 Task: Plan a trip to El Hadjira, Algeria from 8th December, 2023 to 16th December, 2023 for 2 adults. Place can be entire room with 1  bedroom having 1 bed and 1 bathroom. Property type can be hotel. Amenities needed are: wifi, washing machine.
Action: Mouse moved to (444, 137)
Screenshot: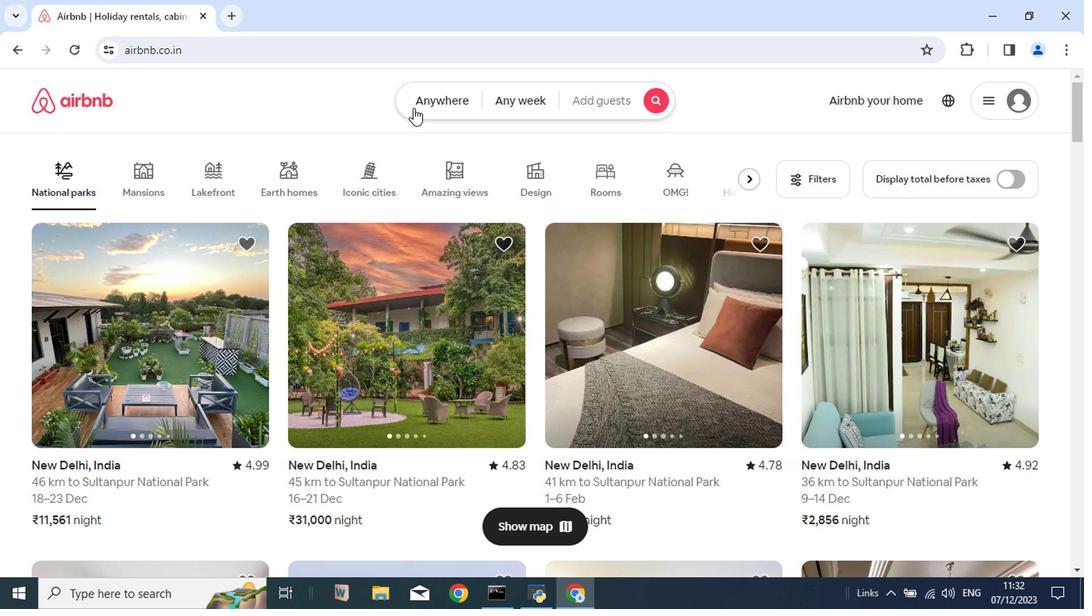 
Action: Mouse pressed left at (444, 137)
Screenshot: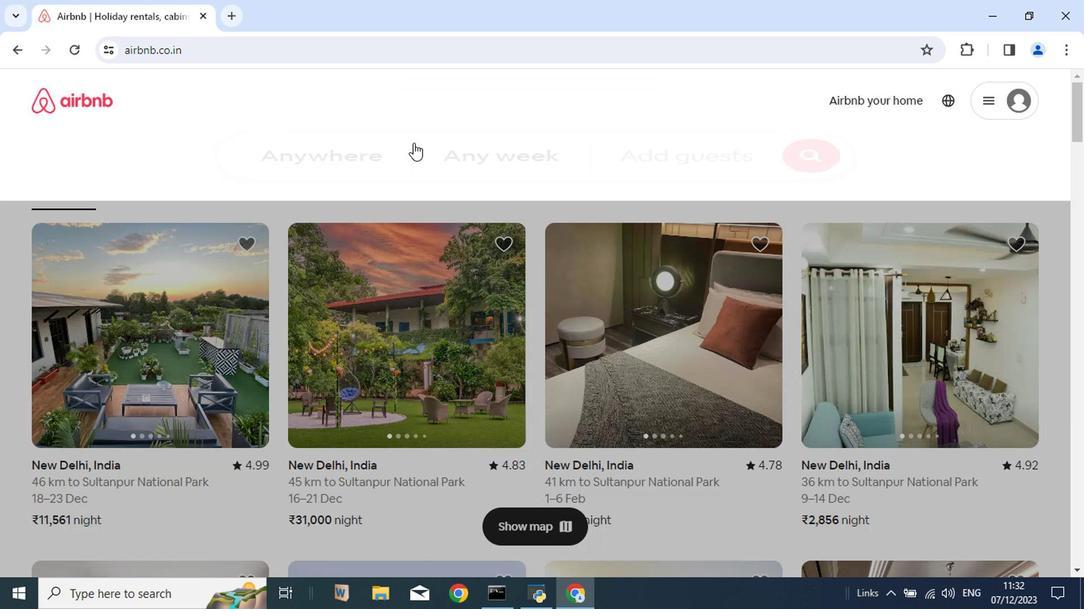 
Action: Mouse moved to (533, 324)
Screenshot: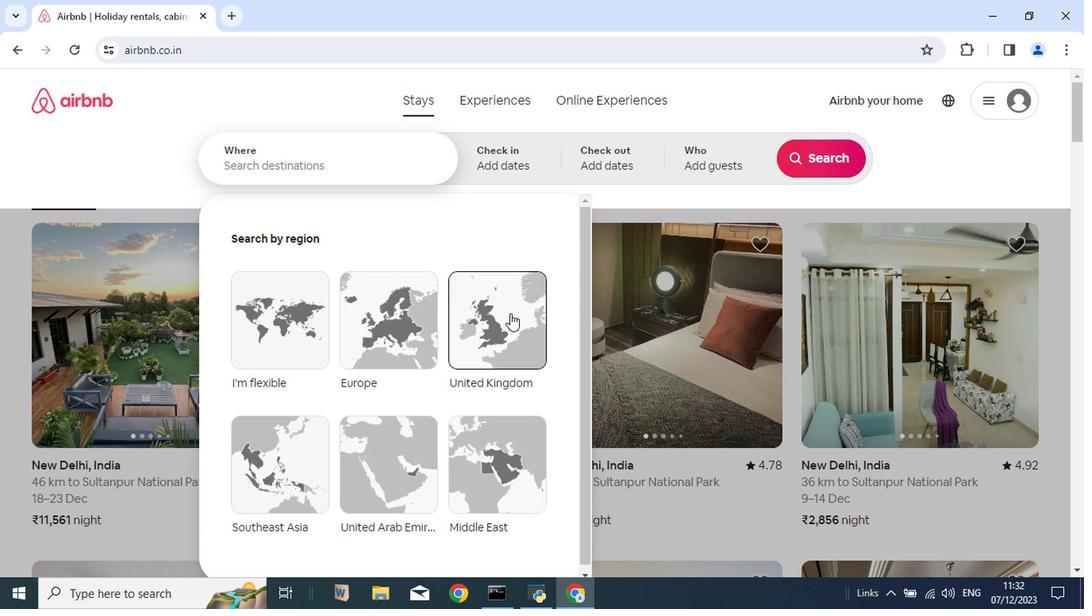 
Action: Key pressed <Key.shift>El<Key.space><Key.shift>Hadjira
Screenshot: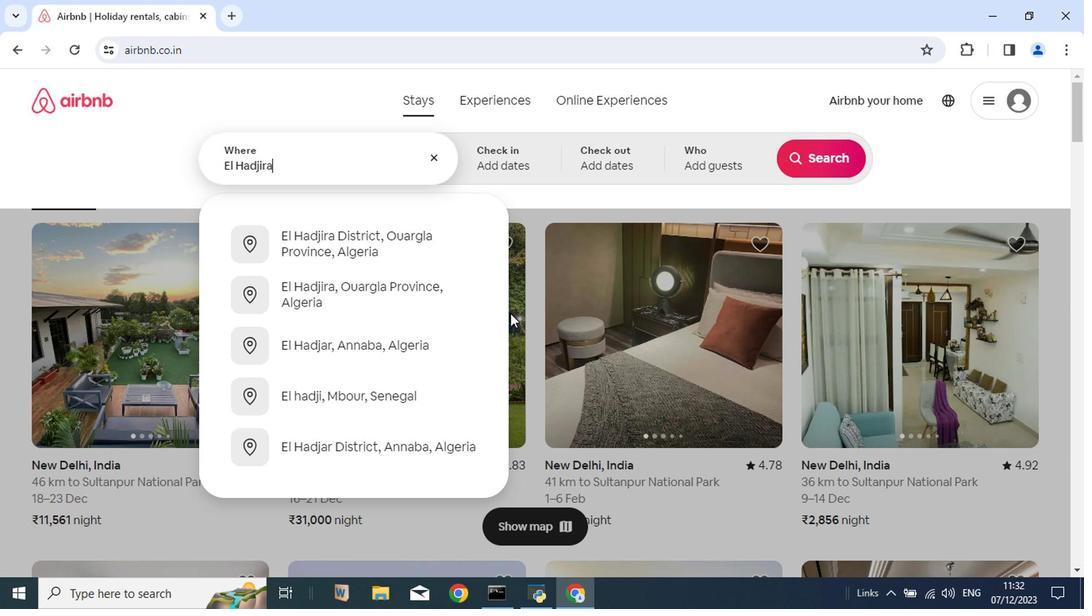 
Action: Mouse moved to (426, 302)
Screenshot: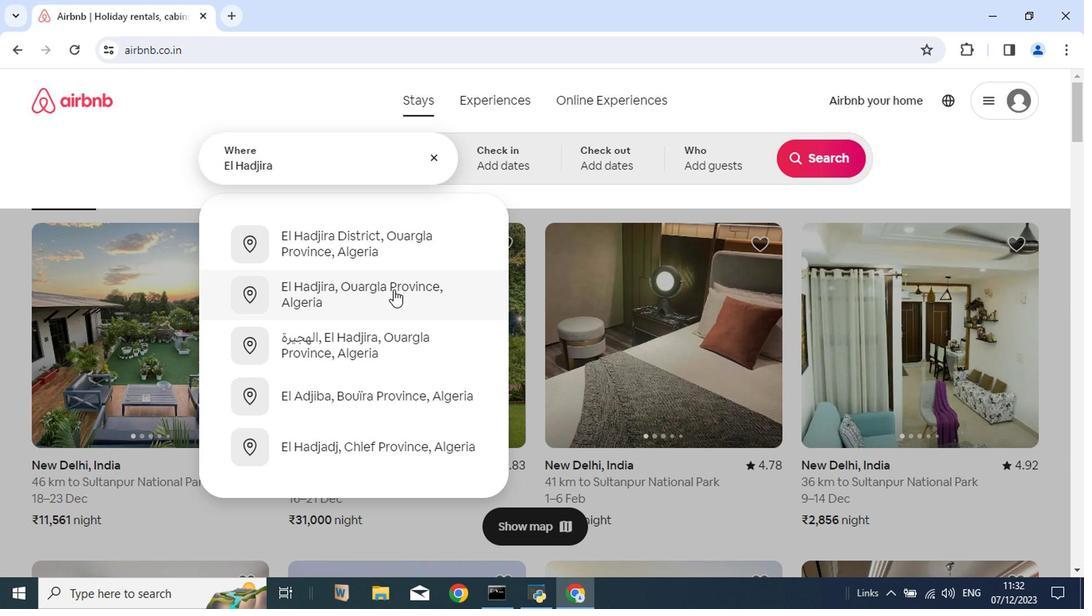 
Action: Mouse pressed left at (426, 302)
Screenshot: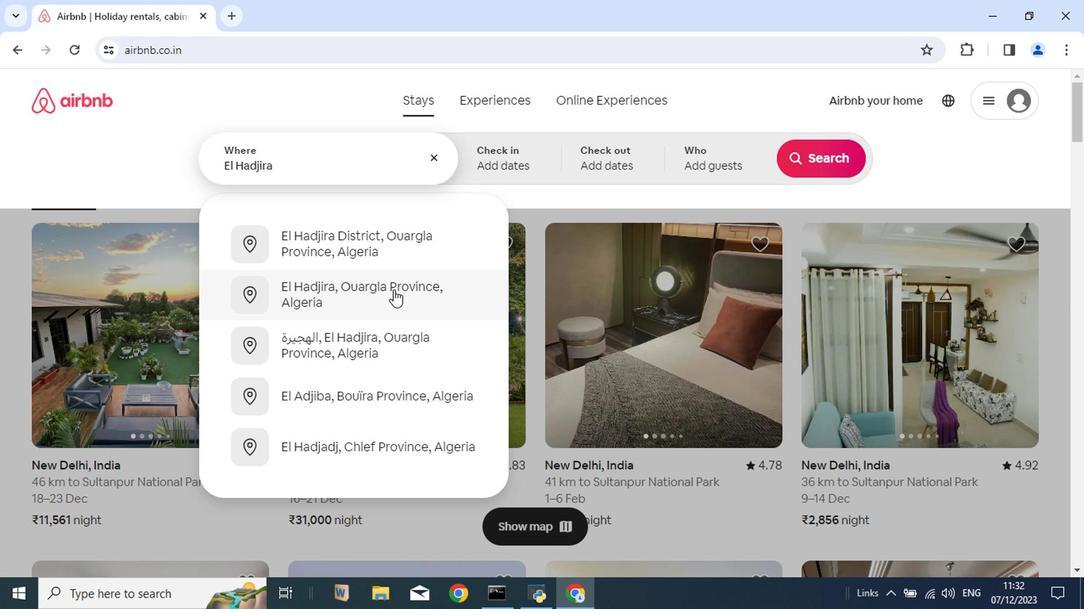 
Action: Mouse moved to (404, 189)
Screenshot: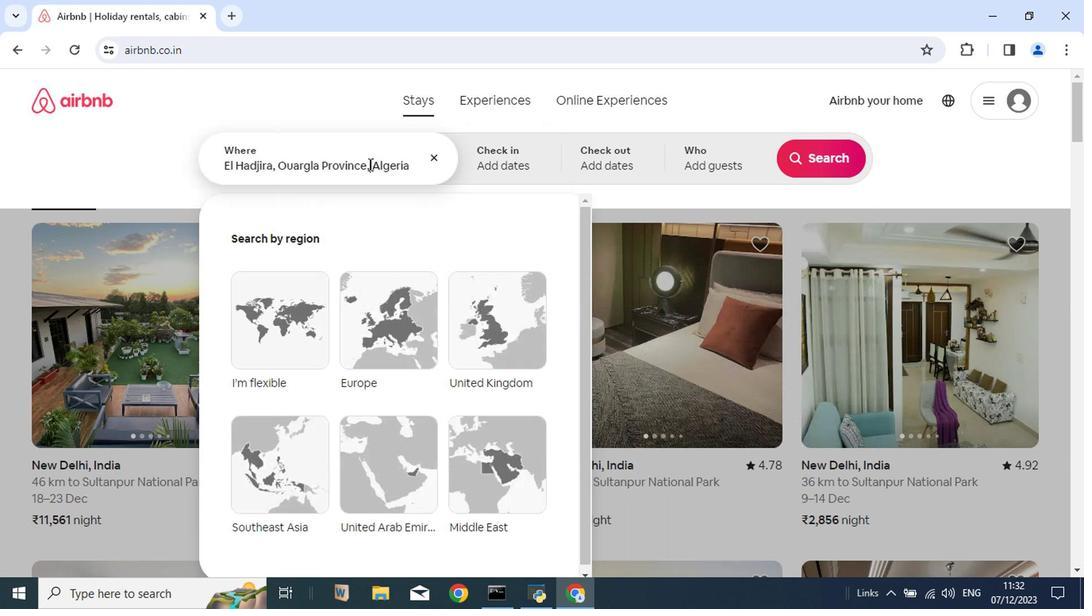 
Action: Mouse pressed left at (404, 189)
Screenshot: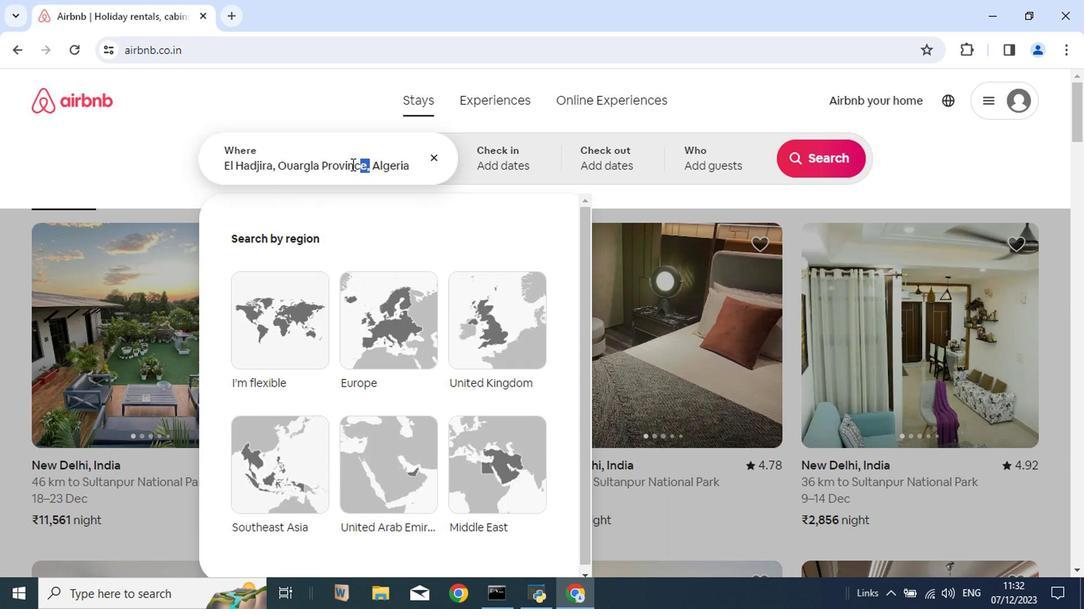 
Action: Mouse moved to (320, 192)
Screenshot: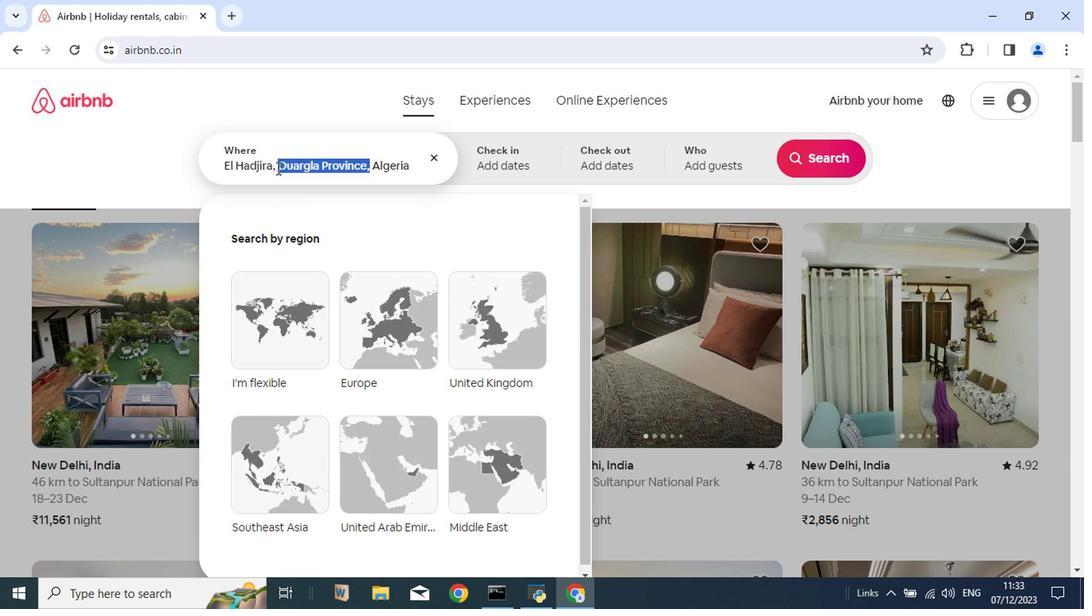 
Action: Key pressed <Key.backspace>
Screenshot: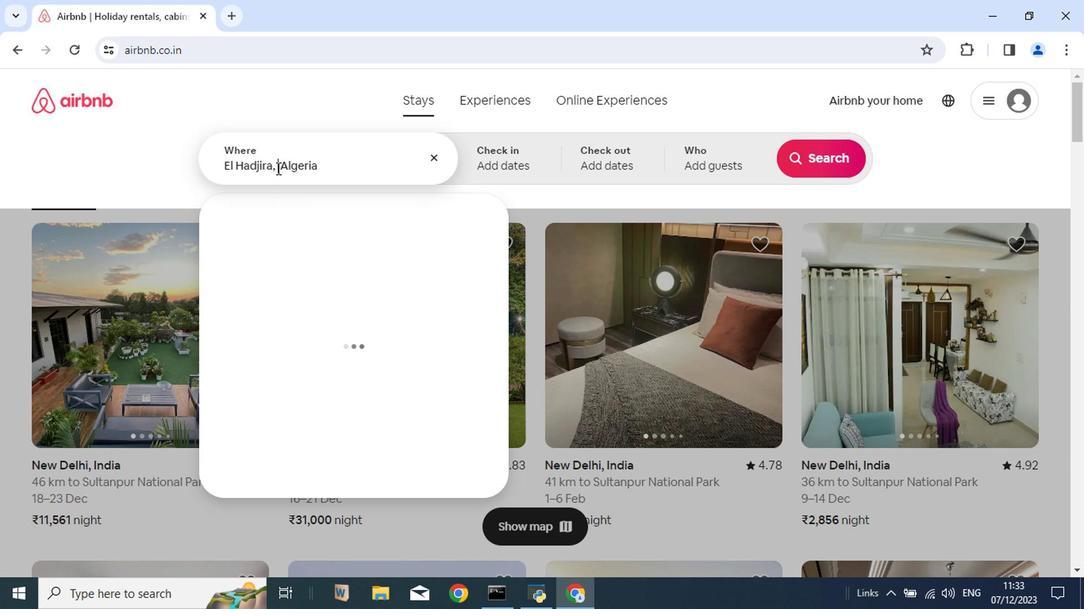
Action: Mouse moved to (370, 184)
Screenshot: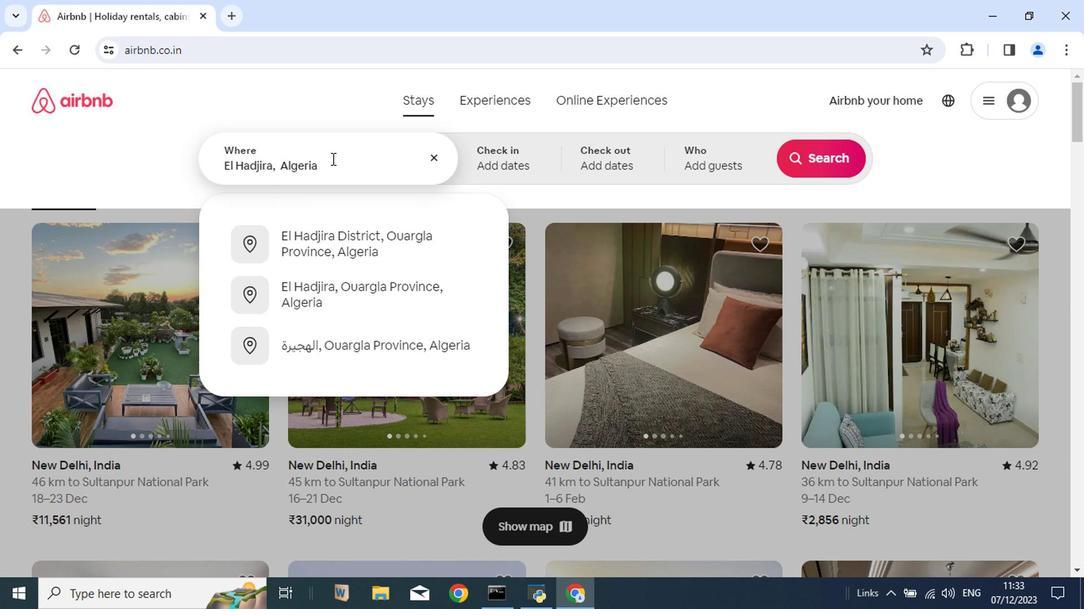 
Action: Mouse pressed left at (370, 184)
Screenshot: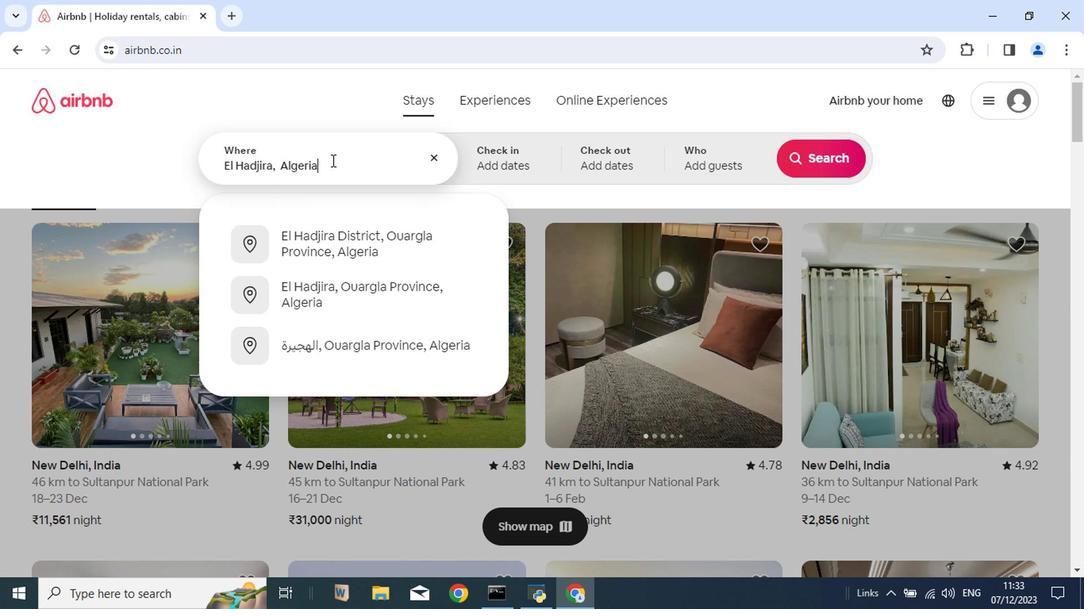 
Action: Mouse moved to (370, 185)
Screenshot: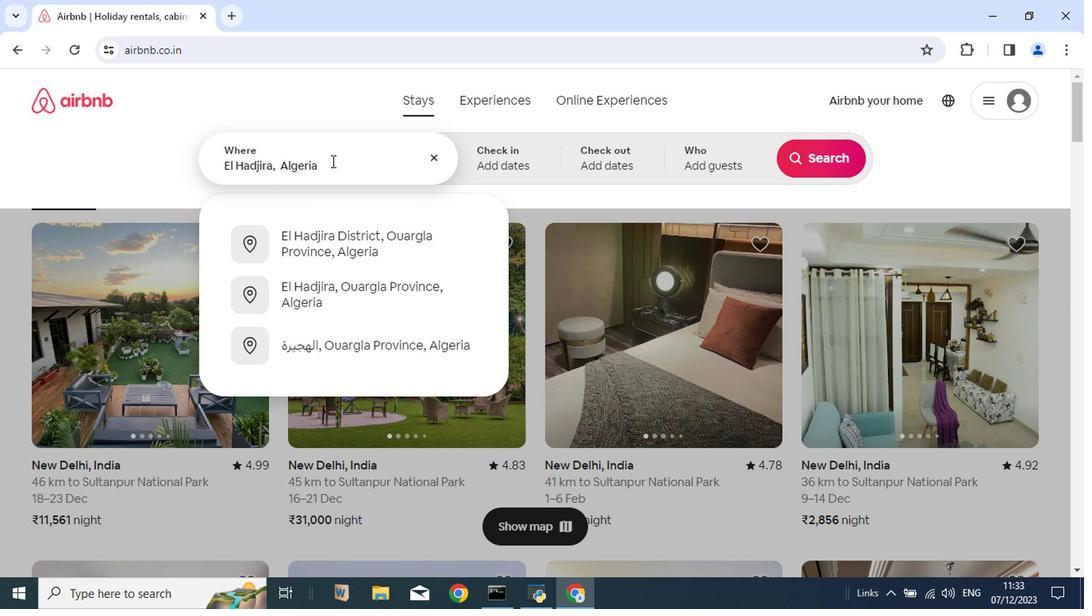 
Action: Key pressed <Key.enter>
Screenshot: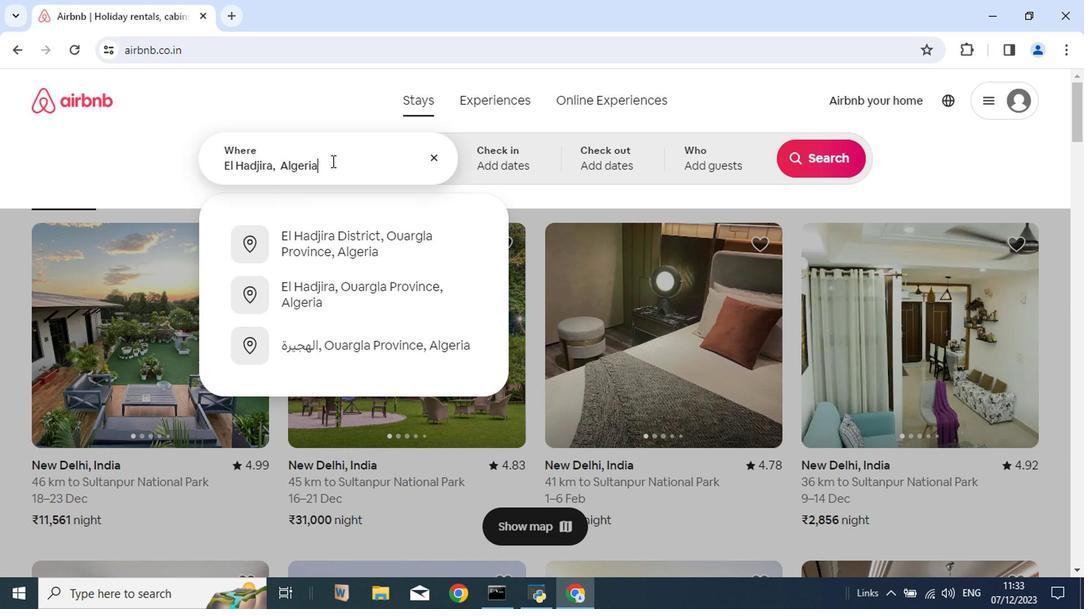 
Action: Mouse moved to (483, 395)
Screenshot: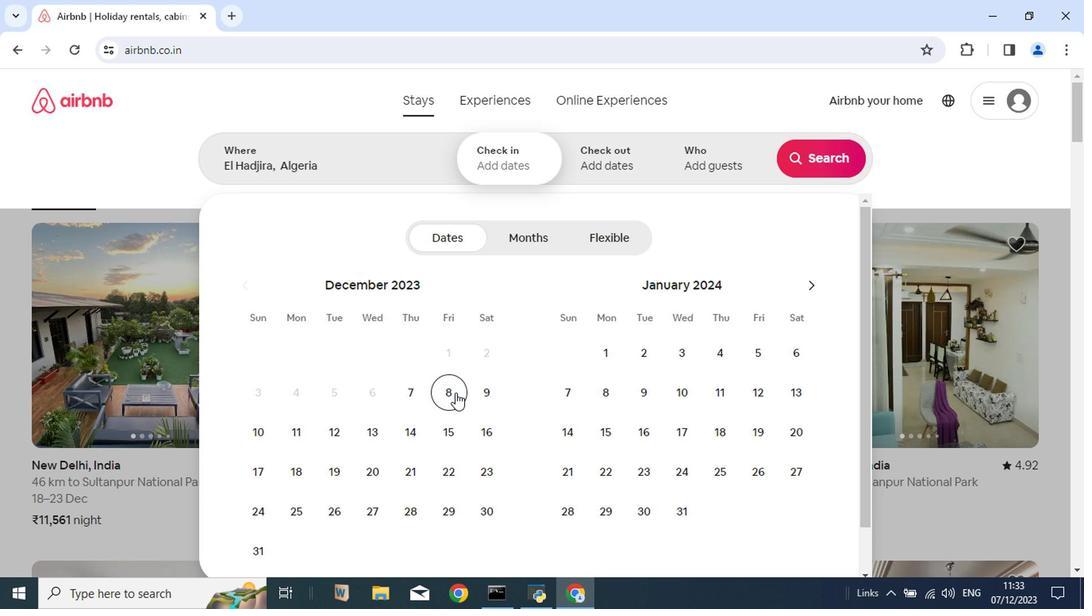 
Action: Mouse pressed left at (483, 395)
Screenshot: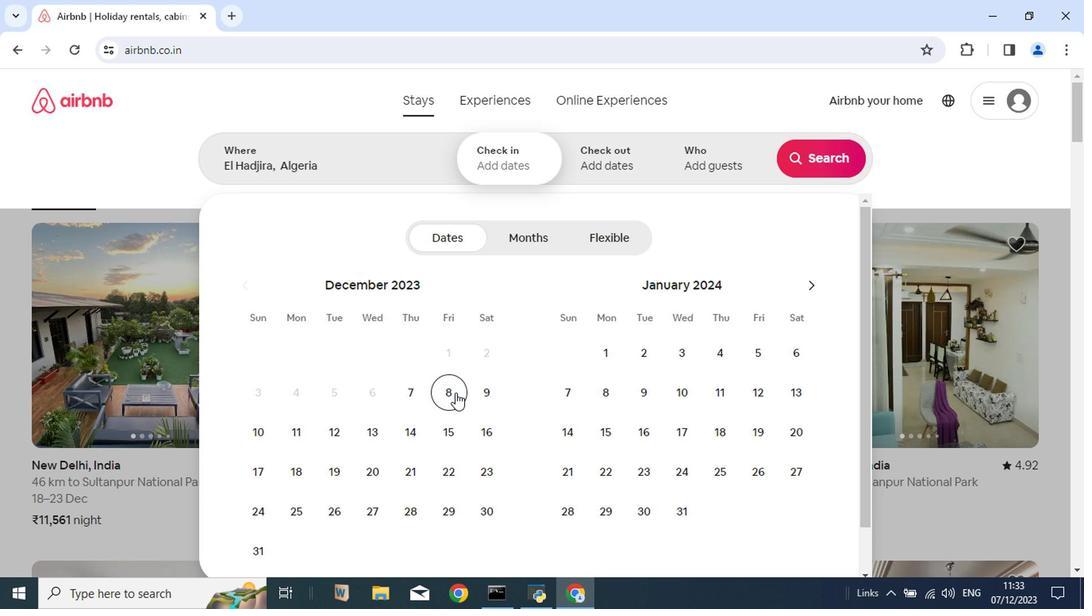 
Action: Mouse moved to (509, 431)
Screenshot: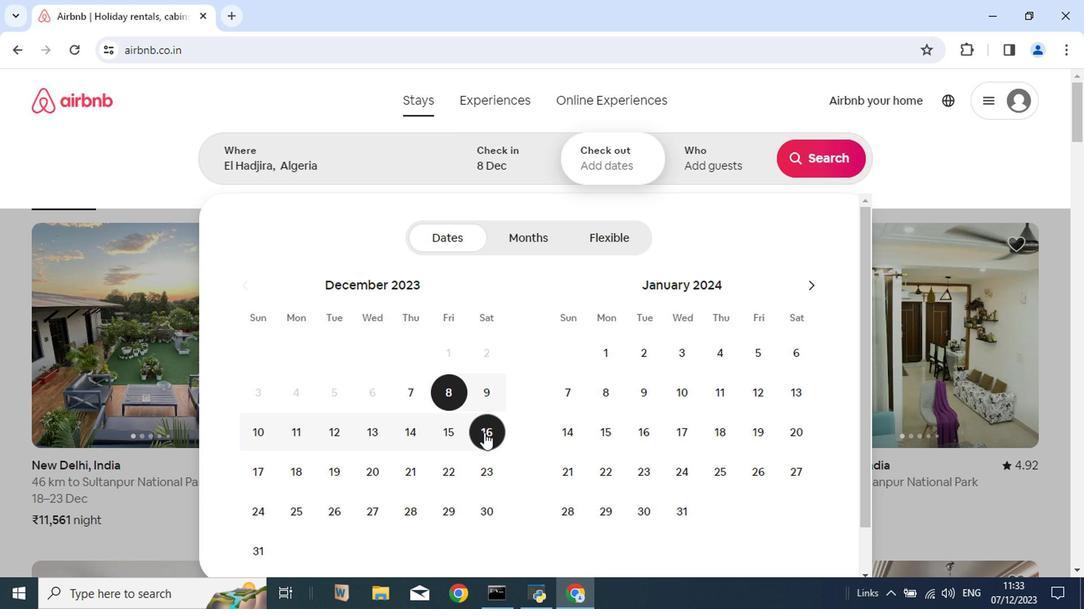 
Action: Mouse pressed left at (509, 431)
Screenshot: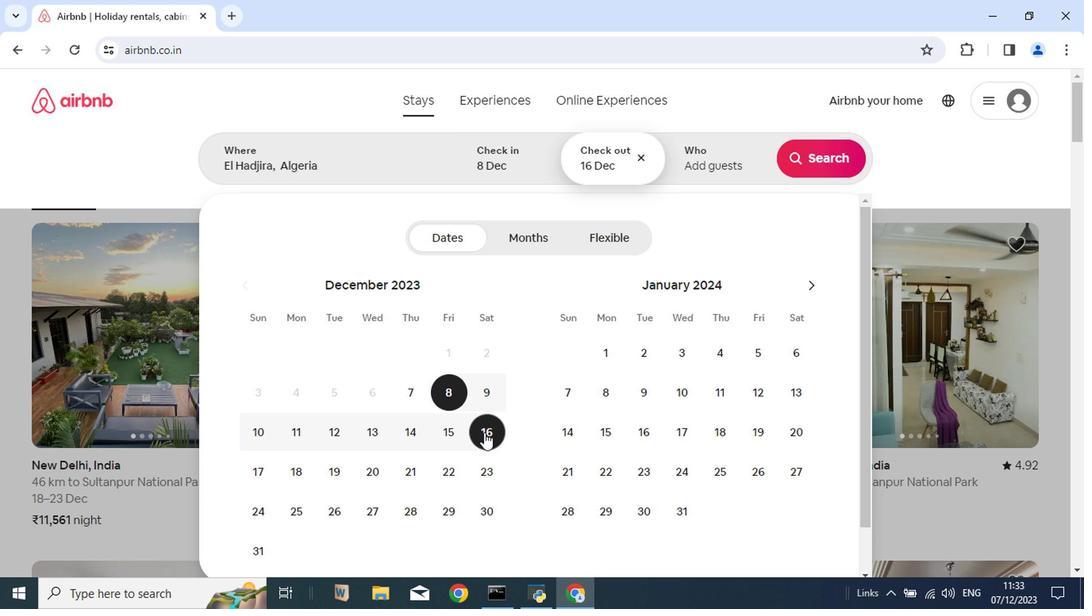 
Action: Mouse moved to (732, 198)
Screenshot: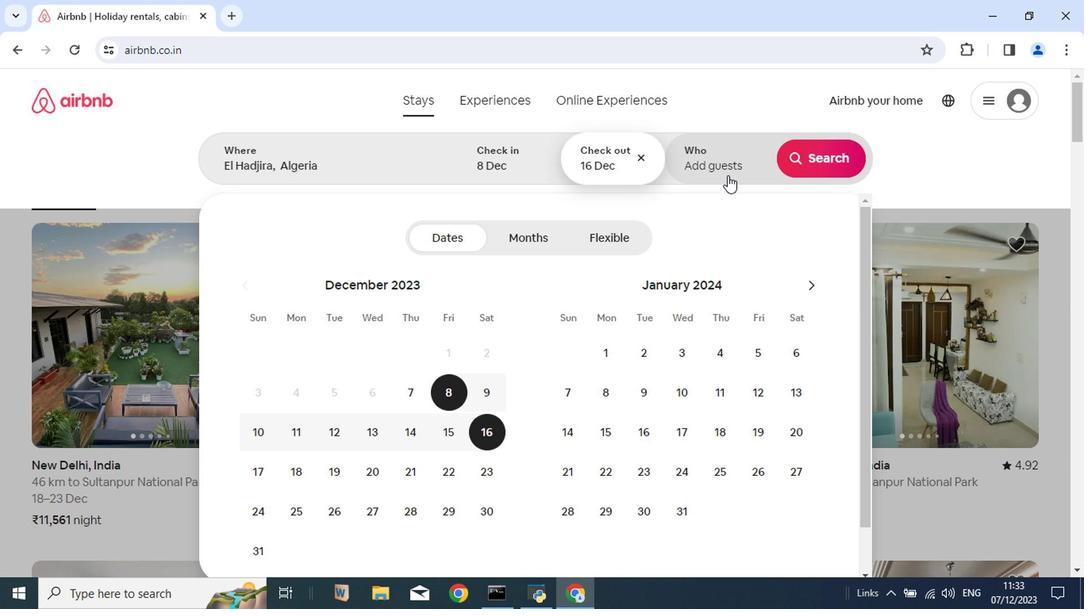 
Action: Mouse pressed left at (732, 198)
Screenshot: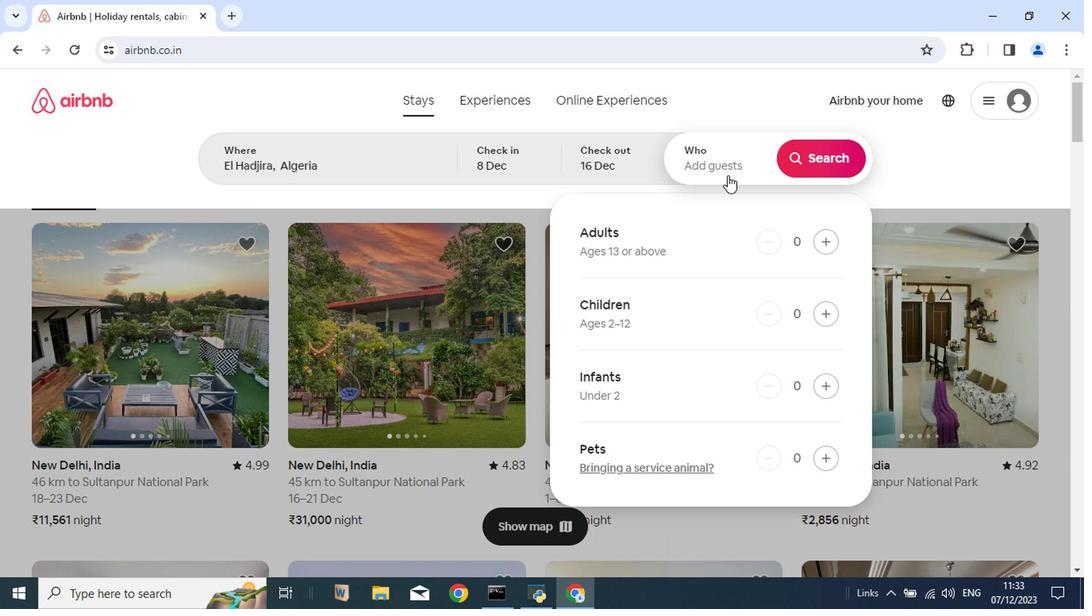 
Action: Mouse moved to (821, 260)
Screenshot: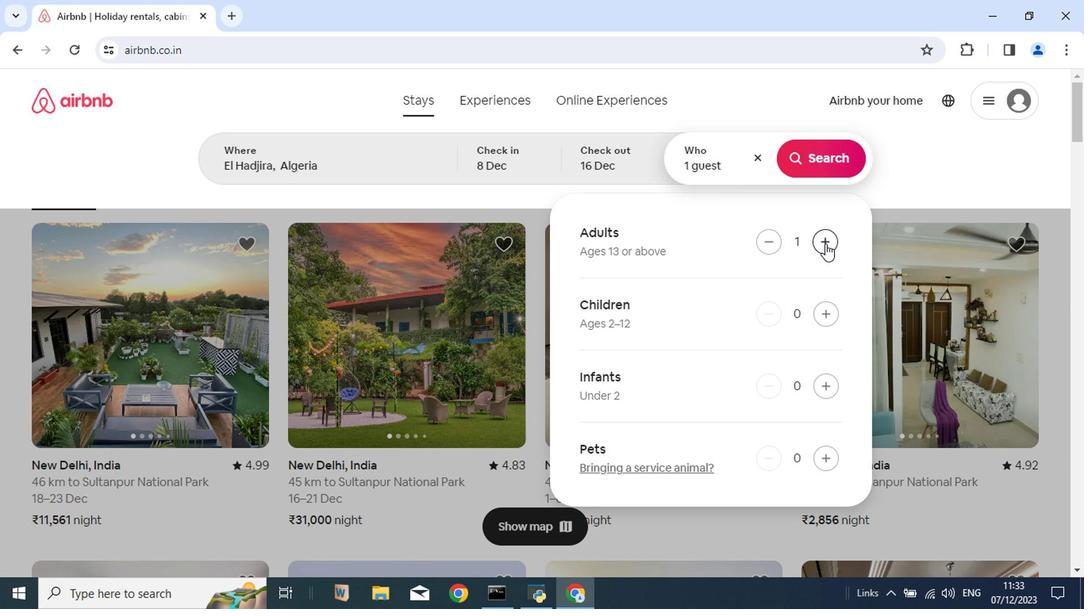 
Action: Mouse pressed left at (821, 260)
Screenshot: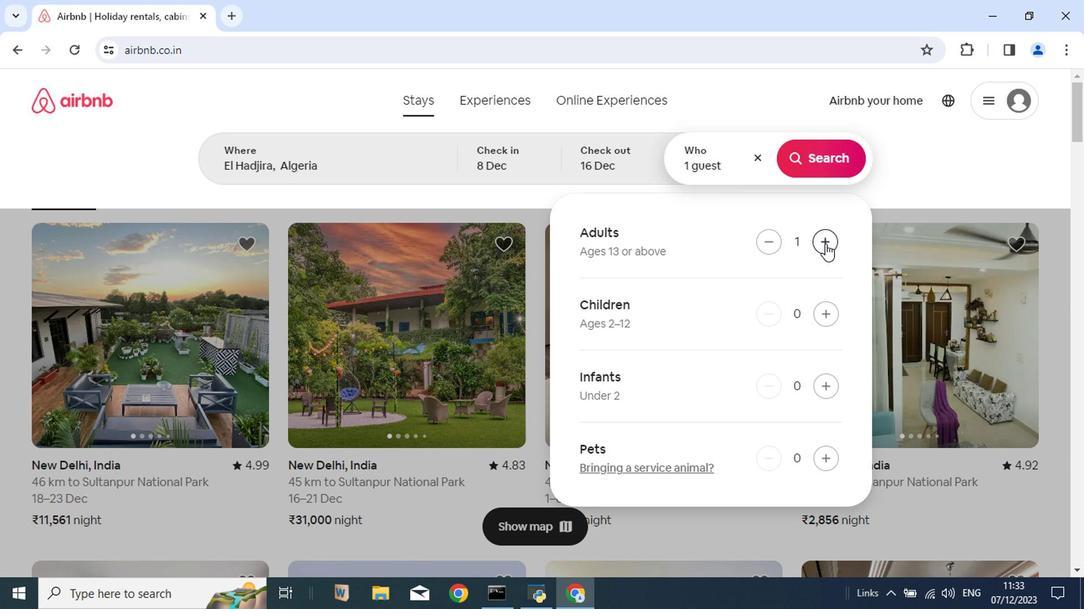 
Action: Mouse pressed left at (821, 260)
Screenshot: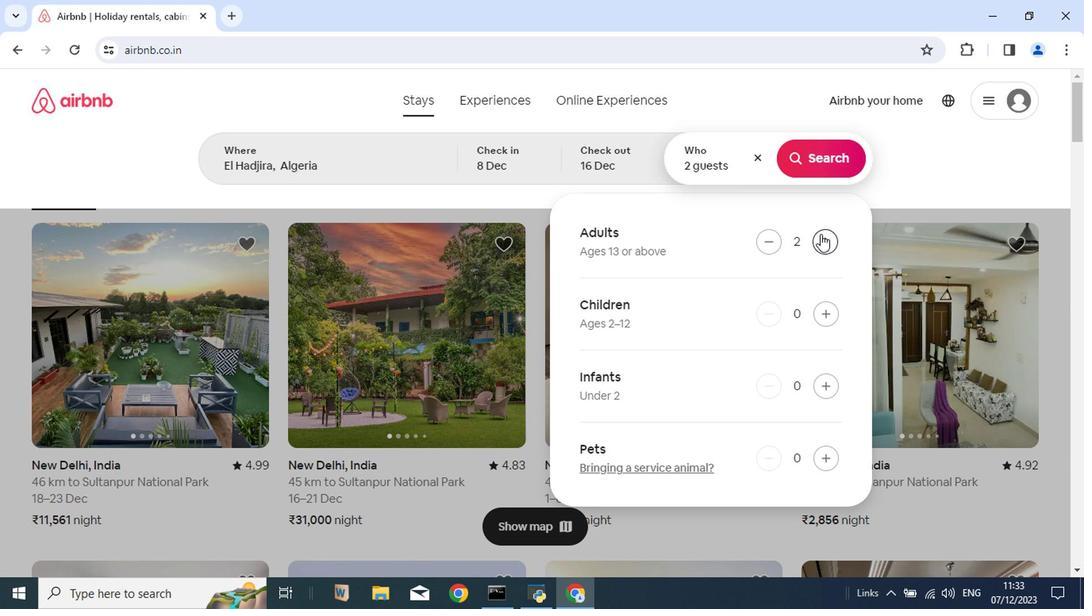 
Action: Mouse moved to (807, 185)
Screenshot: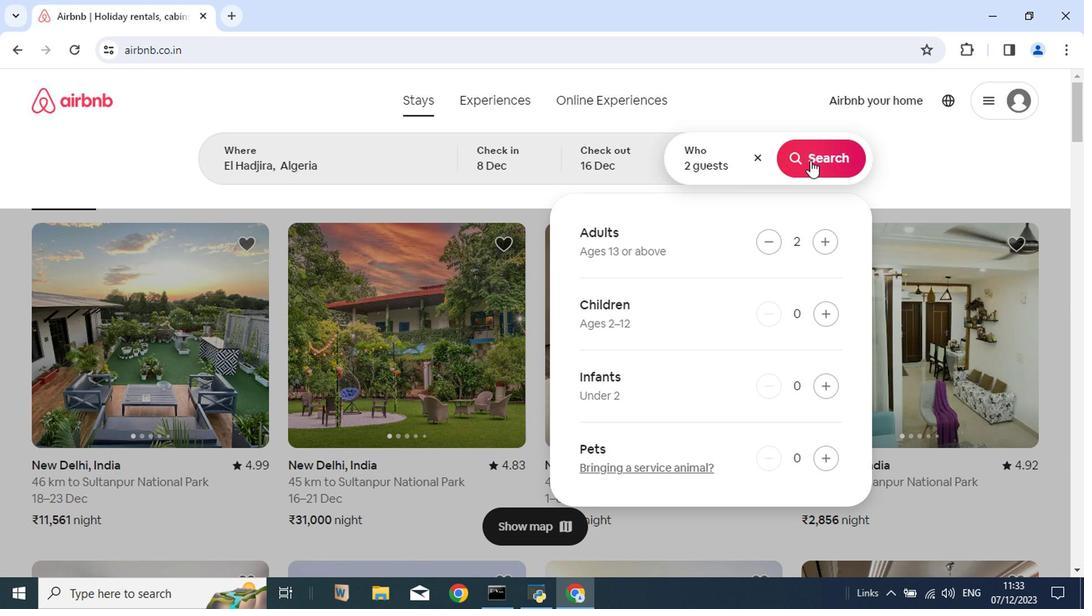 
Action: Mouse pressed left at (807, 185)
Screenshot: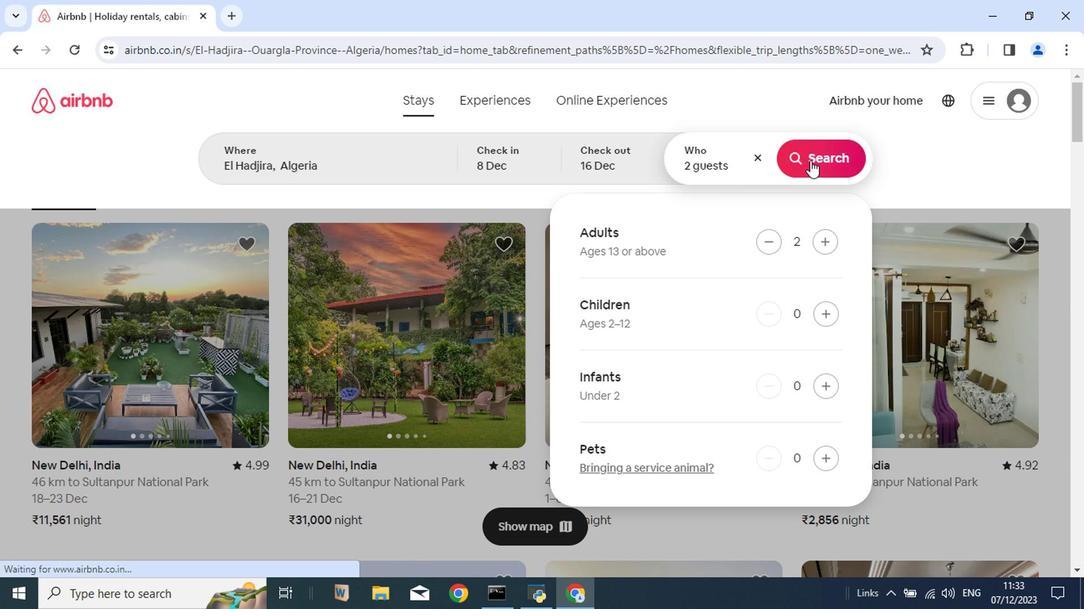 
Action: Mouse moved to (831, 189)
Screenshot: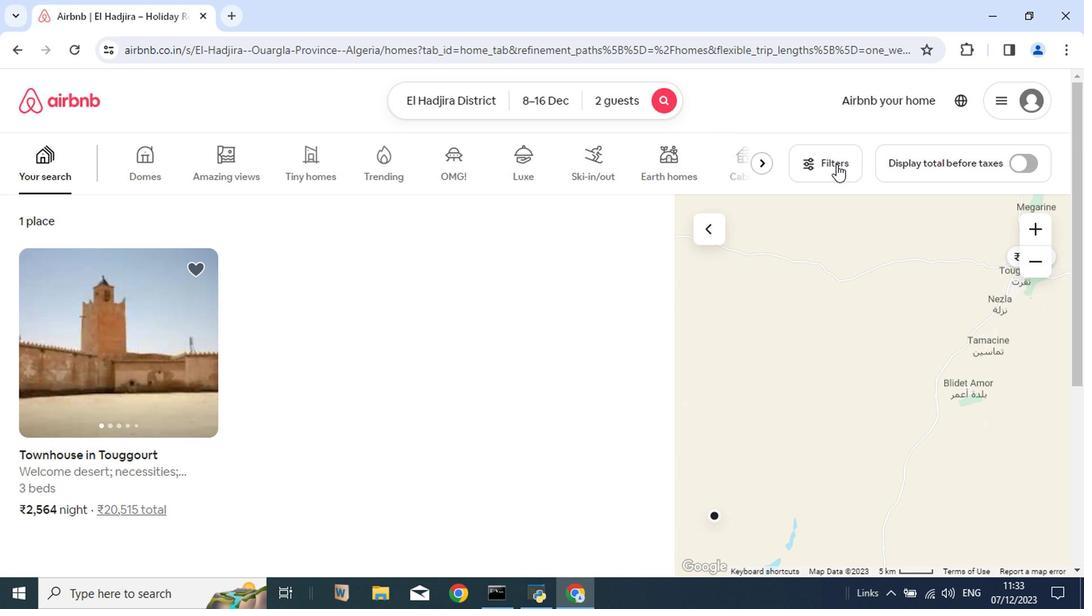 
Action: Mouse pressed left at (831, 189)
Screenshot: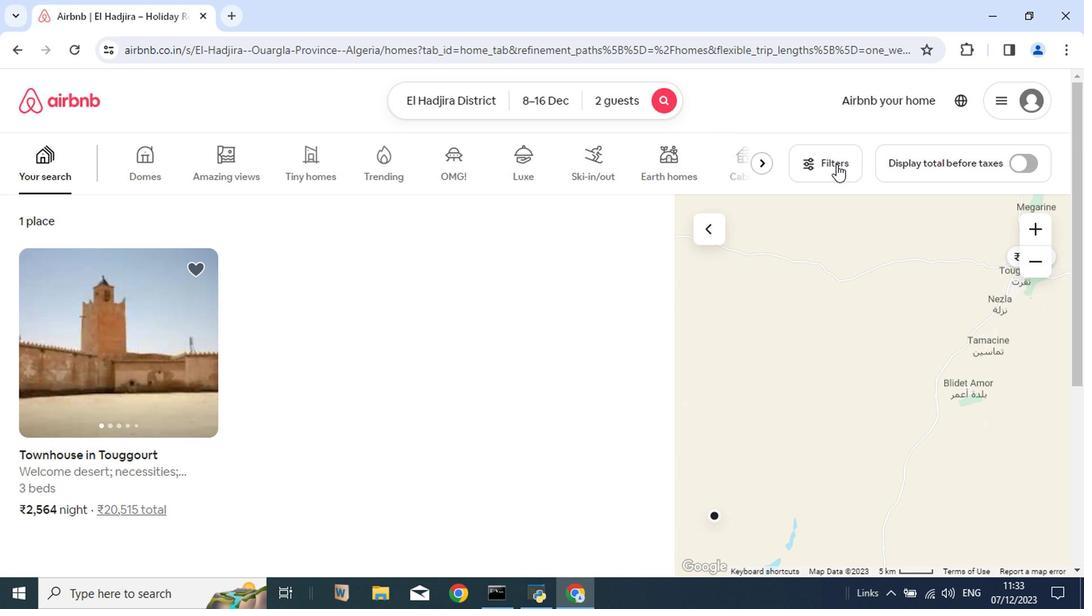 
Action: Mouse moved to (838, 209)
Screenshot: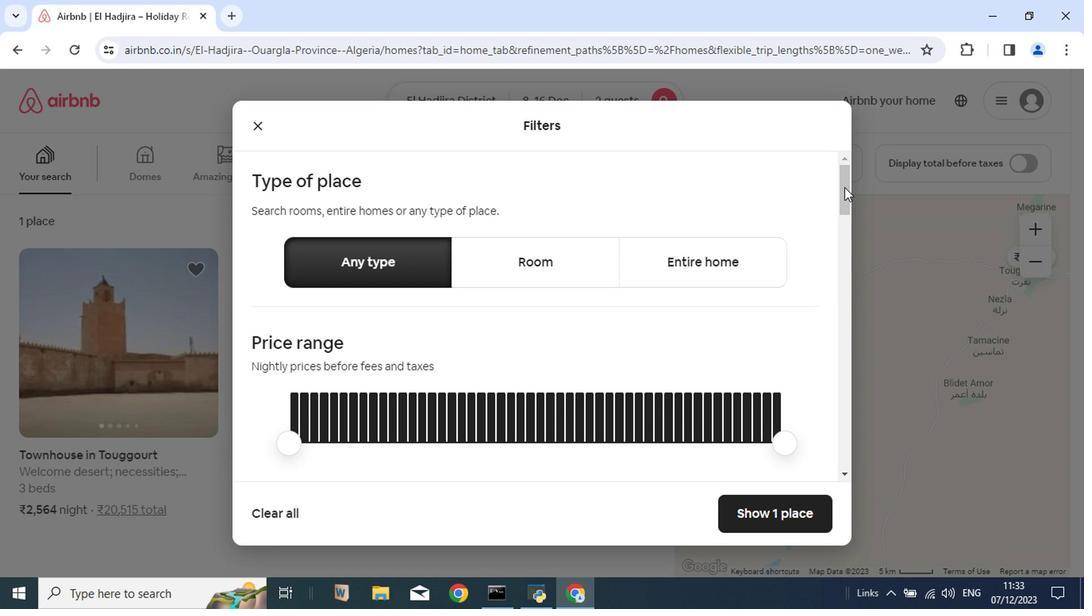 
Action: Mouse pressed left at (838, 209)
Screenshot: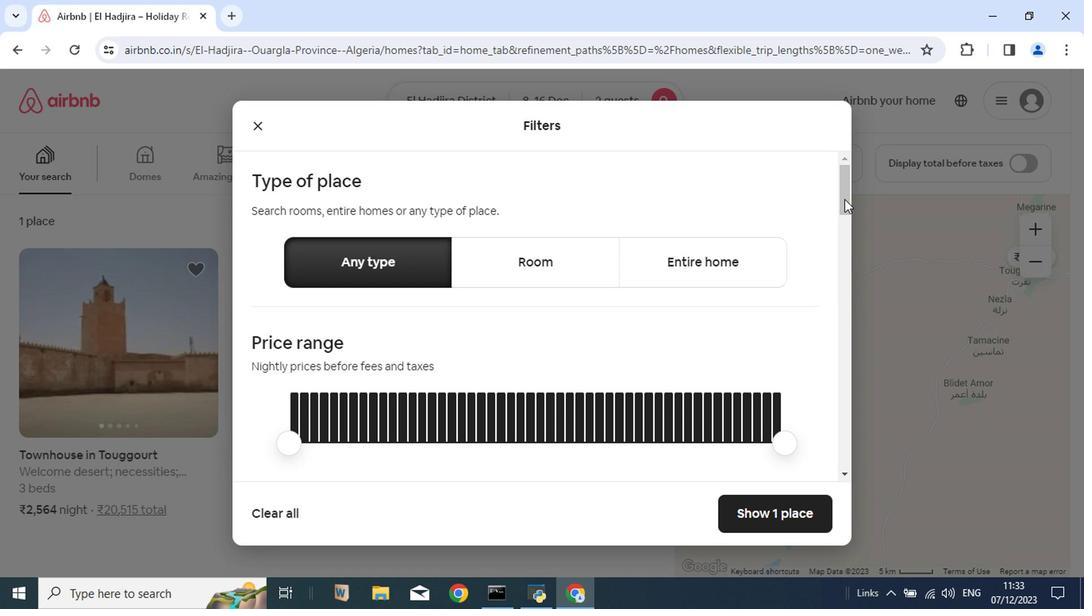 
Action: Mouse moved to (389, 311)
Screenshot: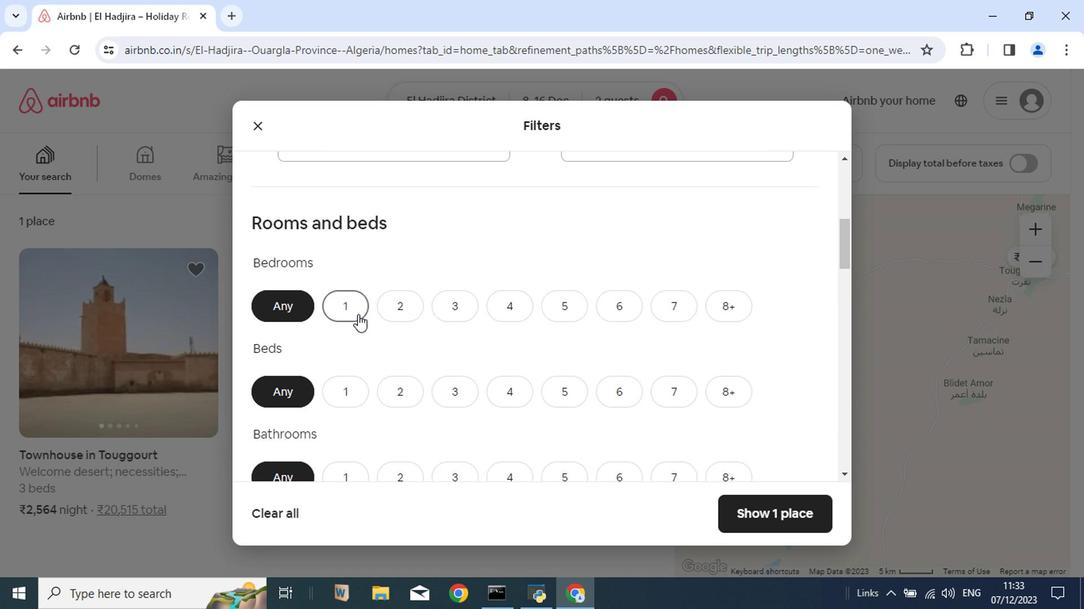 
Action: Mouse pressed left at (389, 311)
Screenshot: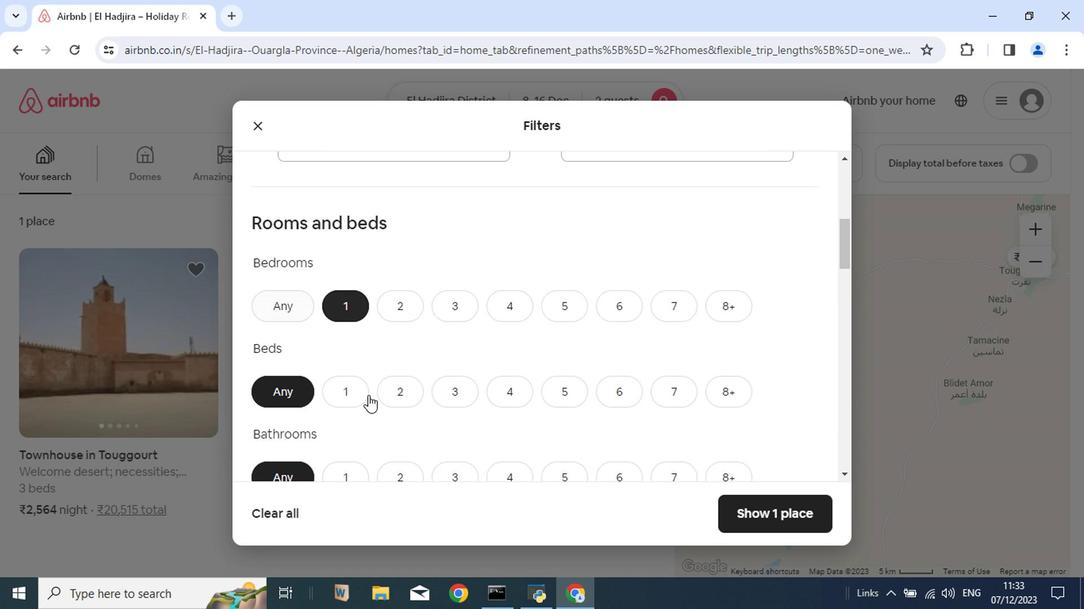
Action: Mouse moved to (392, 398)
Screenshot: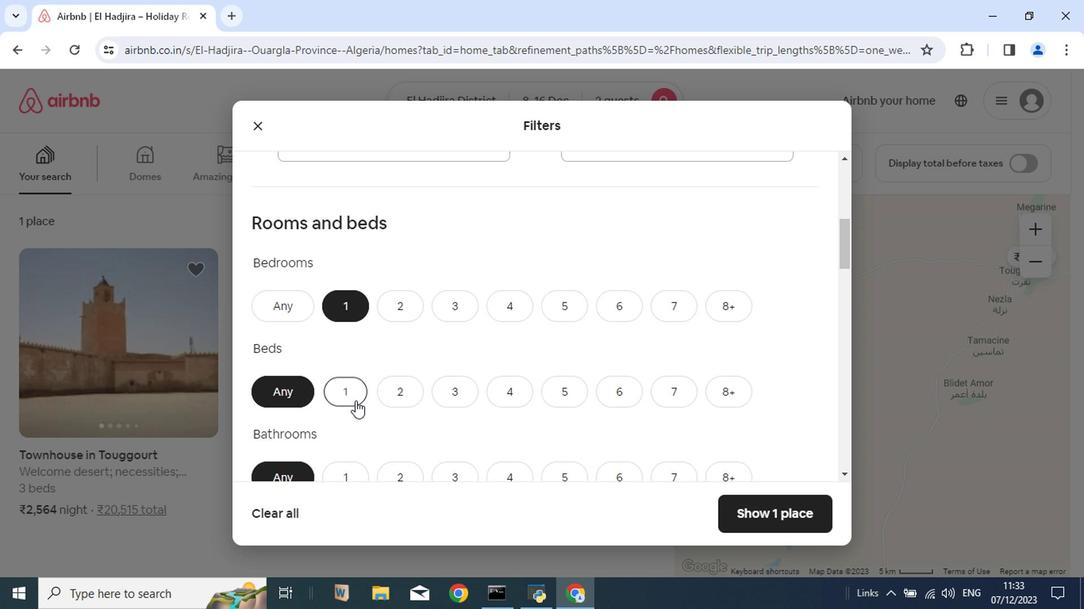 
Action: Mouse pressed left at (392, 398)
Screenshot: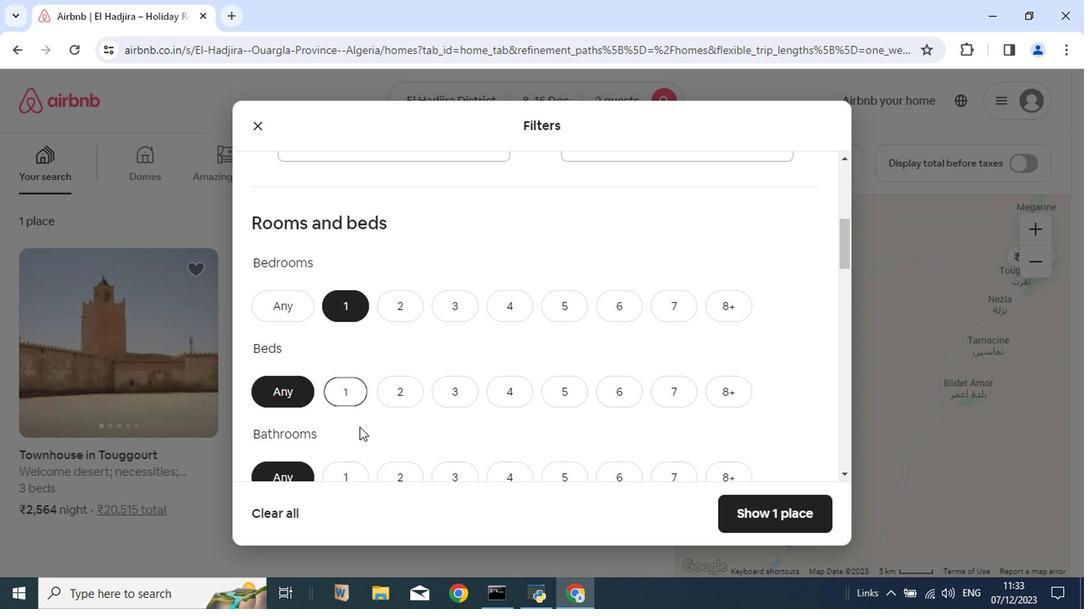 
Action: Mouse moved to (381, 463)
Screenshot: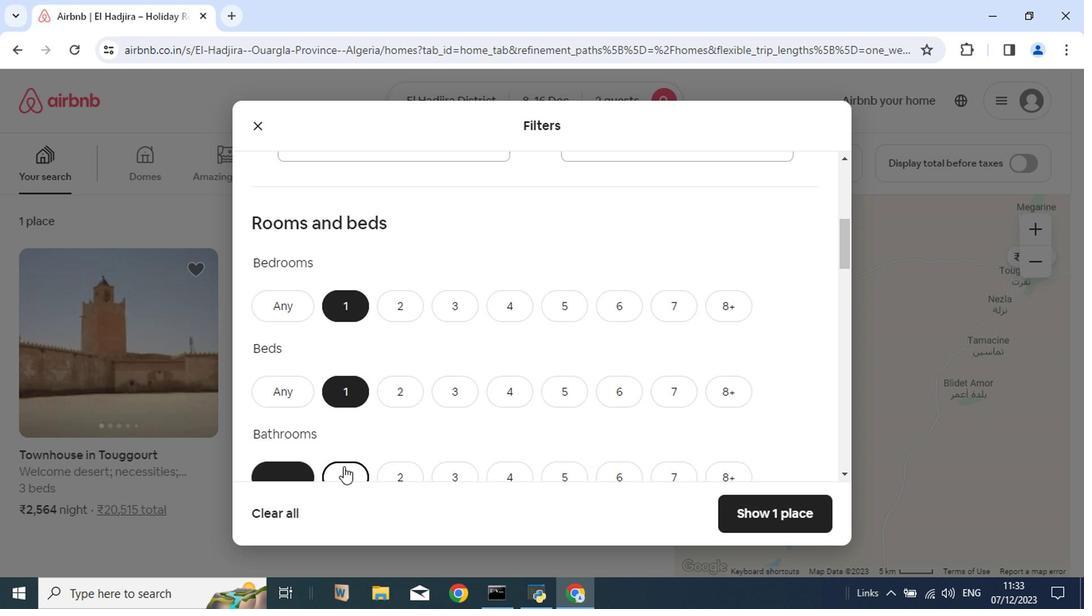 
Action: Mouse pressed left at (381, 463)
Screenshot: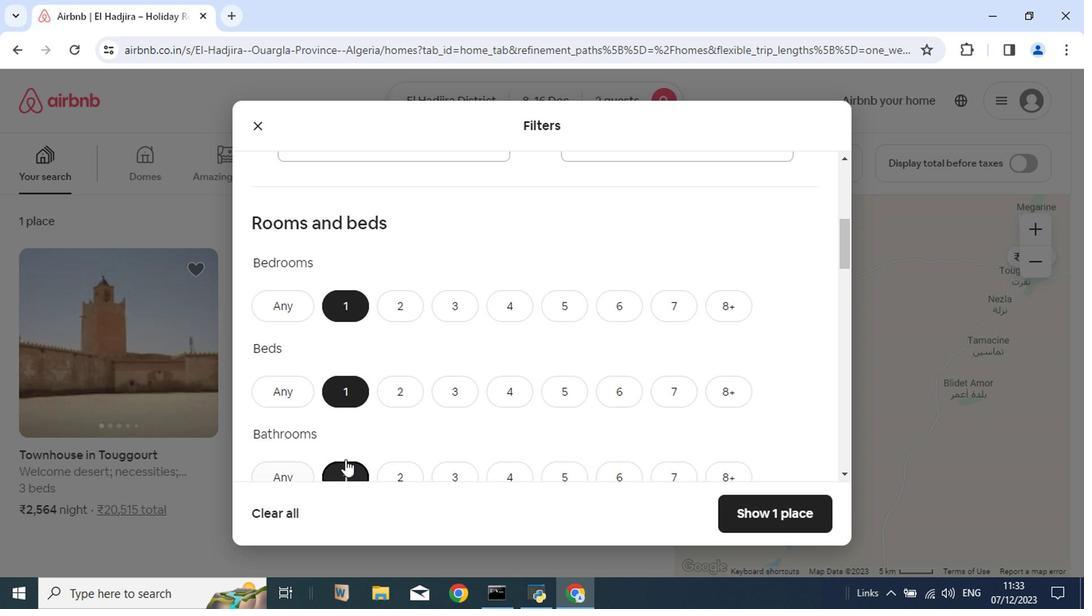 
Action: Mouse moved to (455, 391)
Screenshot: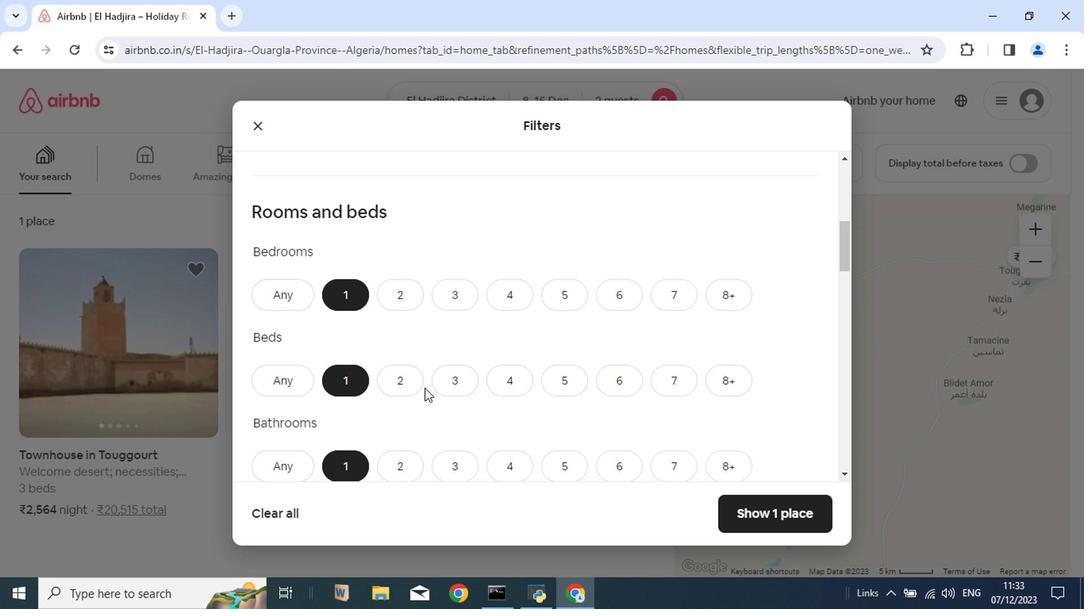 
Action: Mouse scrolled (455, 390) with delta (0, 0)
Screenshot: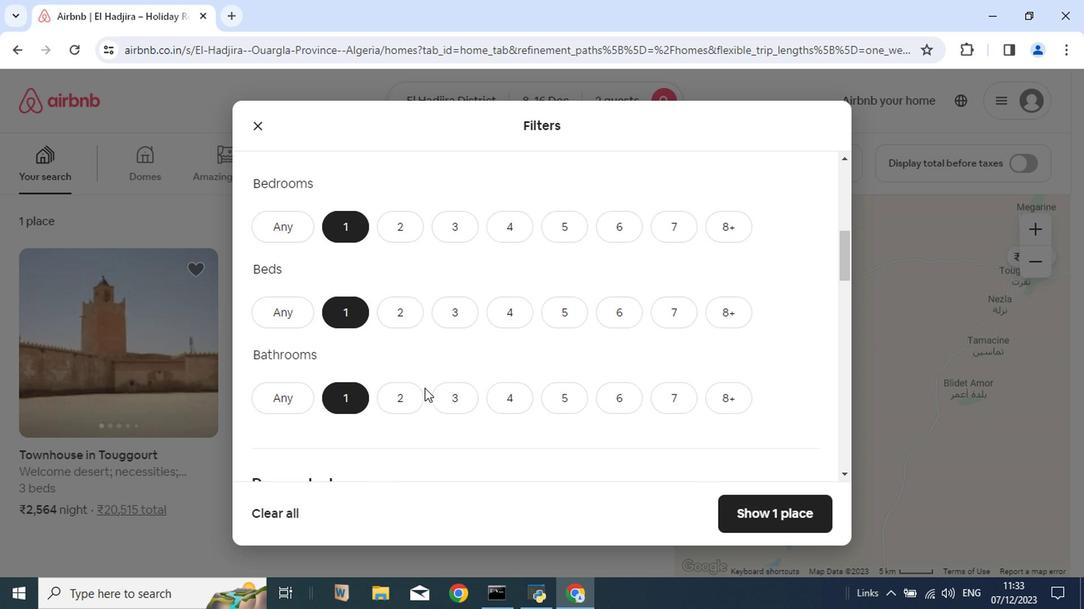 
Action: Mouse scrolled (455, 390) with delta (0, 0)
Screenshot: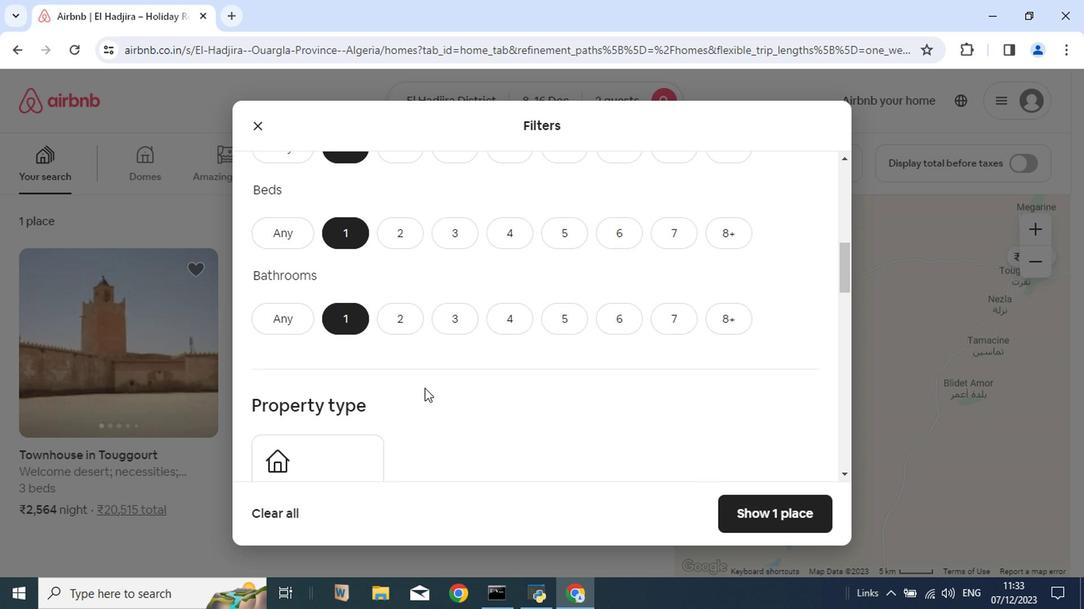 
Action: Mouse scrolled (455, 390) with delta (0, 0)
Screenshot: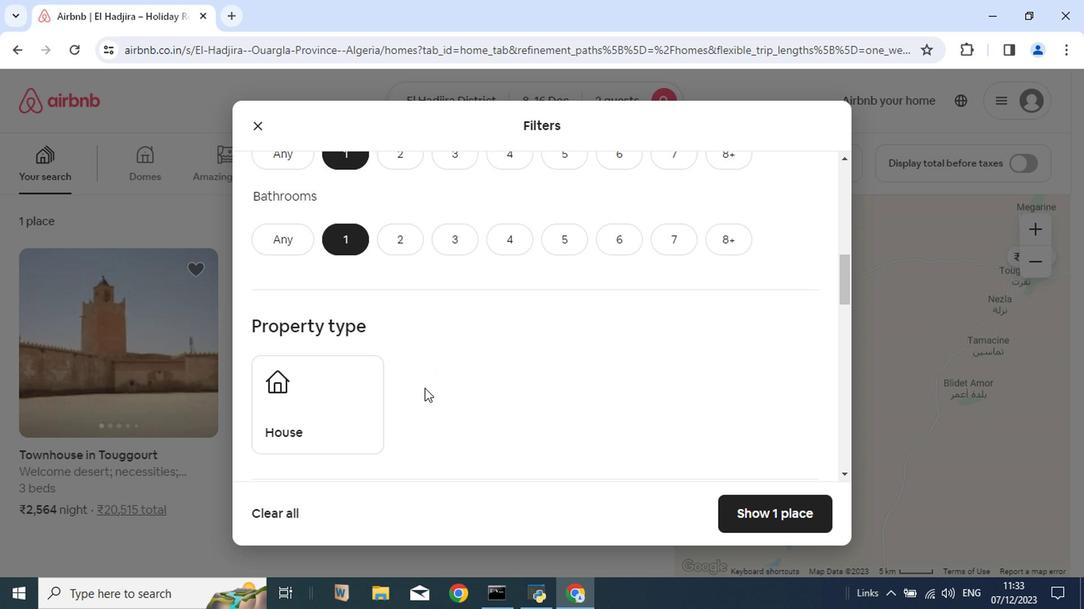 
Action: Mouse scrolled (455, 390) with delta (0, 0)
Screenshot: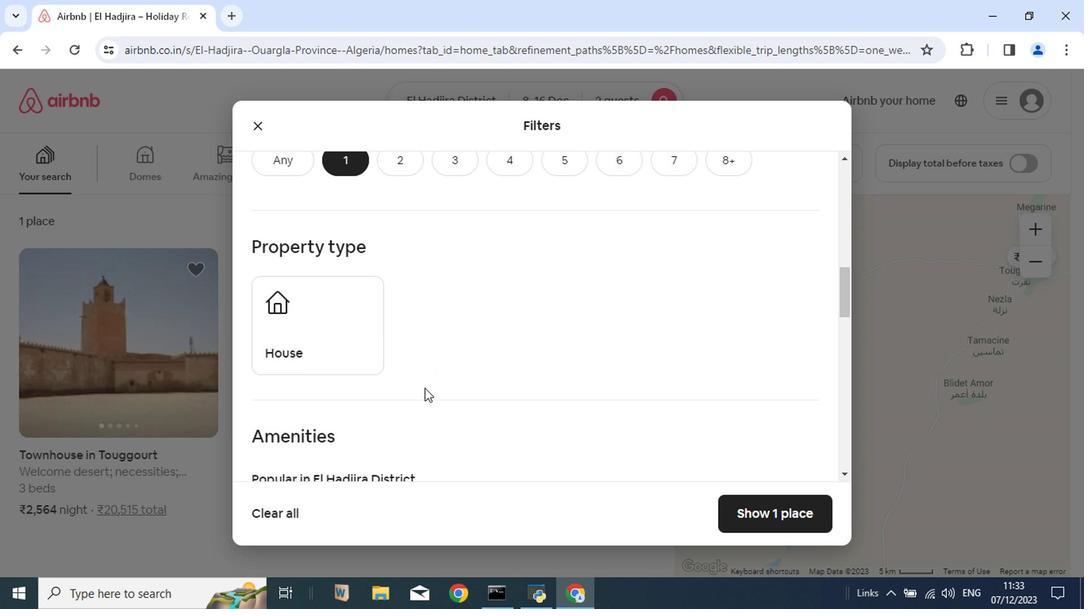 
Action: Mouse scrolled (455, 390) with delta (0, 0)
Screenshot: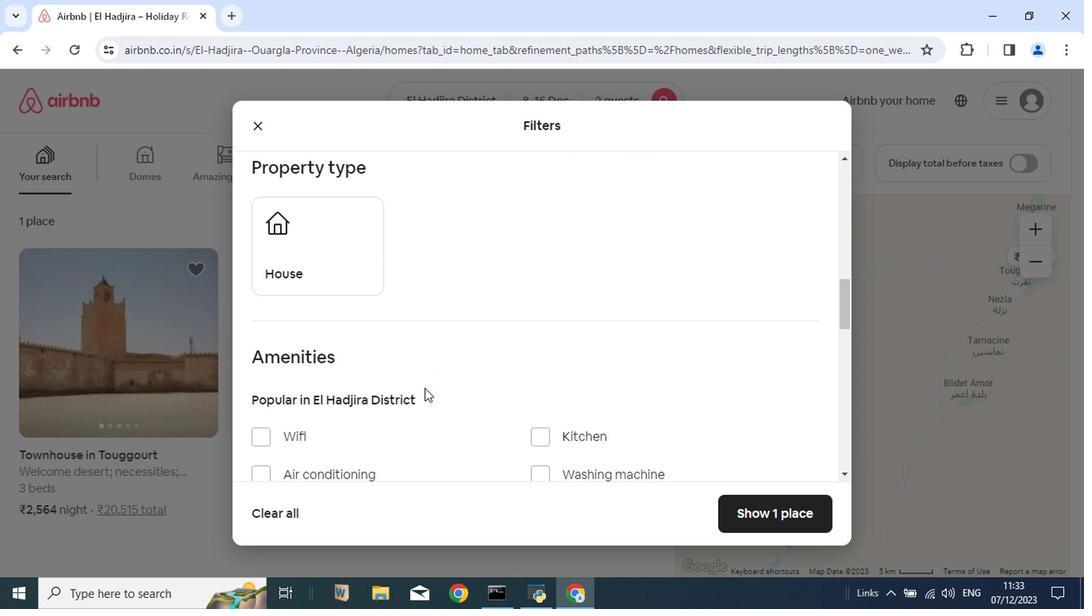 
Action: Mouse scrolled (455, 390) with delta (0, 0)
Screenshot: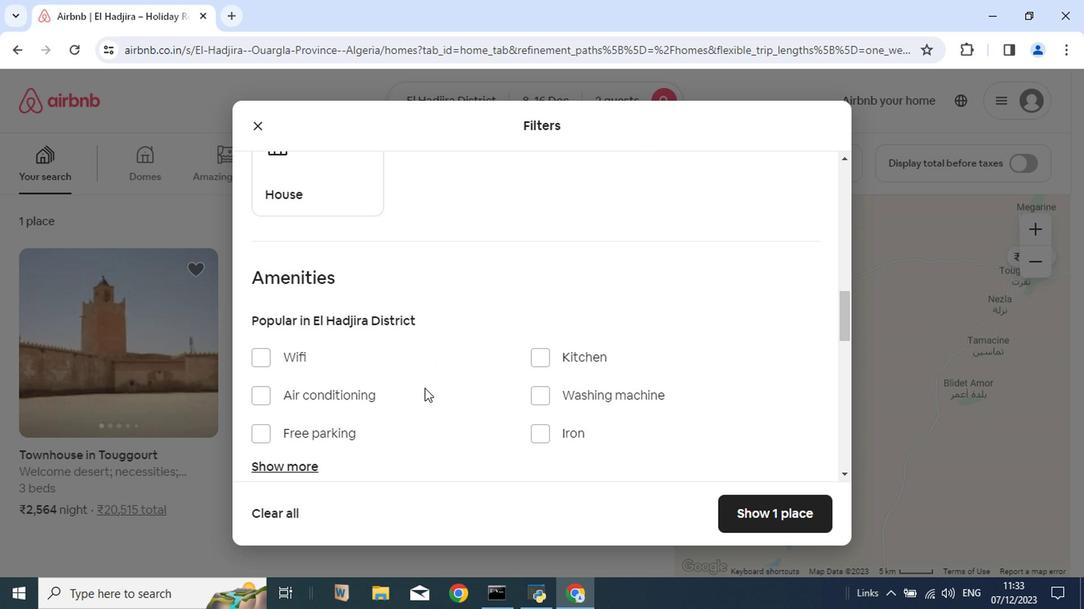 
Action: Mouse moved to (309, 367)
Screenshot: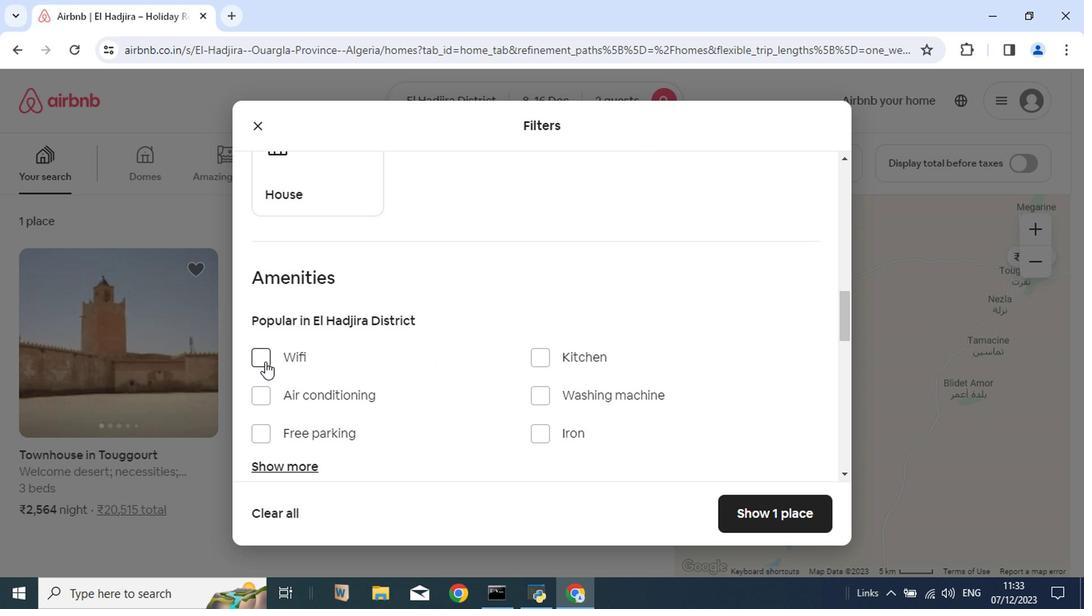 
Action: Mouse pressed left at (309, 367)
Screenshot: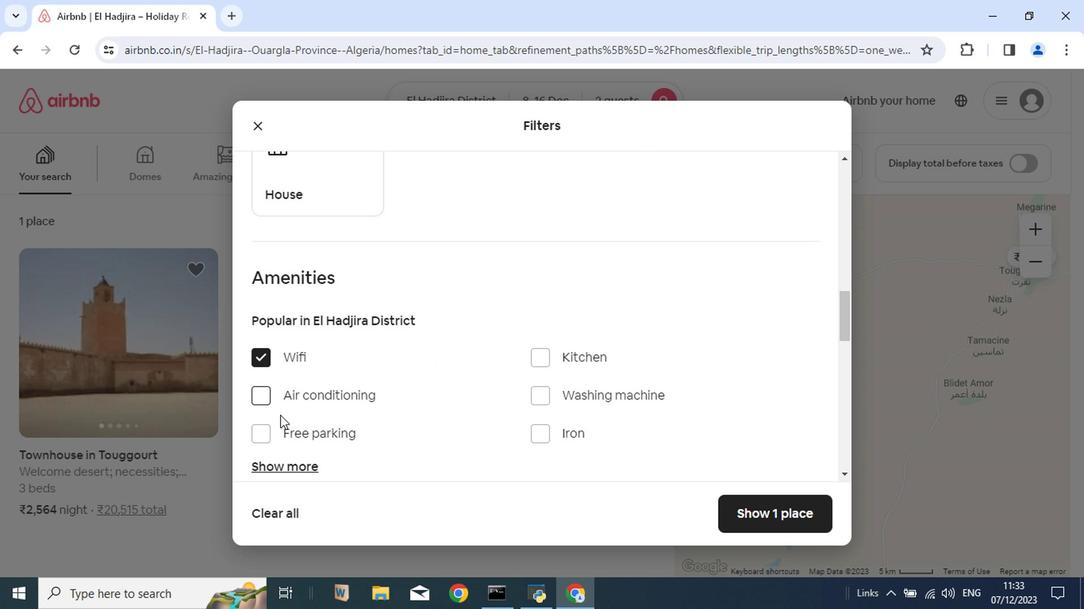 
Action: Mouse moved to (309, 425)
Screenshot: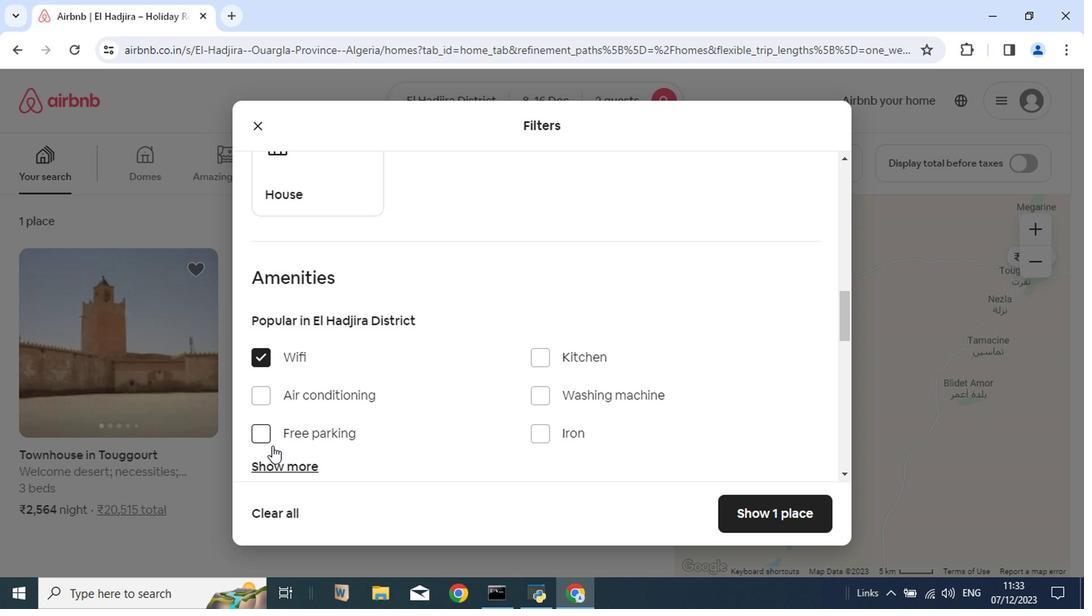 
Action: Mouse pressed left at (309, 425)
Screenshot: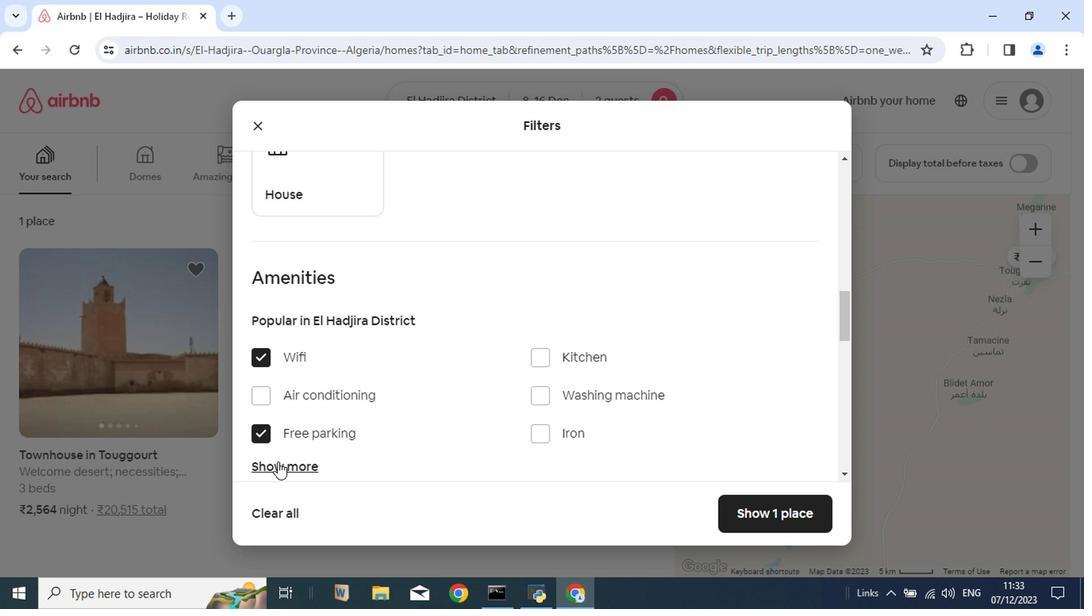 
Action: Mouse moved to (320, 458)
Screenshot: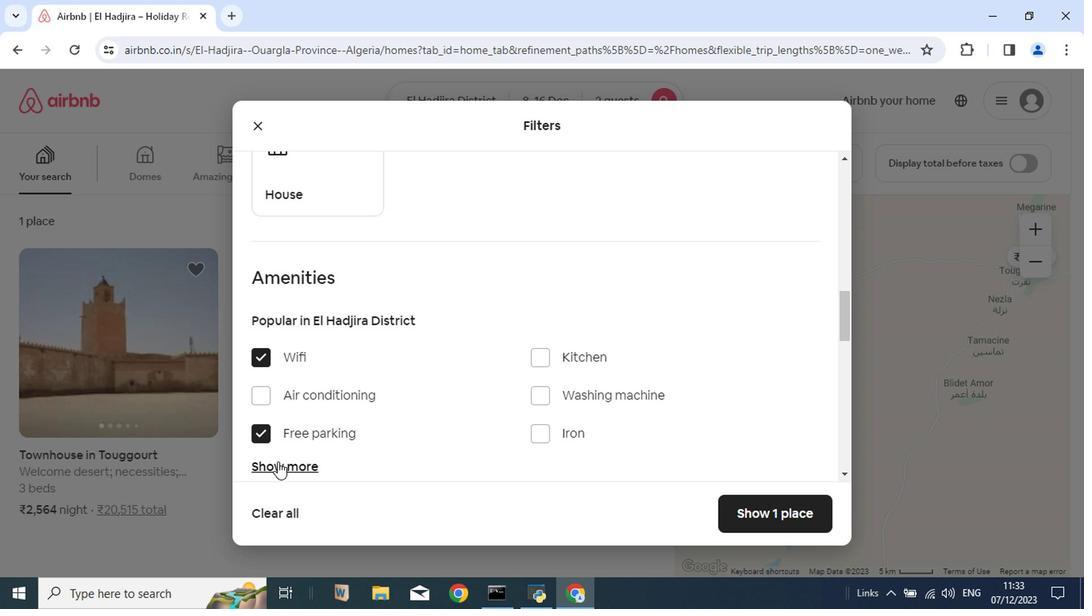 
Action: Mouse pressed left at (320, 458)
Screenshot: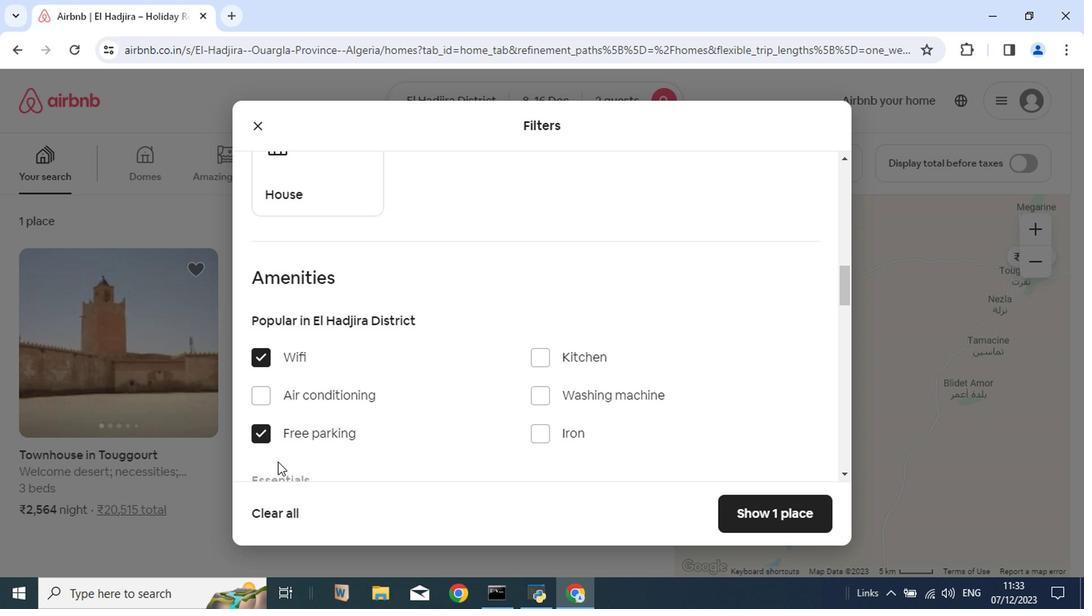 
Action: Mouse moved to (400, 458)
Screenshot: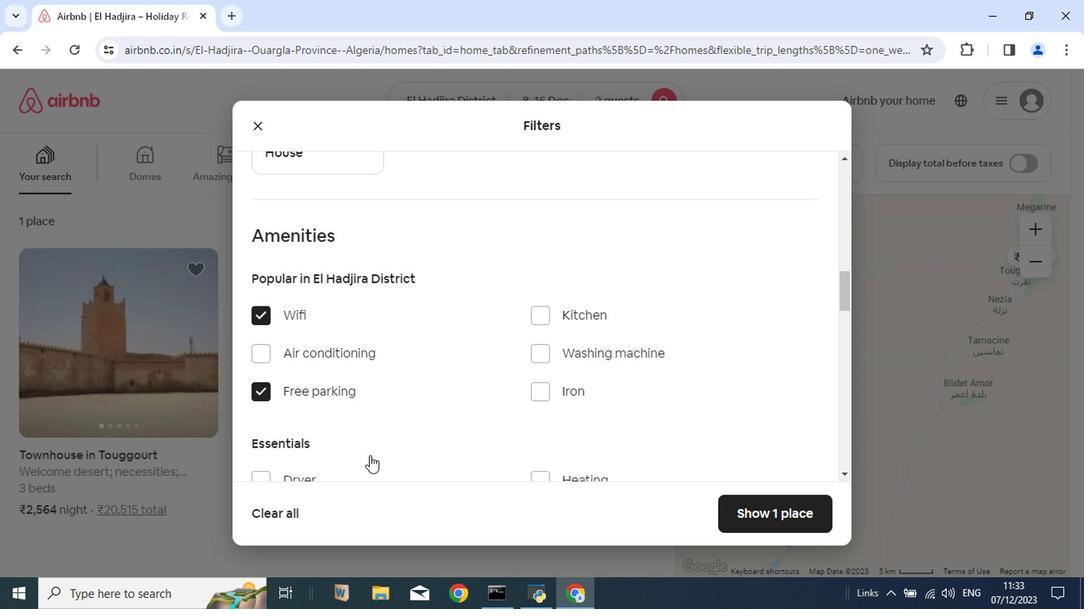 
Action: Mouse scrolled (400, 457) with delta (0, -1)
Screenshot: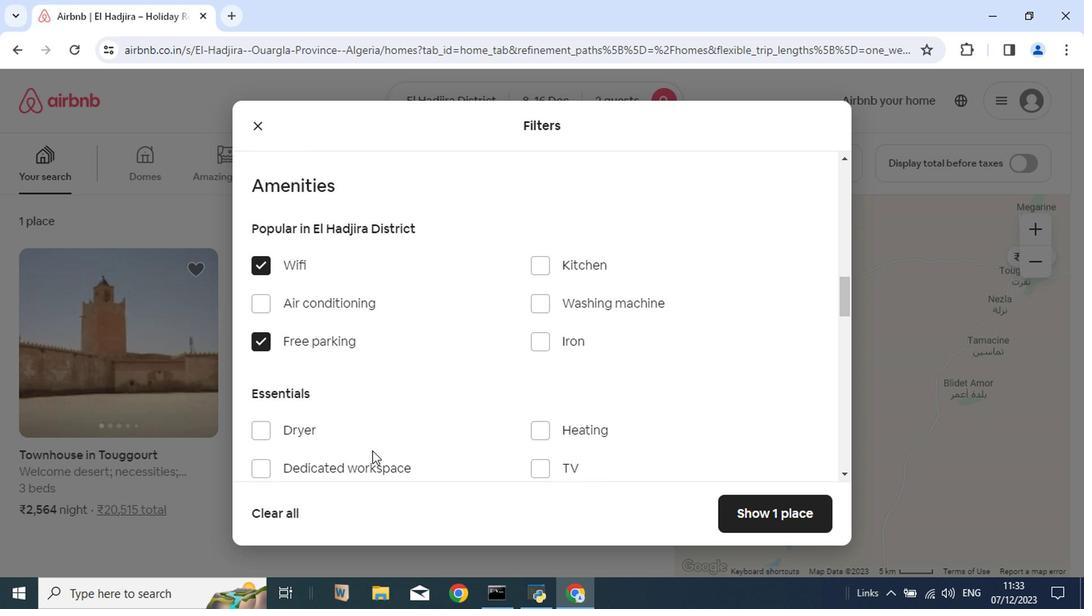 
Action: Mouse moved to (308, 348)
Screenshot: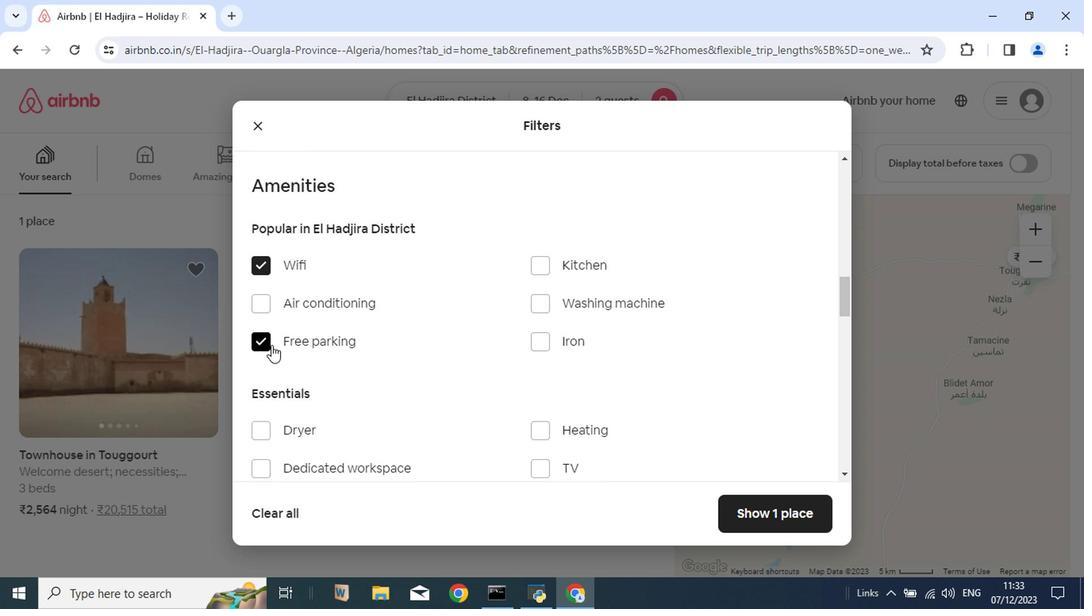 
Action: Mouse pressed left at (308, 348)
Screenshot: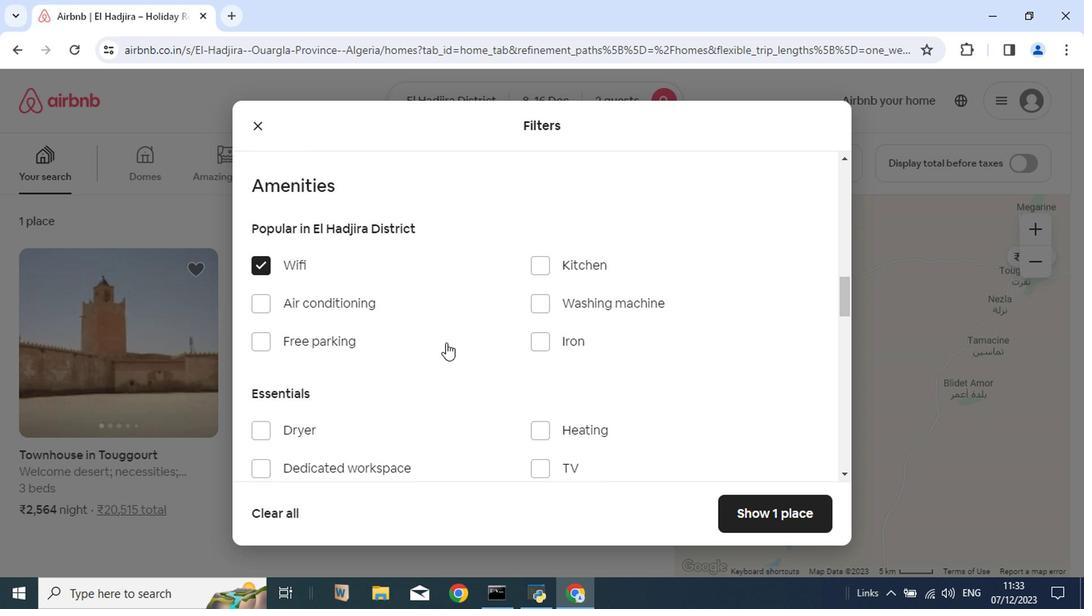 
Action: Mouse moved to (555, 314)
Screenshot: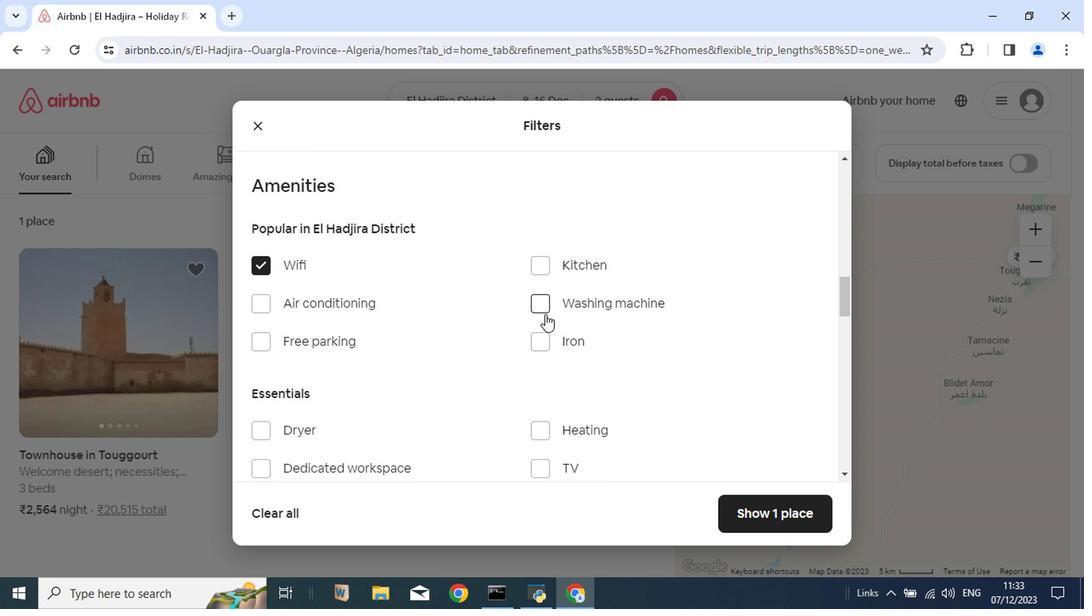 
Action: Mouse pressed left at (555, 314)
Screenshot: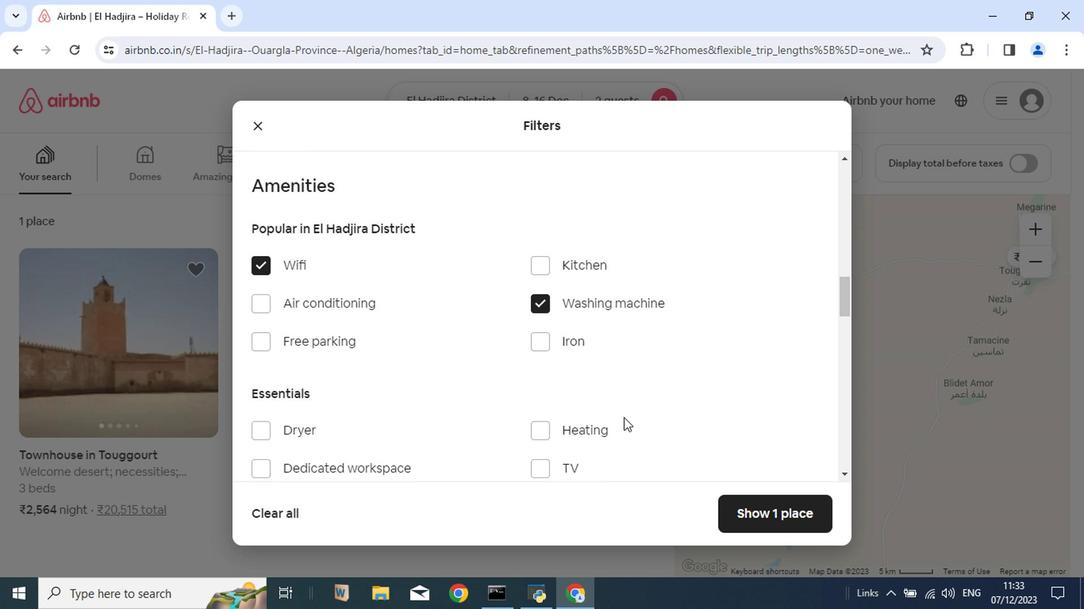
Action: Mouse moved to (784, 506)
Screenshot: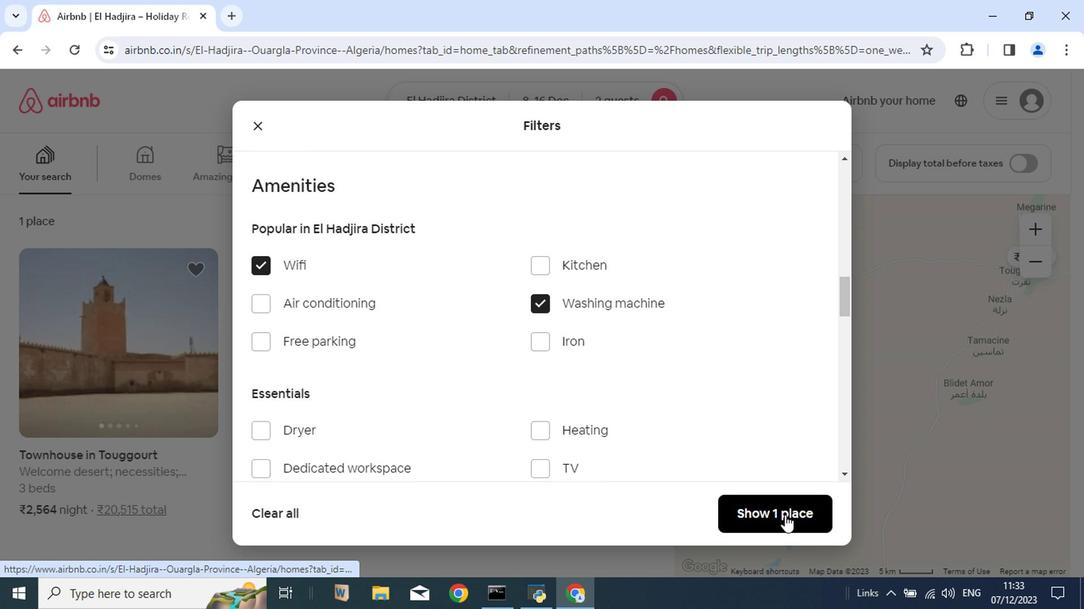 
Action: Mouse pressed left at (784, 506)
Screenshot: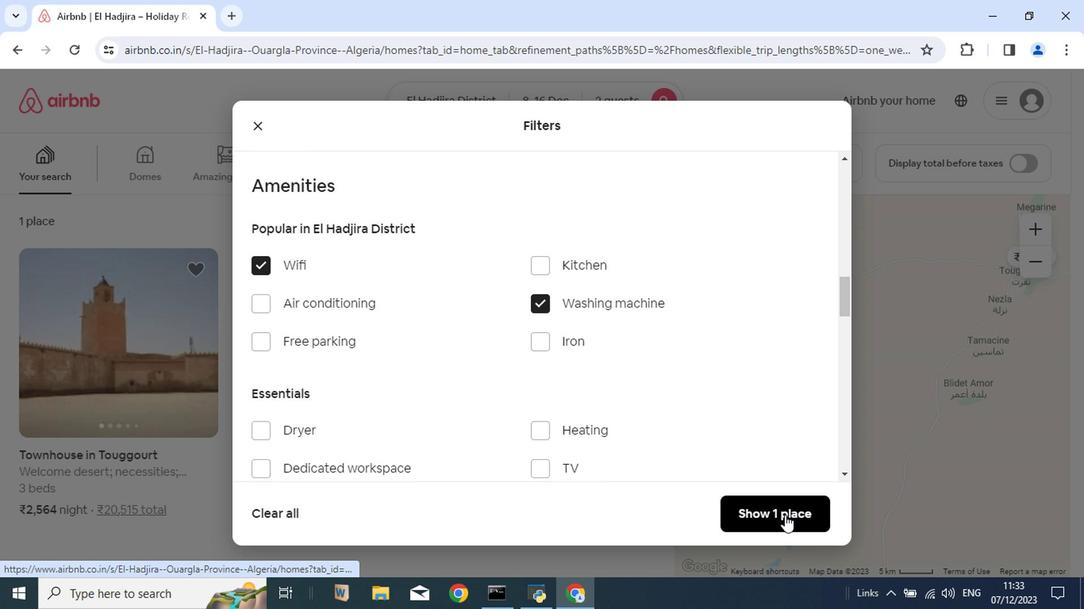 
Action: Mouse moved to (171, 446)
Screenshot: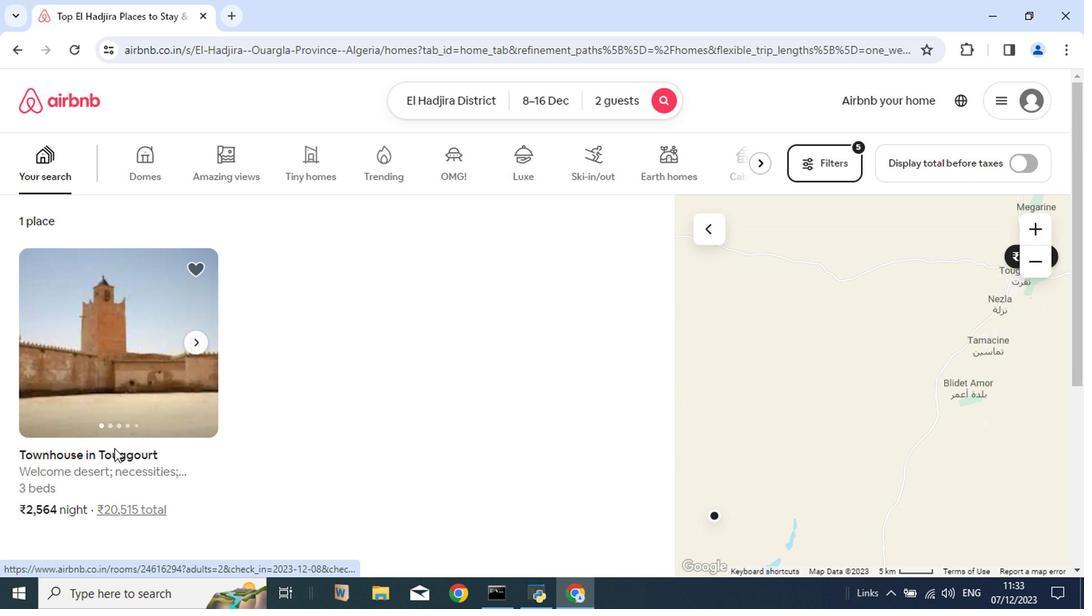 
Action: Mouse pressed left at (171, 446)
Screenshot: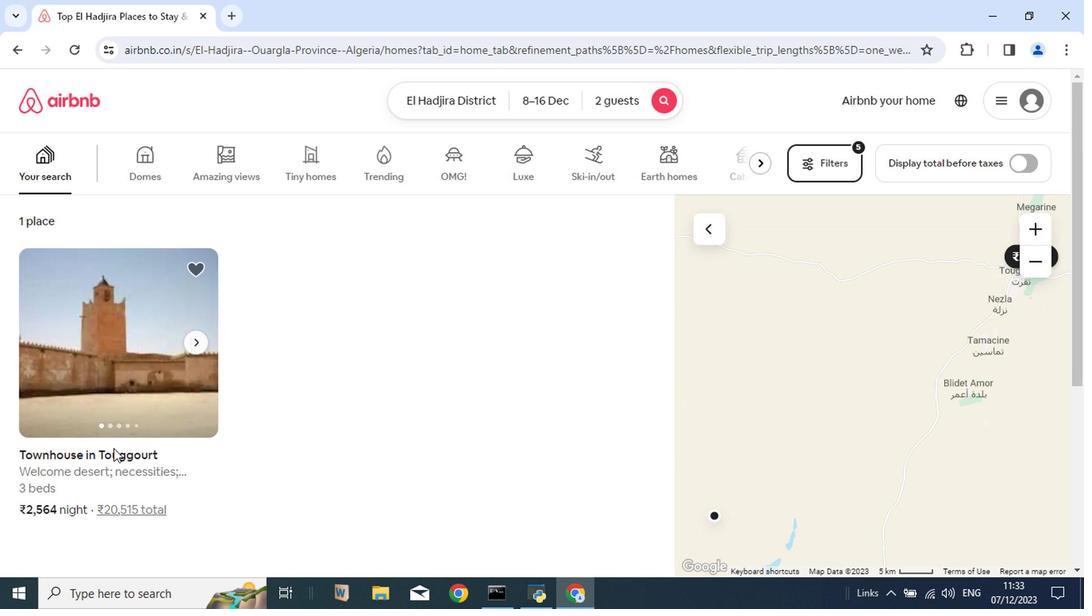 
Action: Mouse moved to (897, 432)
Screenshot: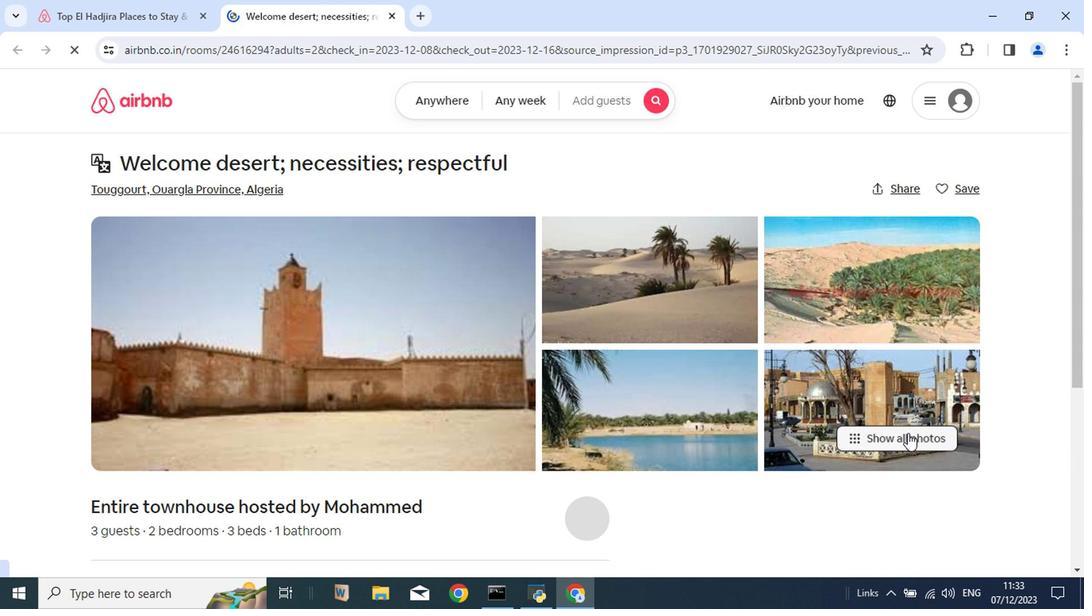 
Action: Mouse pressed left at (897, 432)
Screenshot: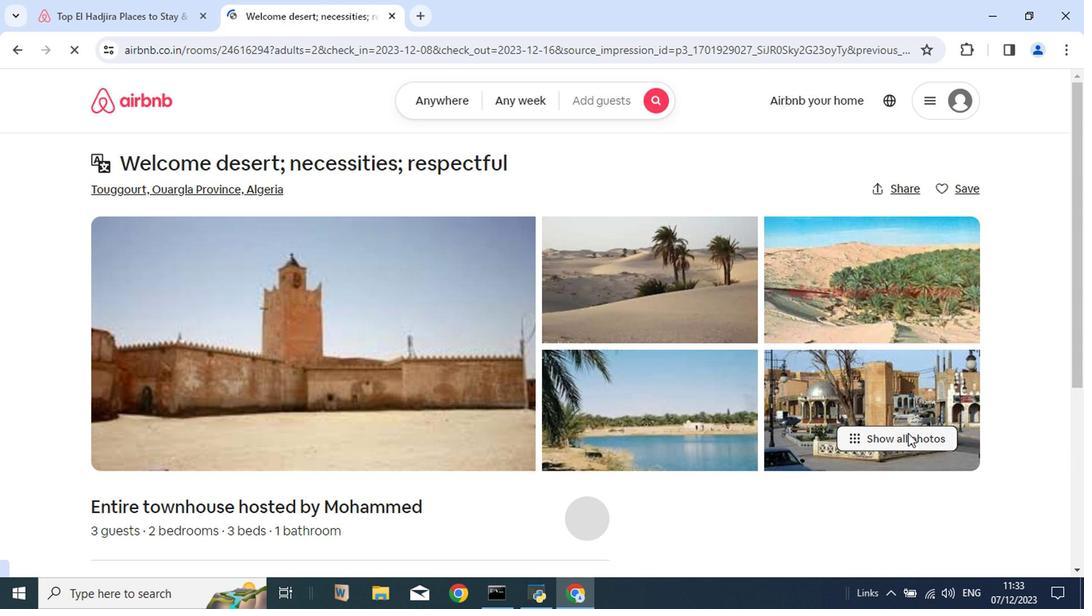 
Action: Mouse moved to (899, 412)
Screenshot: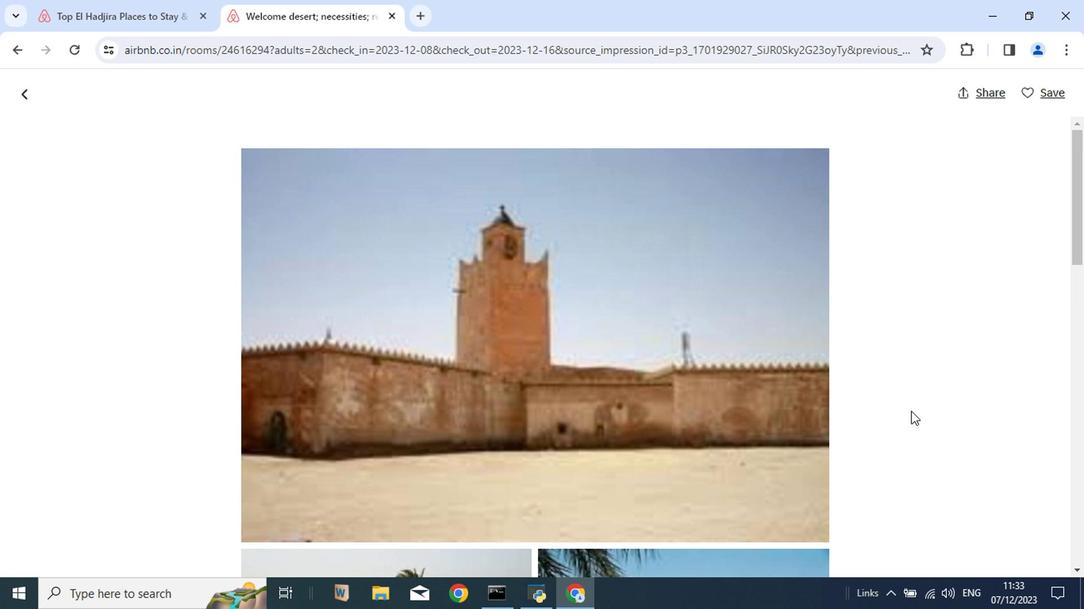 
Action: Mouse scrolled (899, 411) with delta (0, 0)
Screenshot: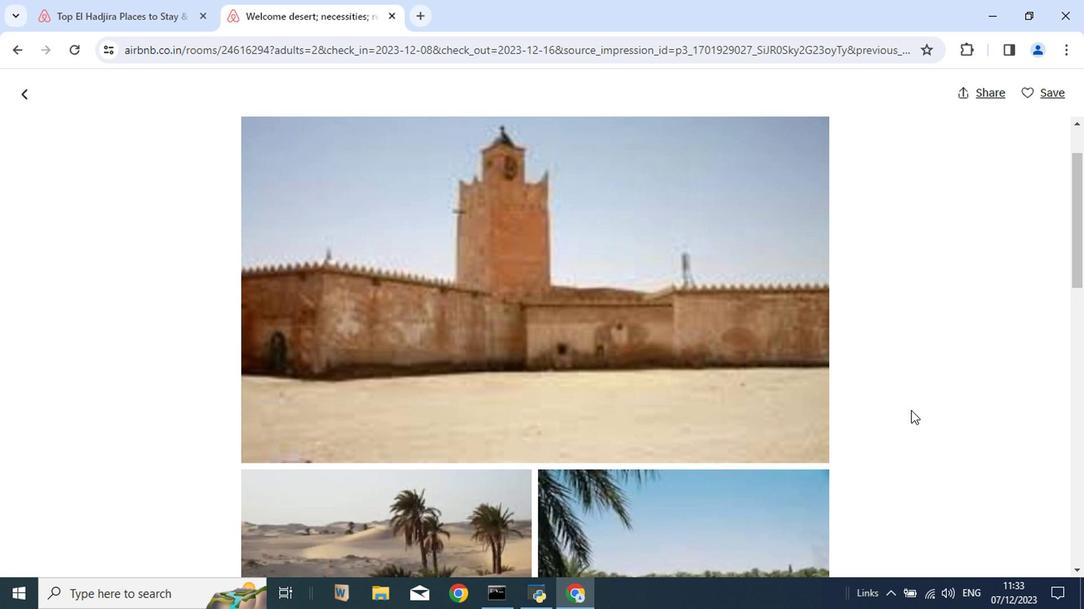 
Action: Mouse moved to (899, 411)
Screenshot: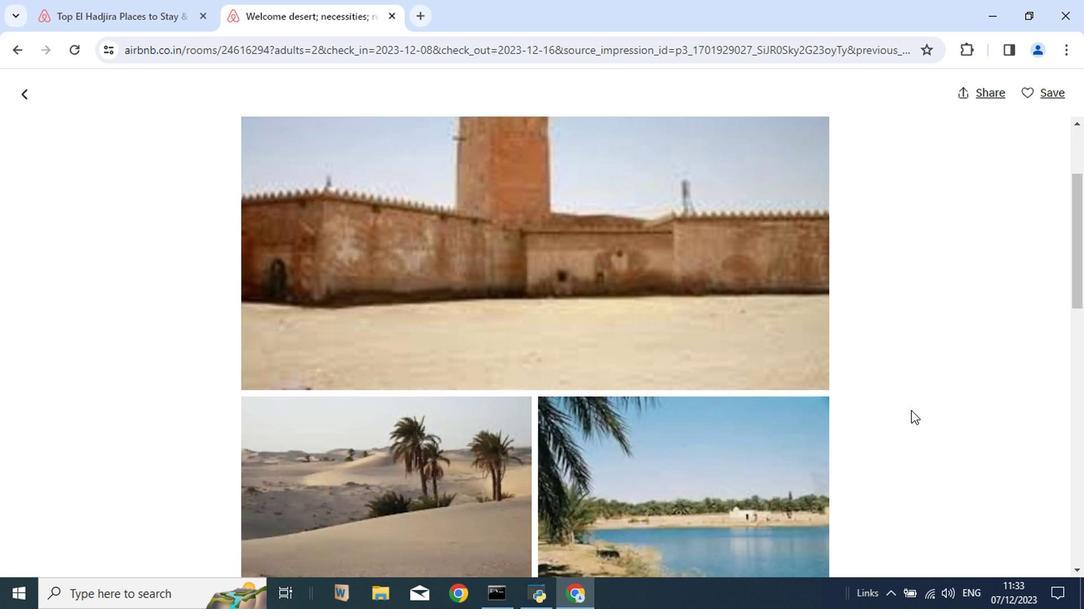
Action: Mouse scrolled (899, 411) with delta (0, 0)
Screenshot: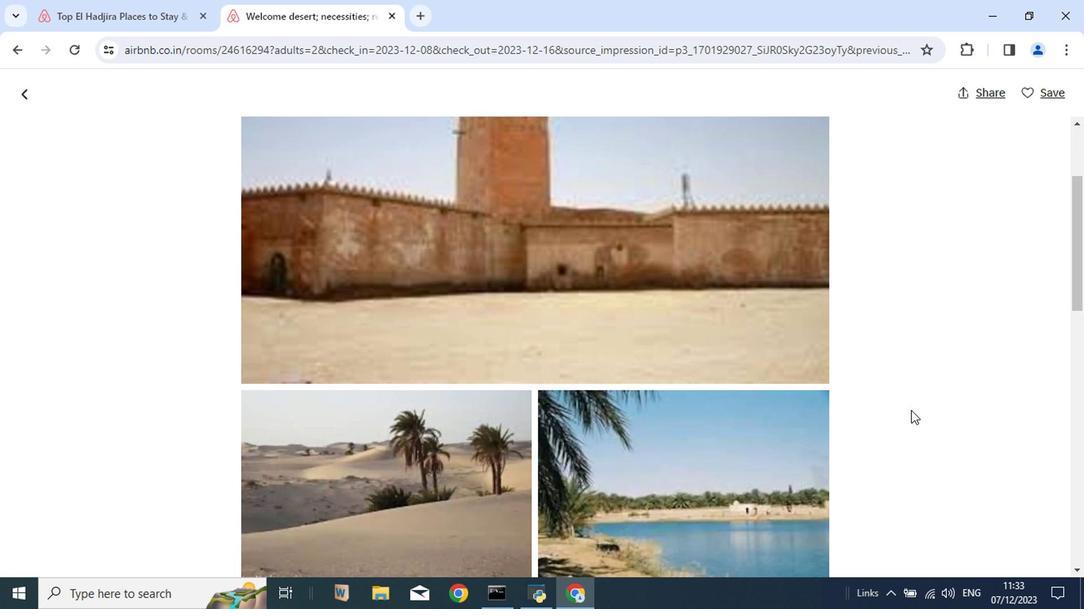 
Action: Mouse scrolled (899, 411) with delta (0, 0)
Screenshot: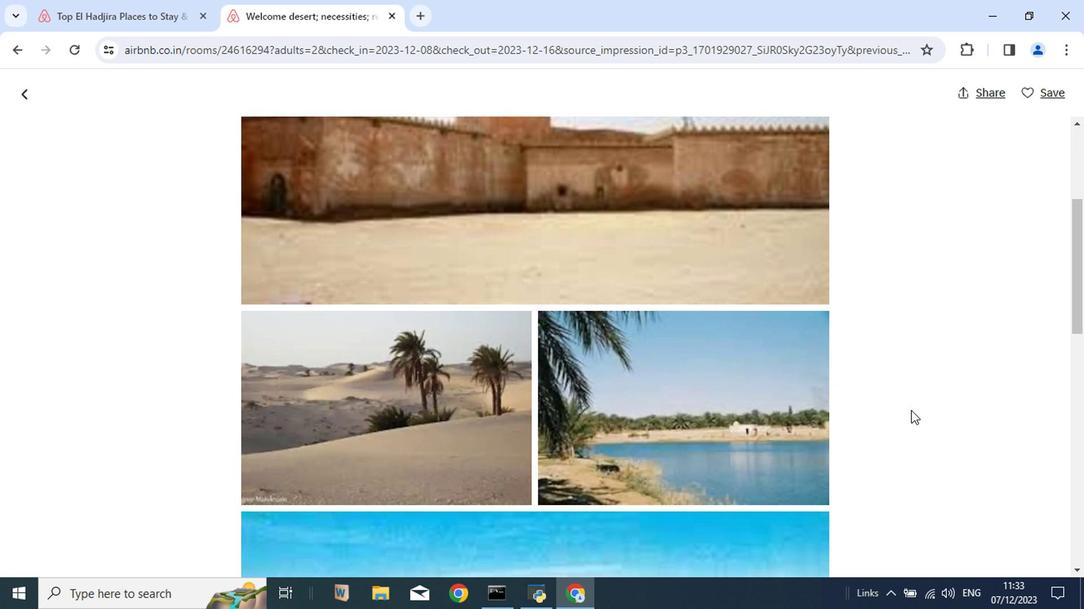 
Action: Mouse scrolled (899, 411) with delta (0, 0)
Screenshot: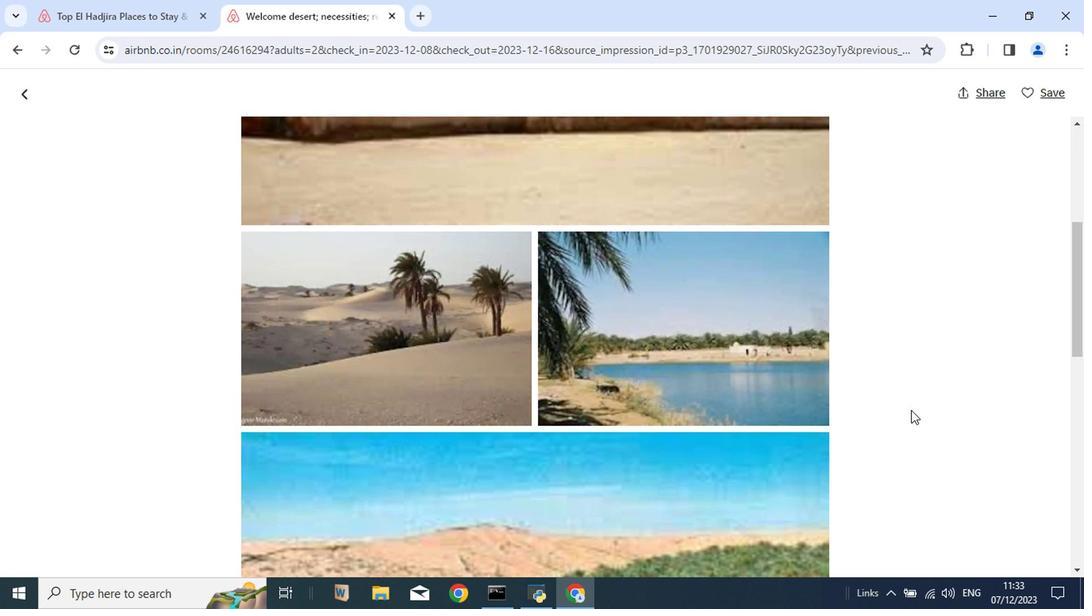
Action: Mouse scrolled (899, 411) with delta (0, 0)
Screenshot: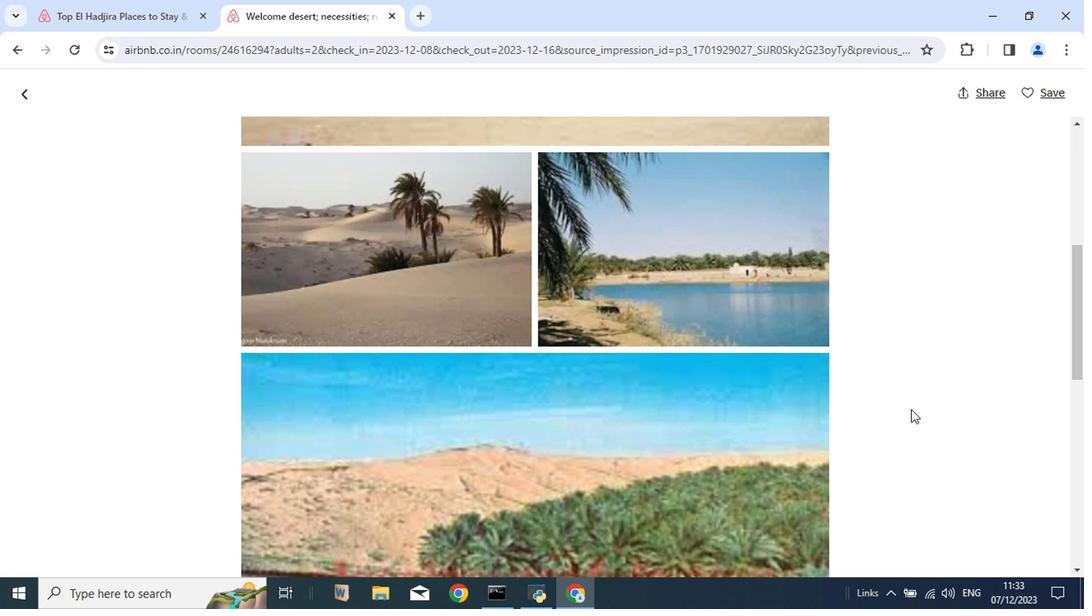 
Action: Mouse moved to (899, 411)
Screenshot: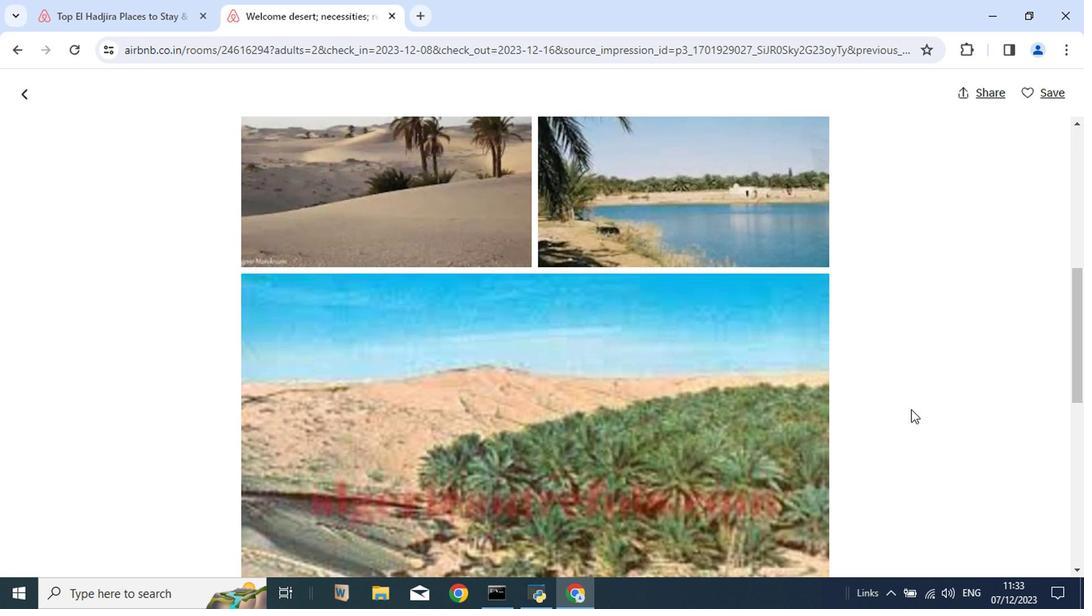 
Action: Mouse scrolled (899, 409) with delta (0, -1)
Screenshot: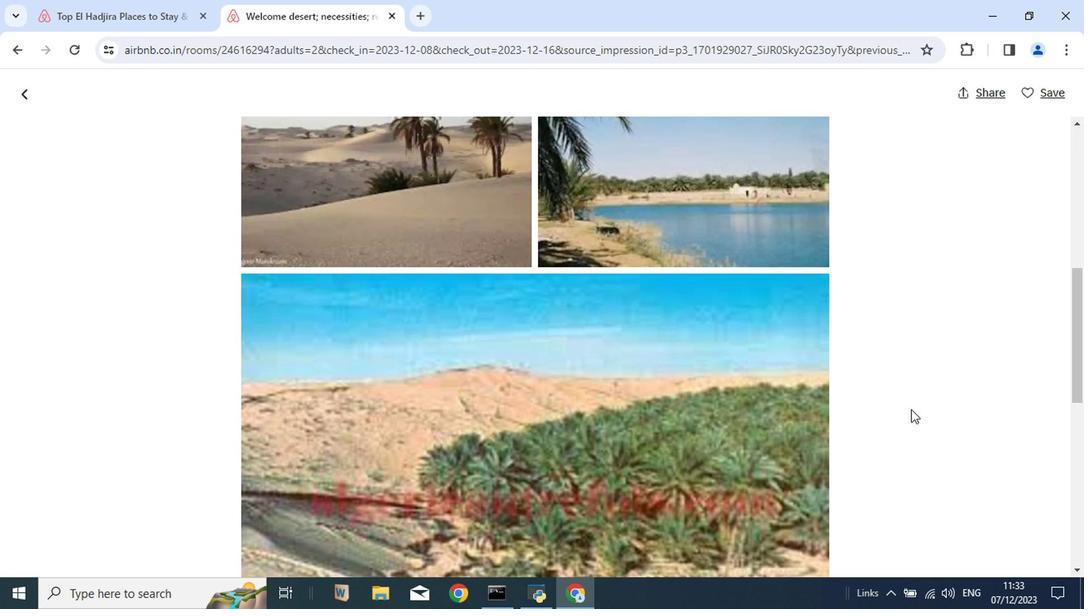 
Action: Mouse scrolled (899, 409) with delta (0, -1)
Screenshot: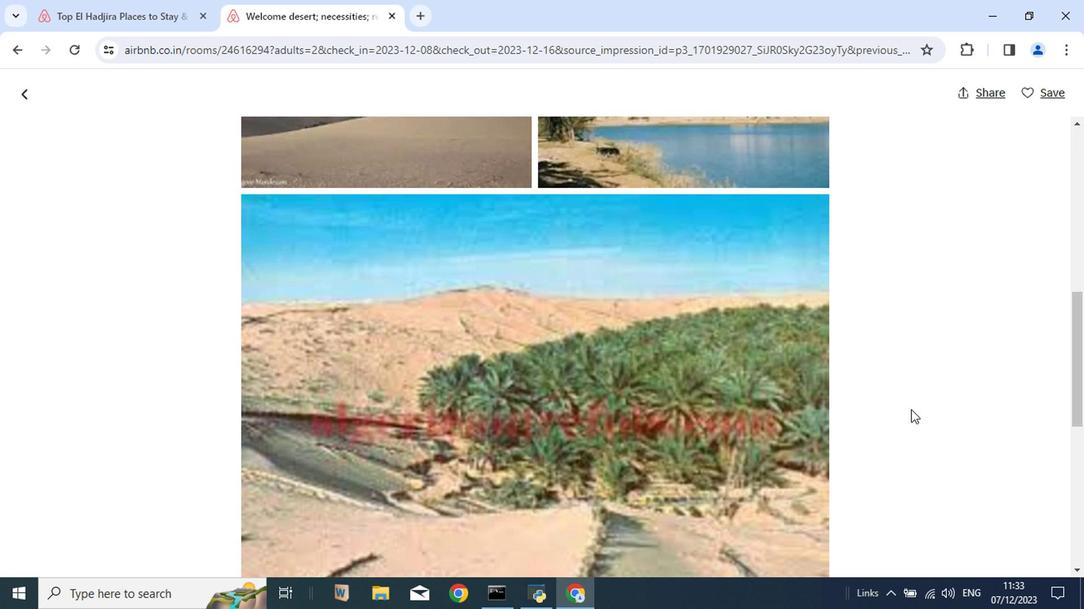 
Action: Mouse scrolled (899, 409) with delta (0, -1)
Screenshot: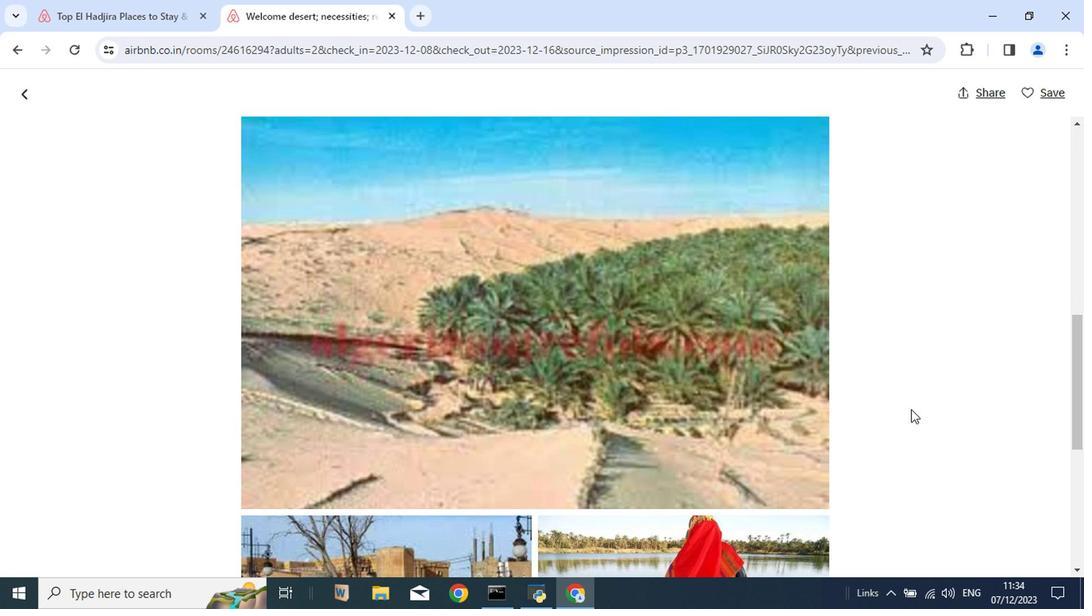 
Action: Mouse scrolled (899, 409) with delta (0, -1)
Screenshot: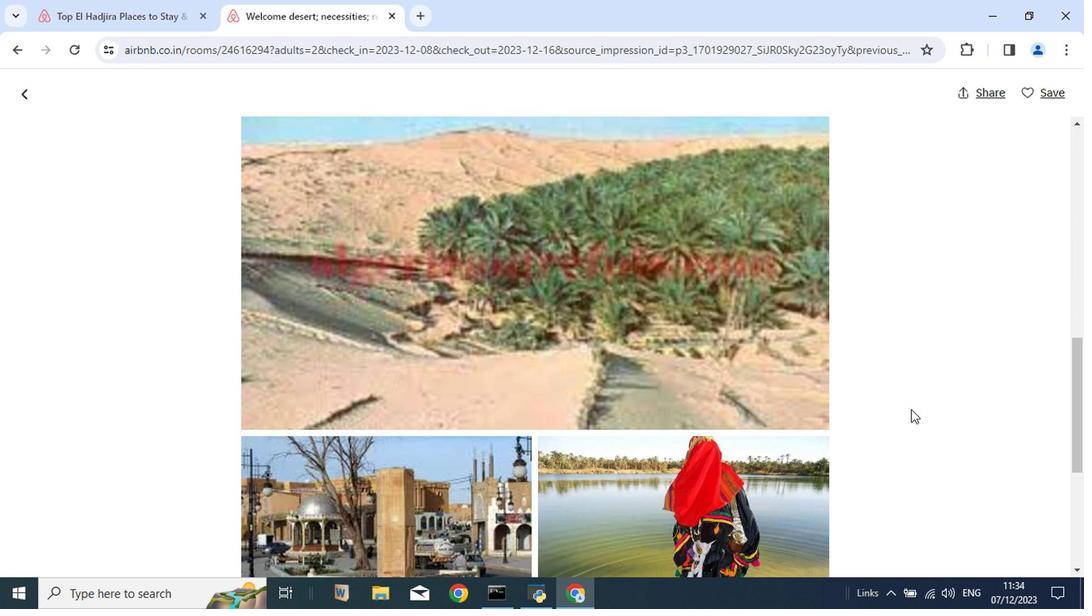 
Action: Mouse scrolled (899, 409) with delta (0, -1)
Screenshot: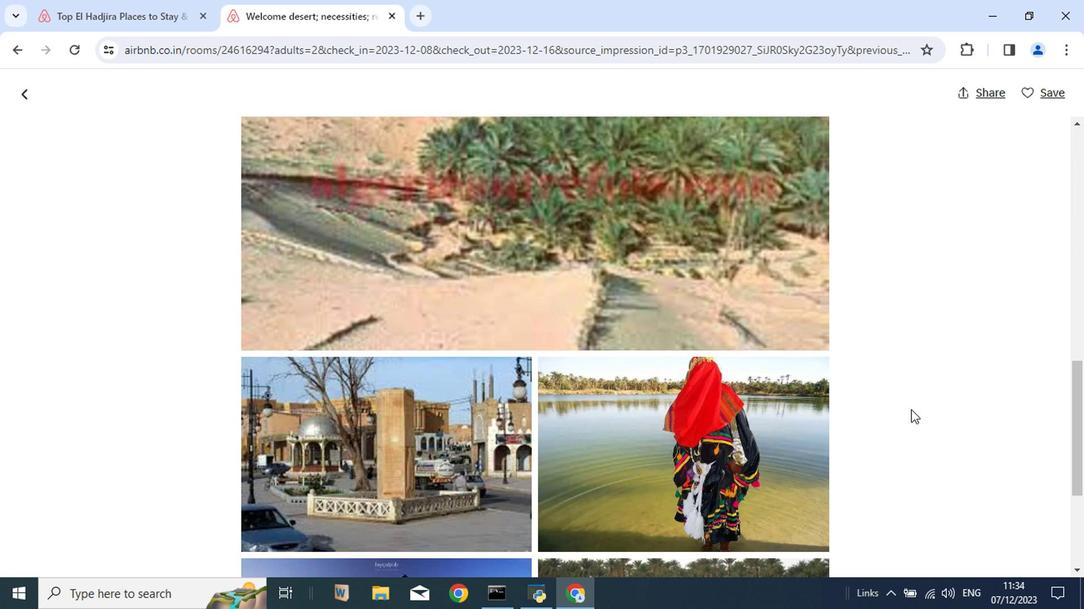 
Action: Mouse scrolled (899, 409) with delta (0, -1)
Screenshot: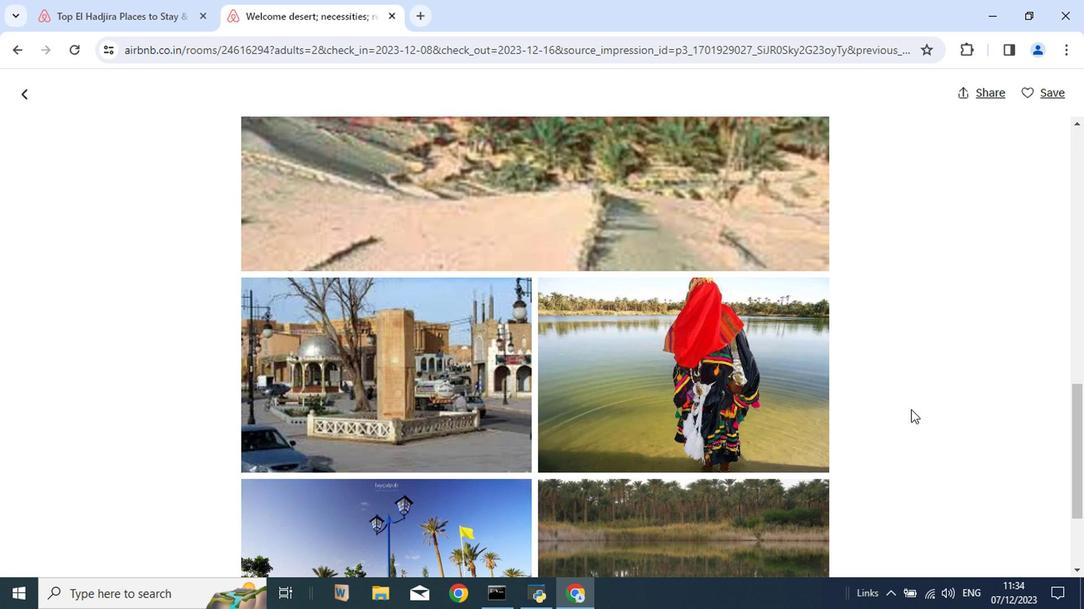 
Action: Mouse scrolled (899, 409) with delta (0, -1)
Screenshot: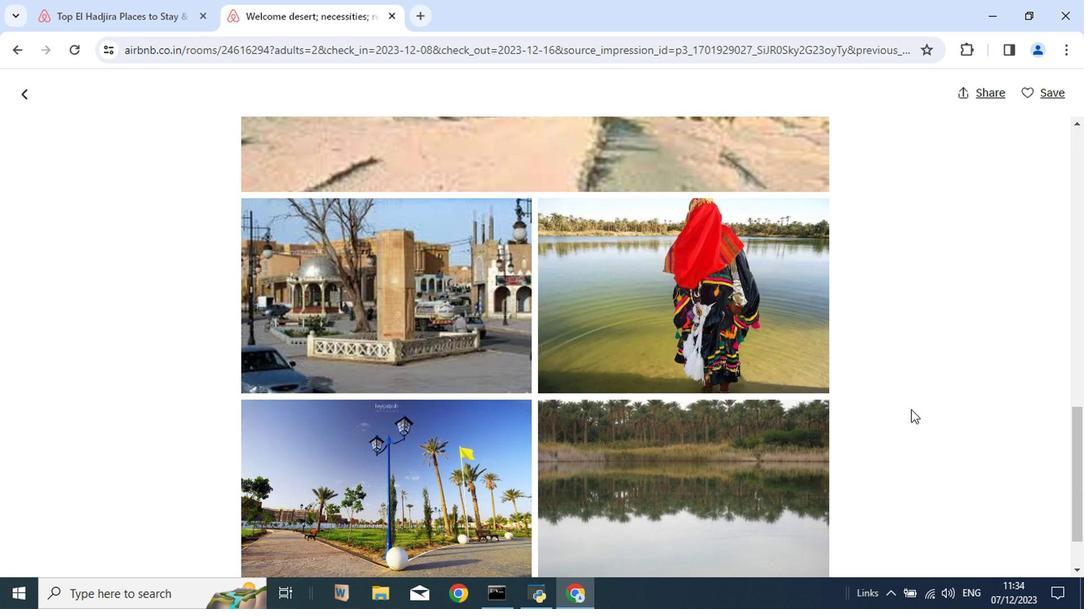 
Action: Mouse scrolled (899, 409) with delta (0, -1)
Screenshot: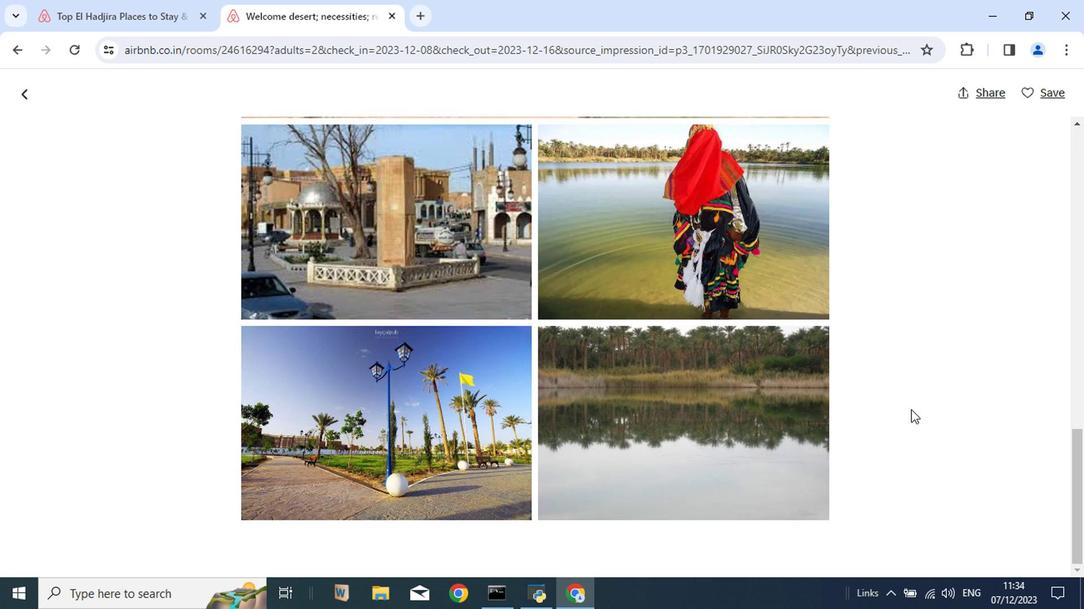 
Action: Mouse scrolled (899, 409) with delta (0, -1)
Screenshot: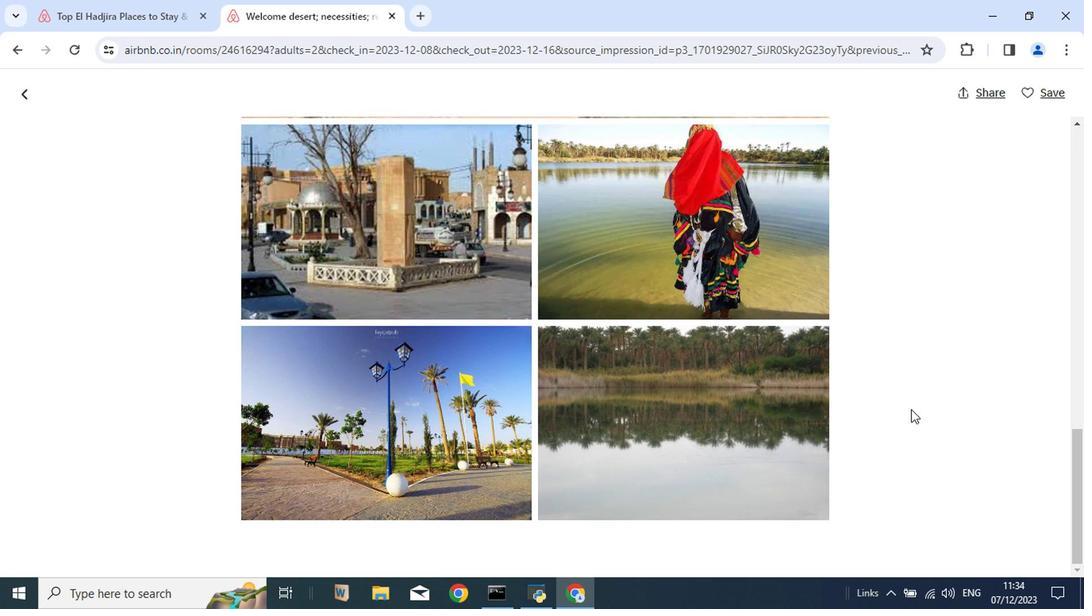 
Action: Mouse scrolled (899, 409) with delta (0, -1)
Screenshot: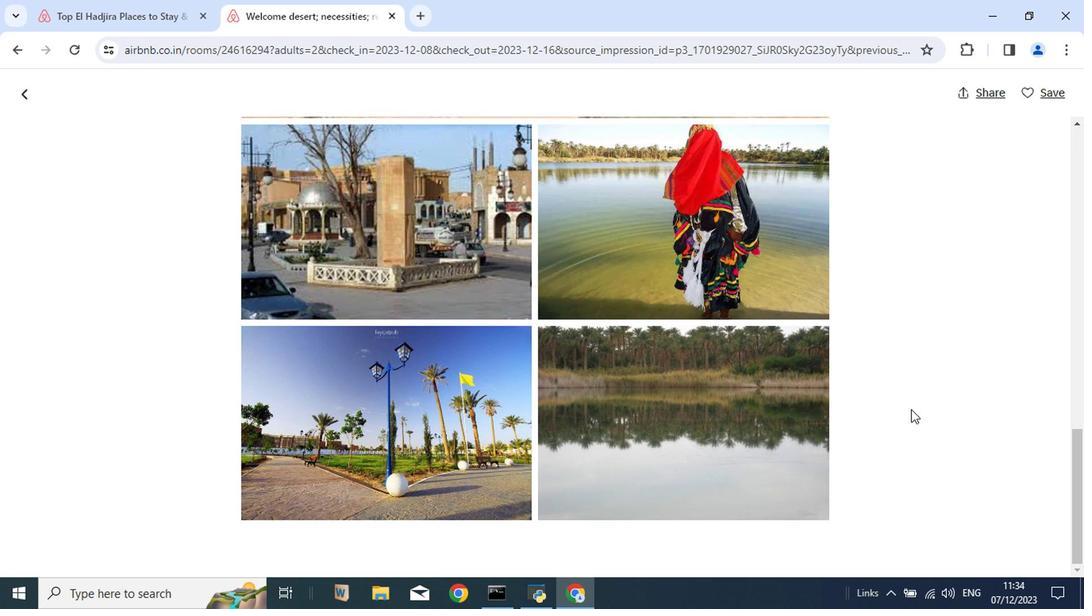 
Action: Mouse moved to (89, 128)
Screenshot: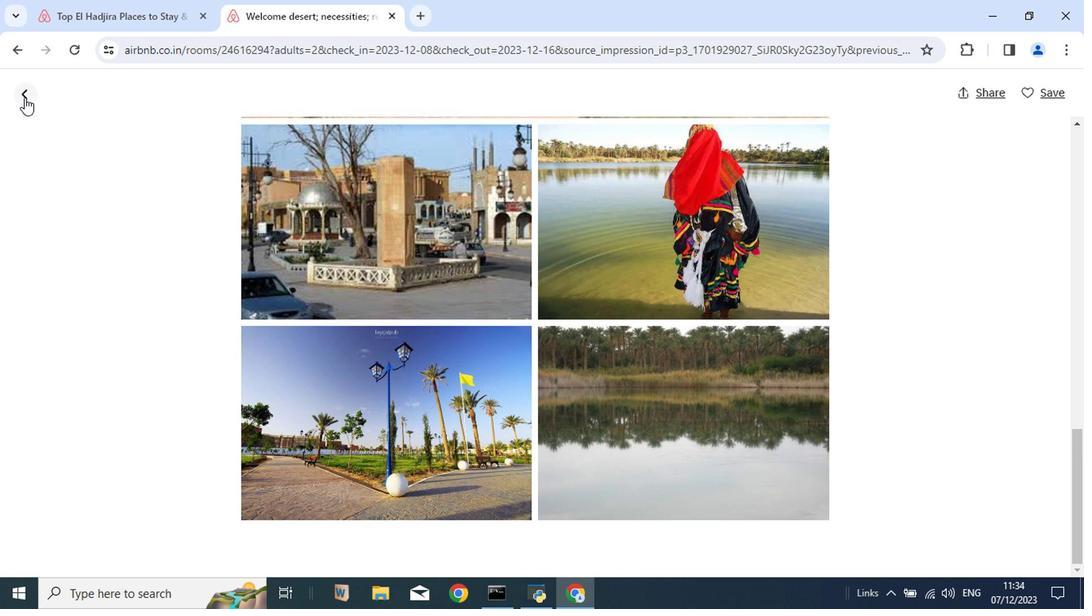 
Action: Mouse pressed left at (89, 128)
Screenshot: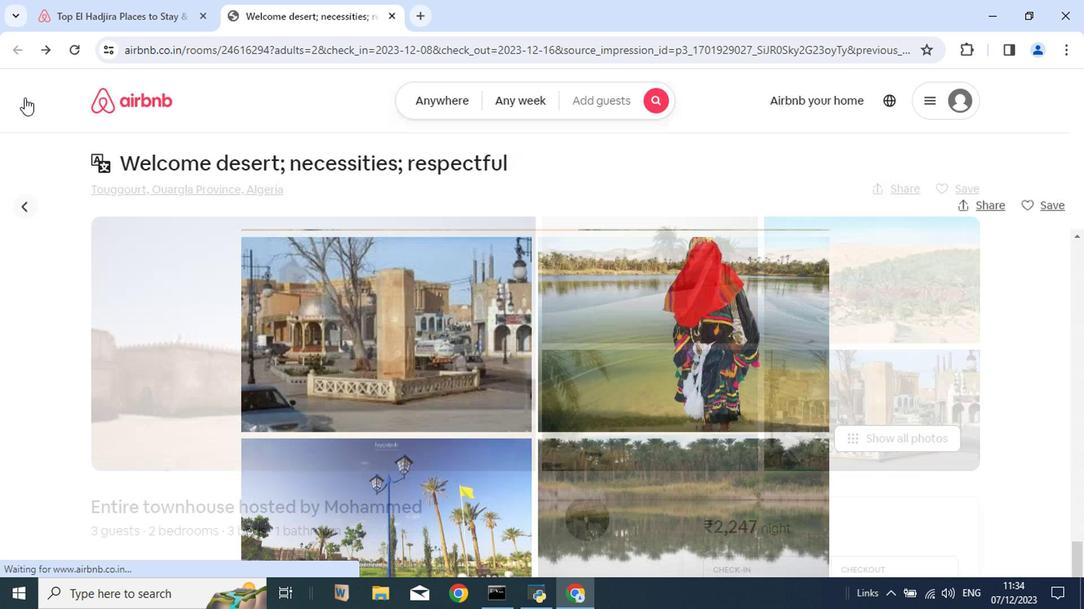 
Action: Mouse moved to (995, 432)
Screenshot: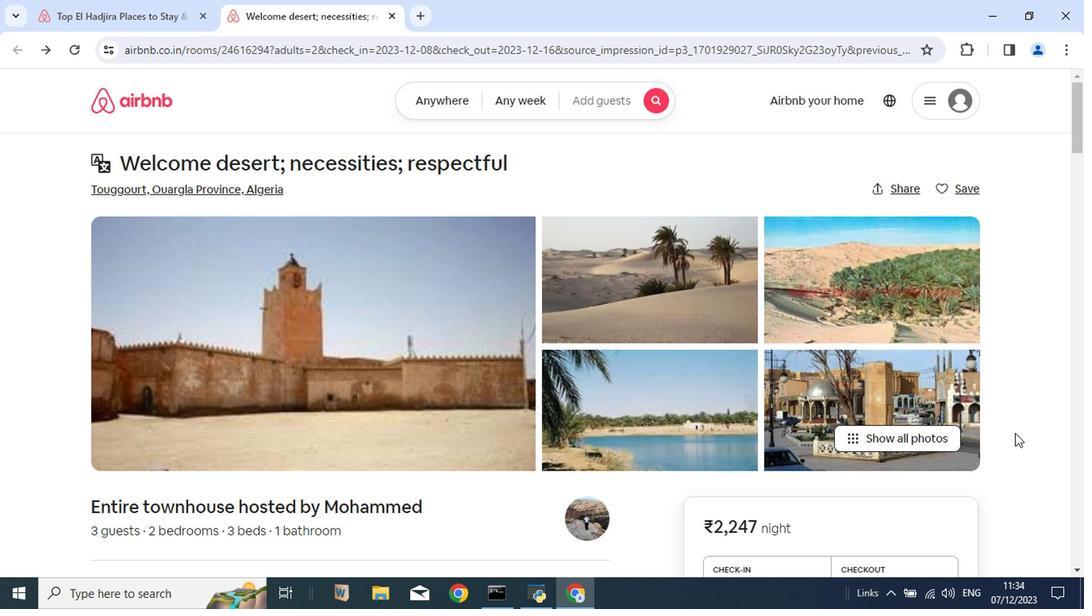 
Action: Mouse scrolled (995, 431) with delta (0, 0)
Screenshot: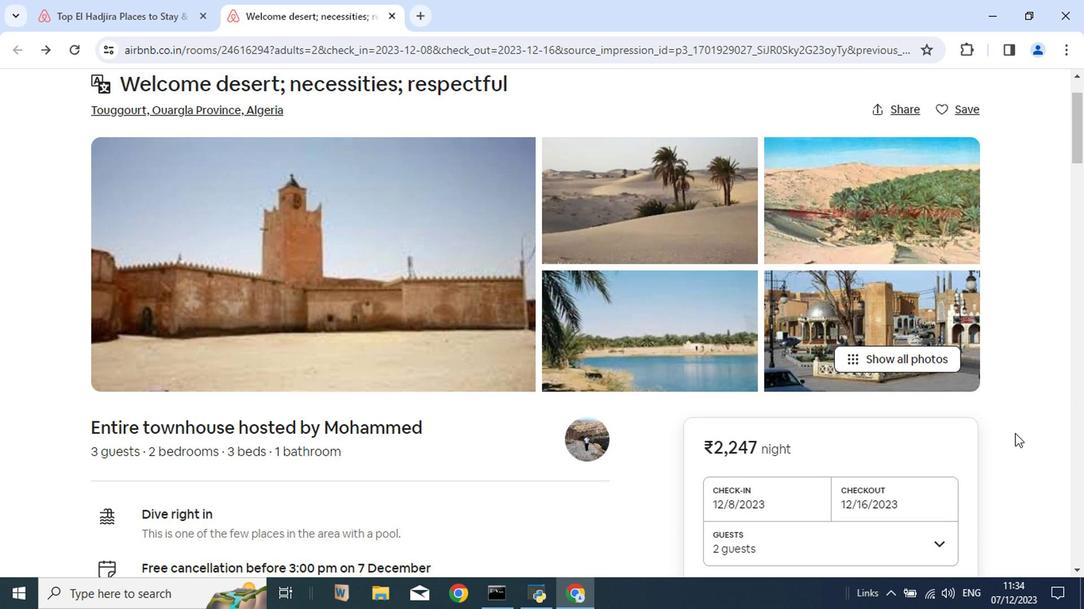 
Action: Mouse scrolled (995, 431) with delta (0, 0)
Screenshot: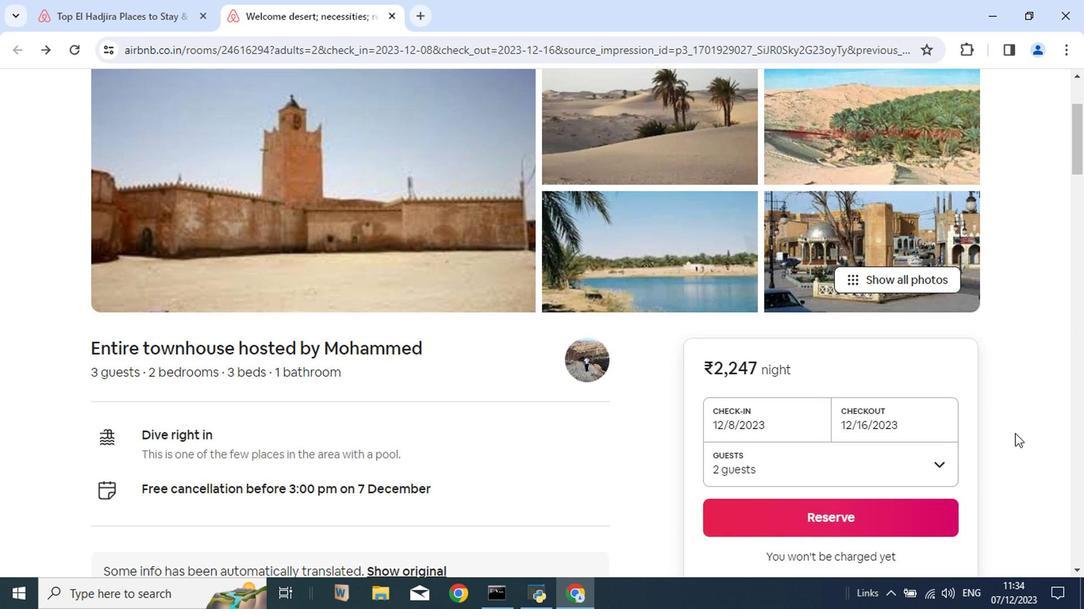 
Action: Mouse scrolled (995, 431) with delta (0, 0)
Screenshot: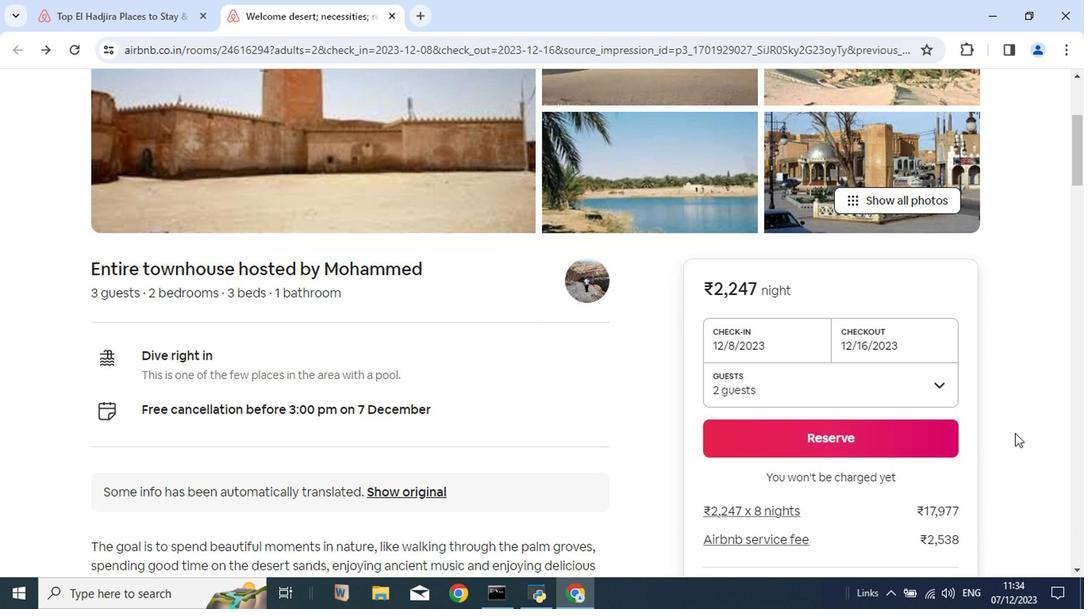 
Action: Mouse scrolled (995, 431) with delta (0, 0)
Screenshot: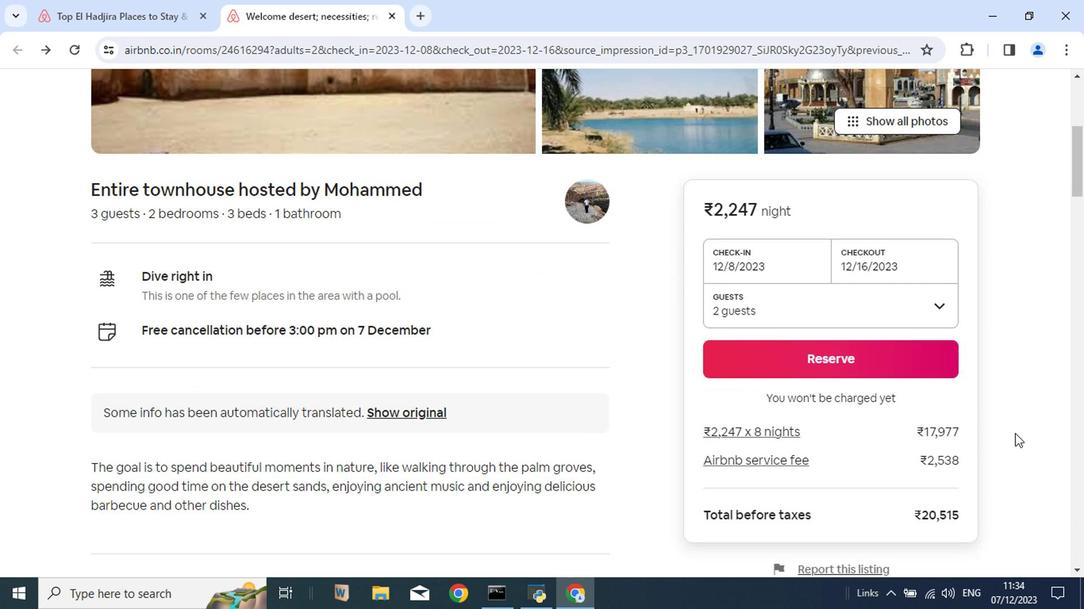 
Action: Mouse scrolled (995, 431) with delta (0, 0)
Screenshot: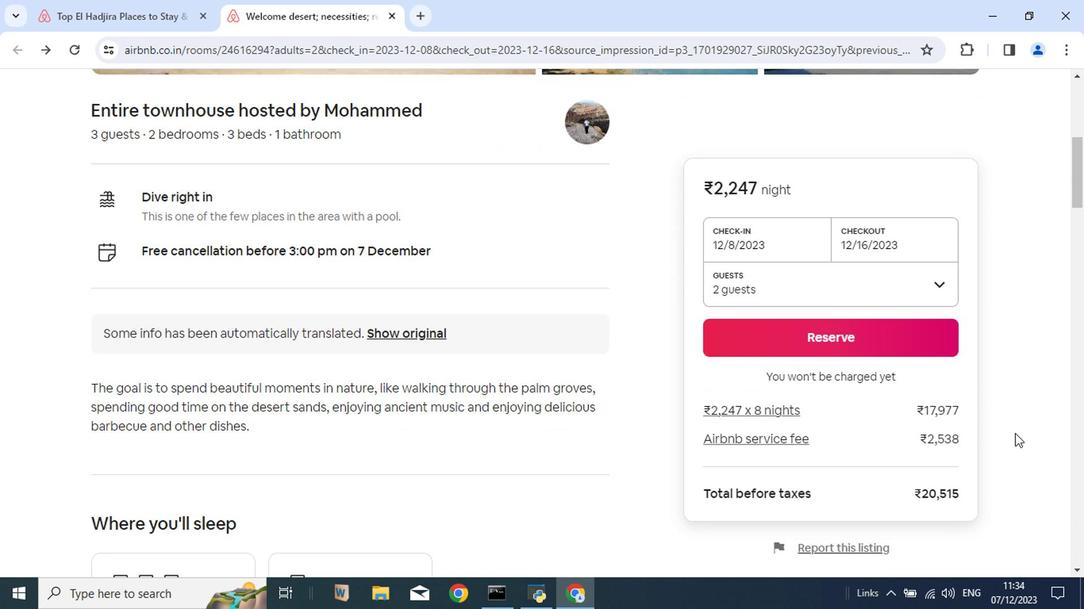 
Action: Mouse scrolled (995, 431) with delta (0, 0)
Screenshot: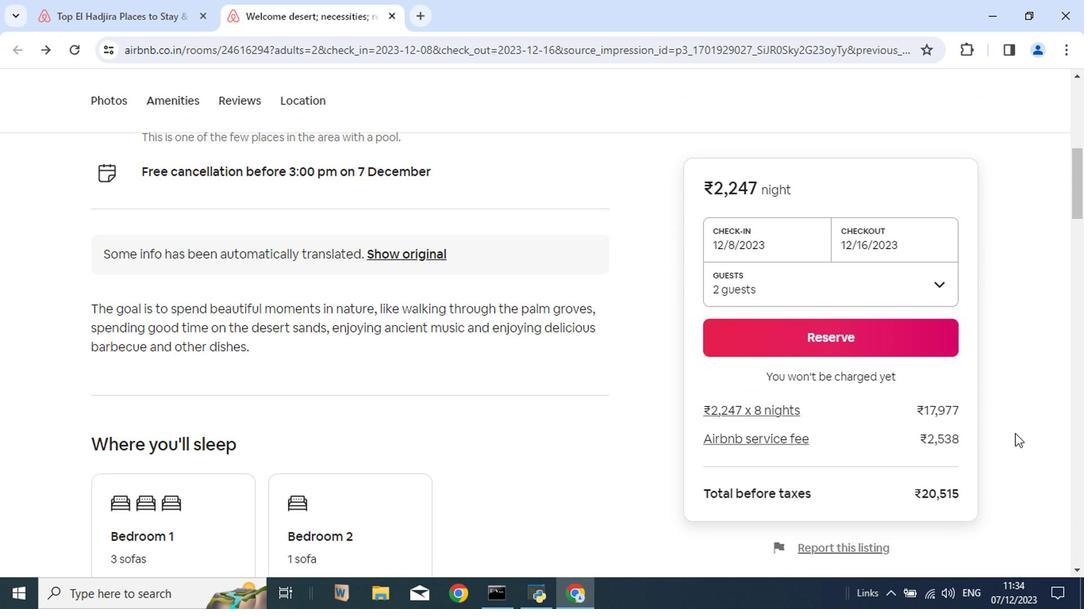 
Action: Mouse moved to (990, 425)
Screenshot: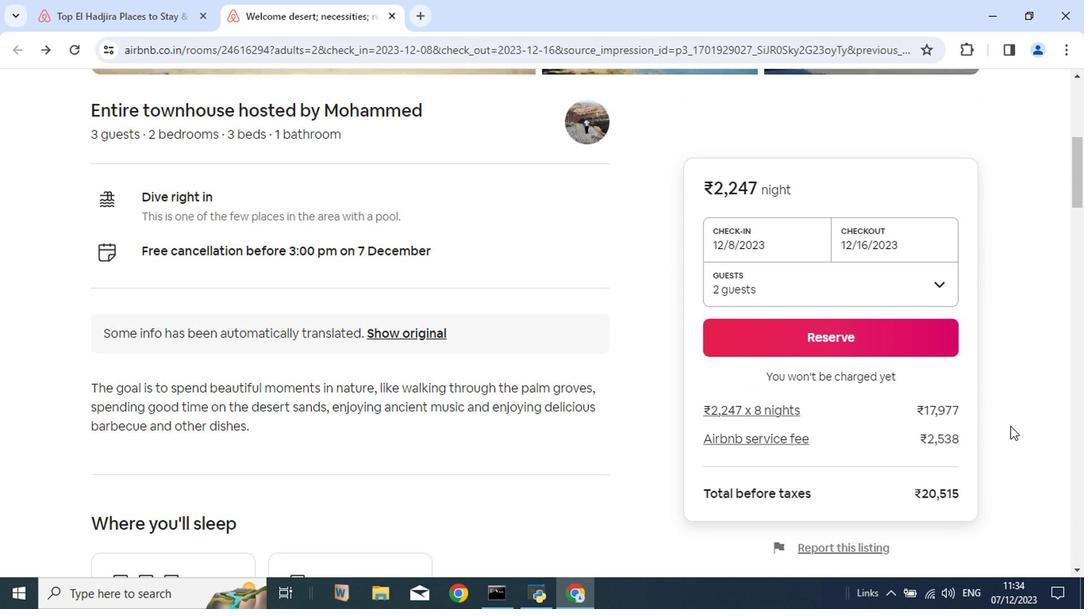 
Action: Mouse scrolled (990, 426) with delta (0, 1)
Screenshot: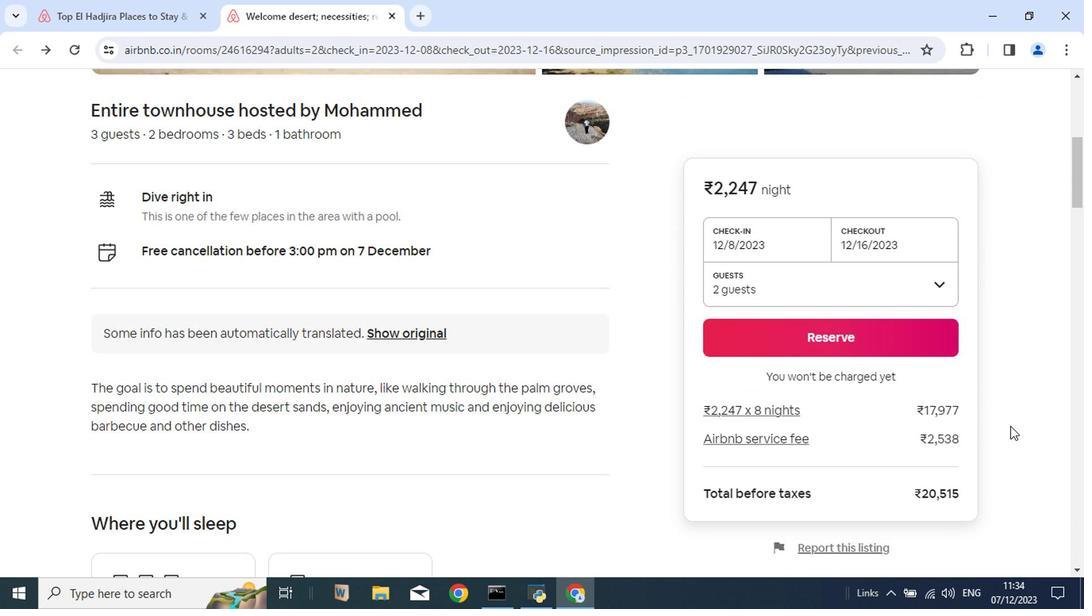 
Action: Mouse moved to (990, 425)
Screenshot: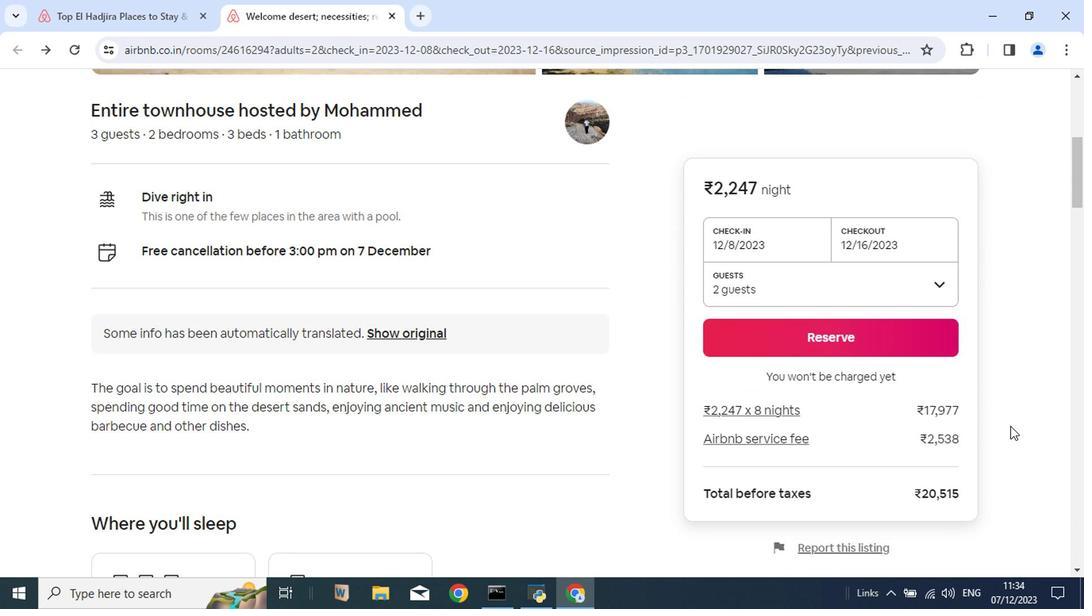 
Action: Mouse scrolled (990, 425) with delta (0, 0)
Screenshot: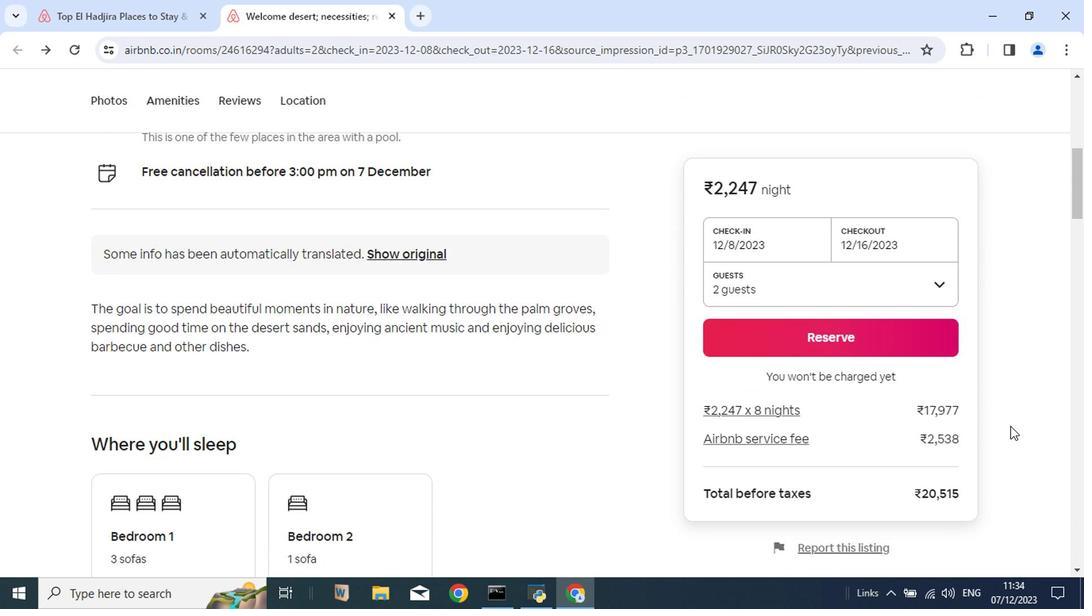 
Action: Mouse scrolled (990, 425) with delta (0, 0)
Screenshot: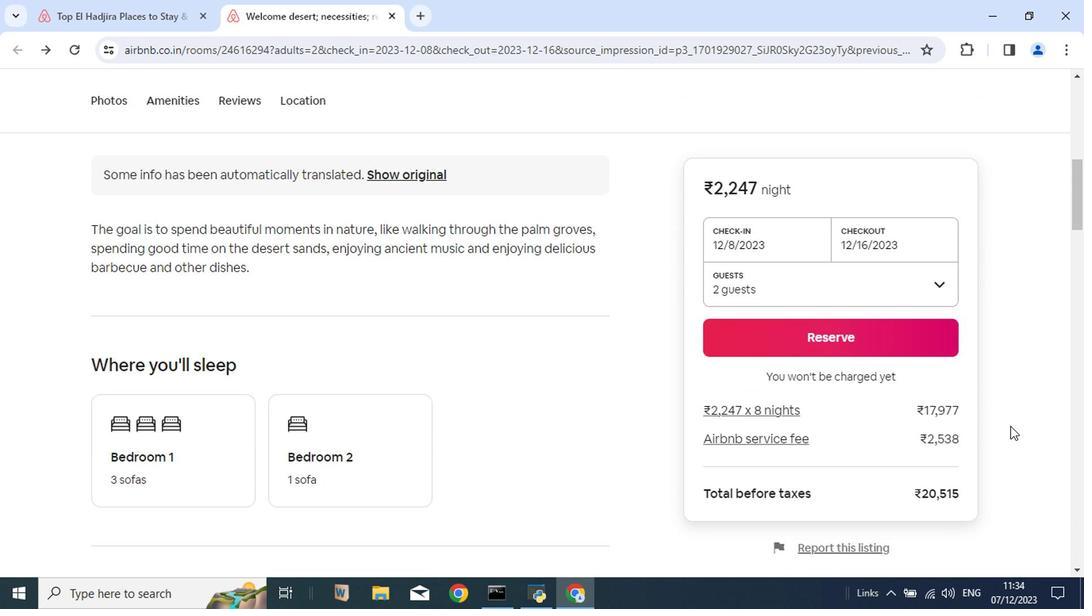 
Action: Mouse scrolled (990, 425) with delta (0, 0)
Screenshot: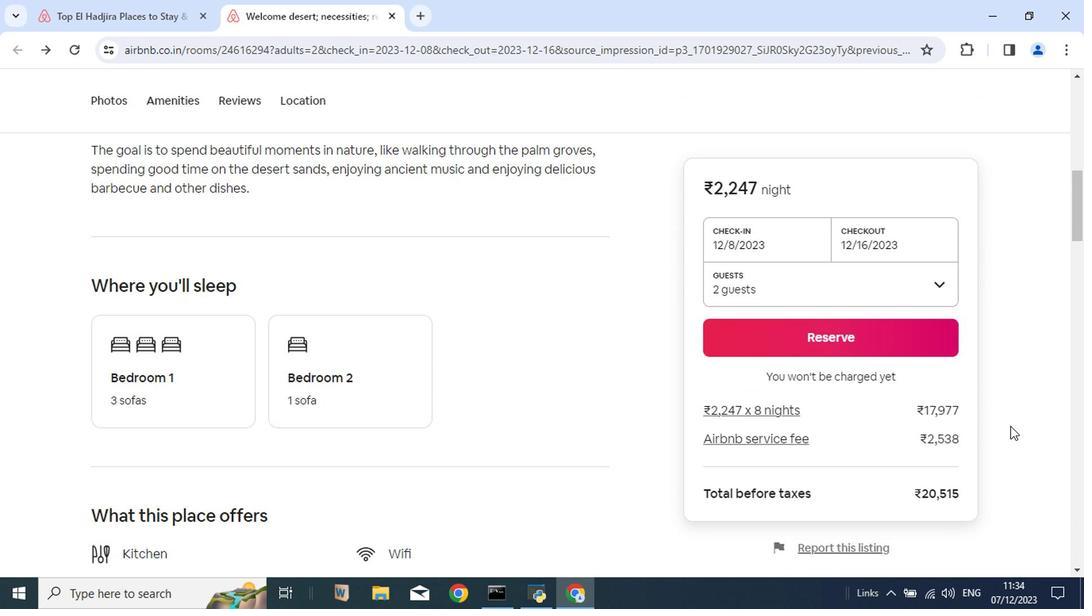 
Action: Mouse scrolled (990, 425) with delta (0, 0)
Screenshot: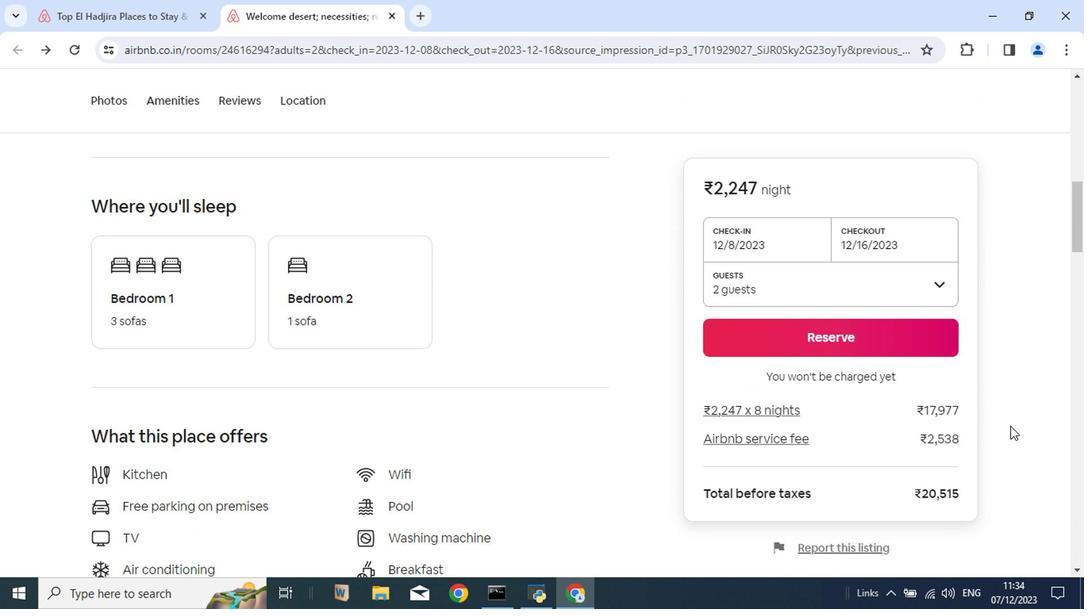 
Action: Mouse scrolled (990, 425) with delta (0, 0)
Screenshot: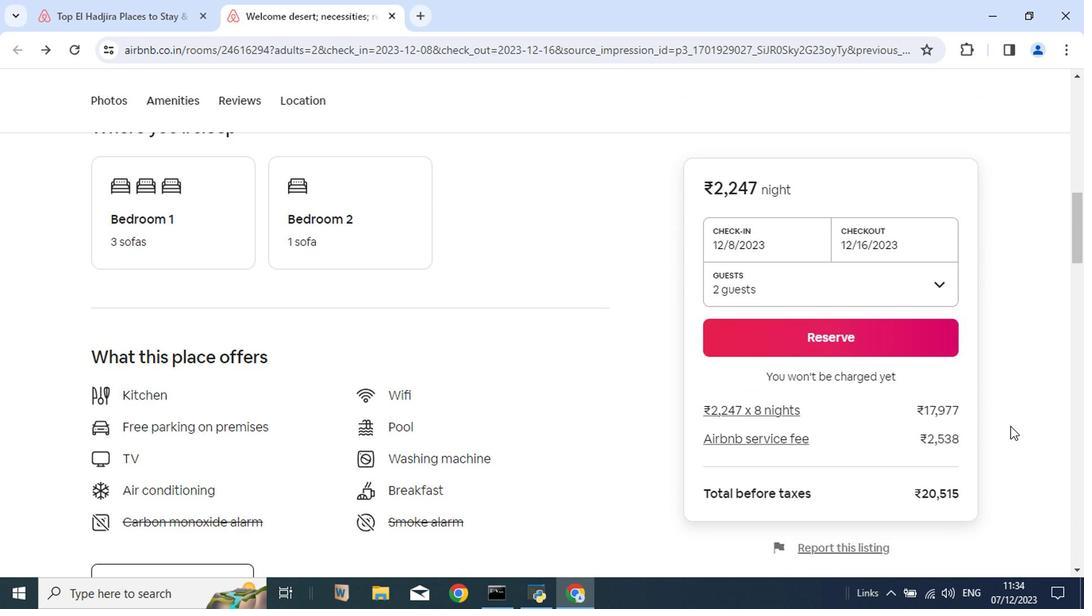 
Action: Mouse scrolled (990, 425) with delta (0, 0)
Screenshot: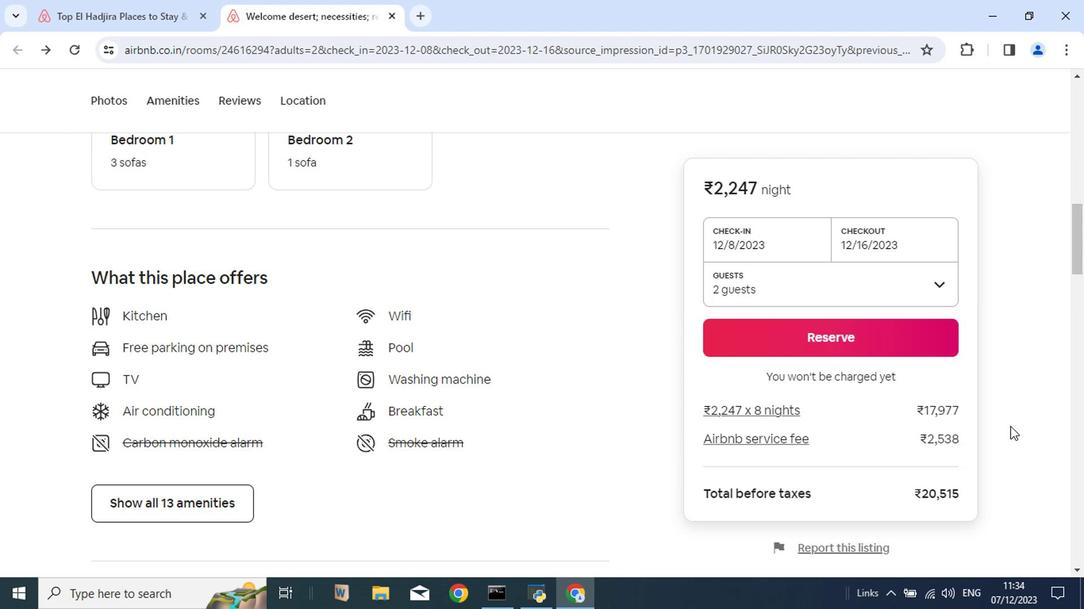 
Action: Mouse scrolled (990, 425) with delta (0, 0)
Screenshot: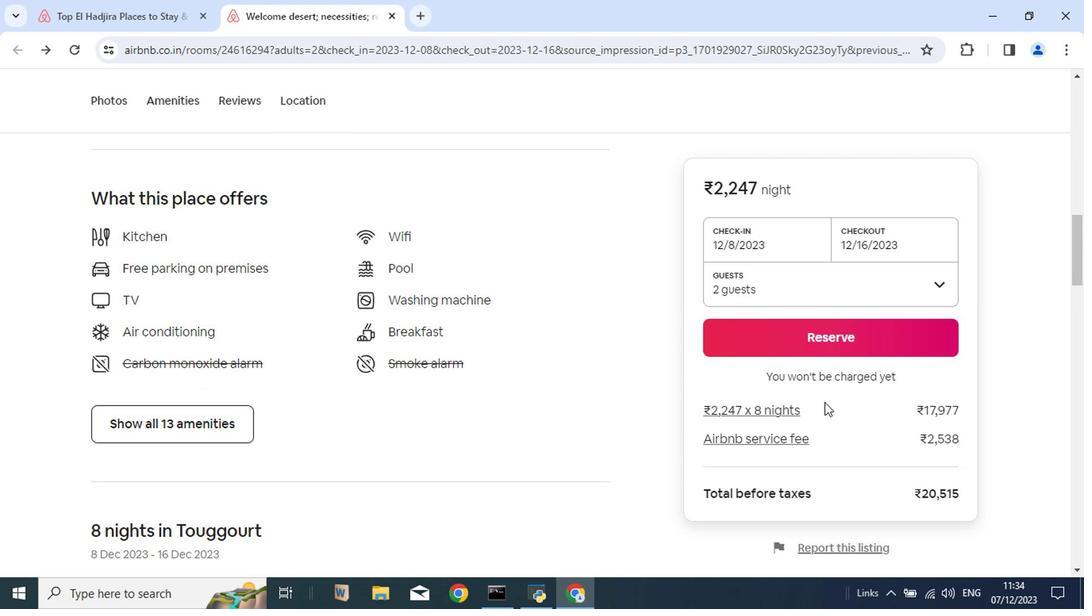 
Action: Mouse moved to (248, 414)
Screenshot: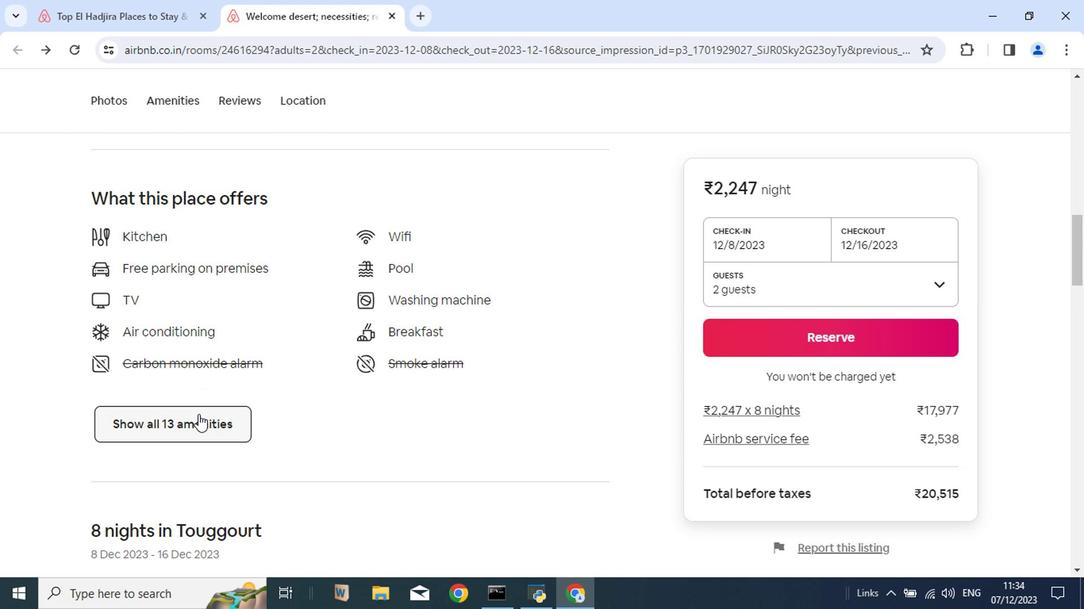 
Action: Mouse pressed left at (248, 414)
Screenshot: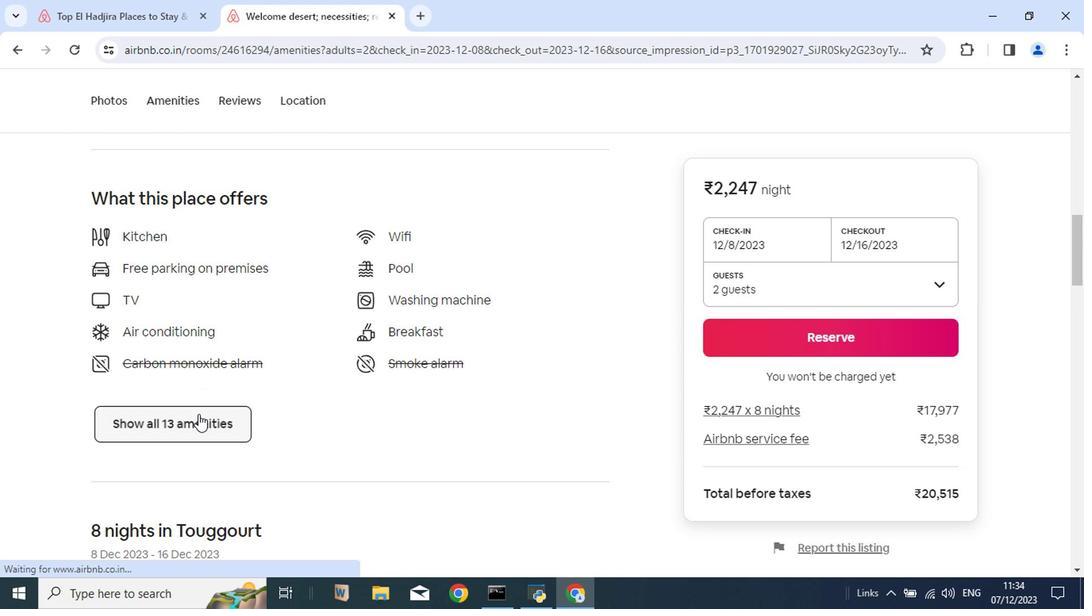 
Action: Mouse moved to (838, 251)
Screenshot: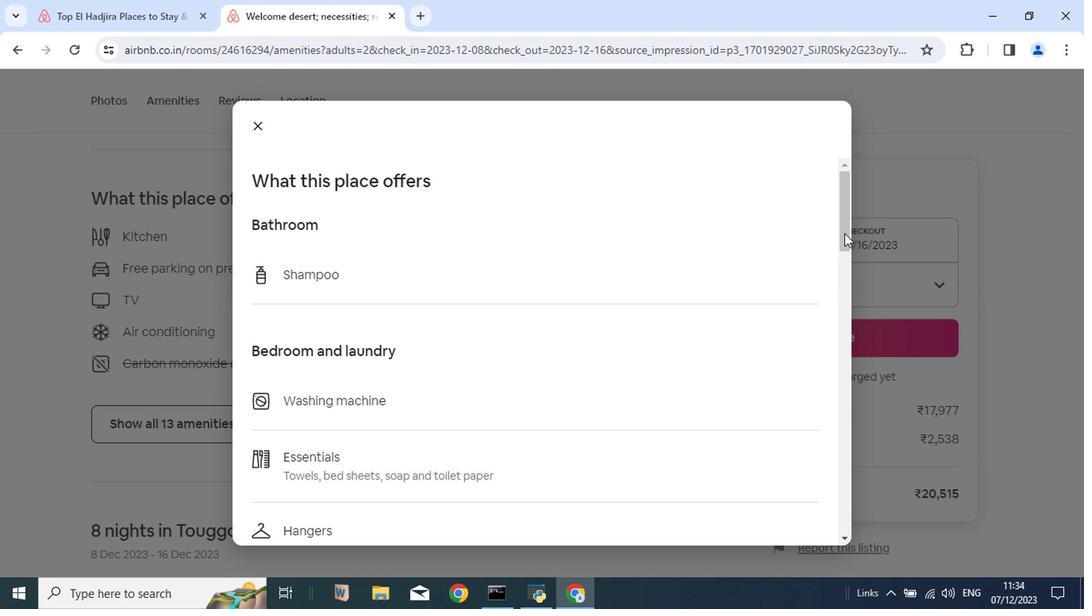 
Action: Mouse pressed left at (838, 251)
Screenshot: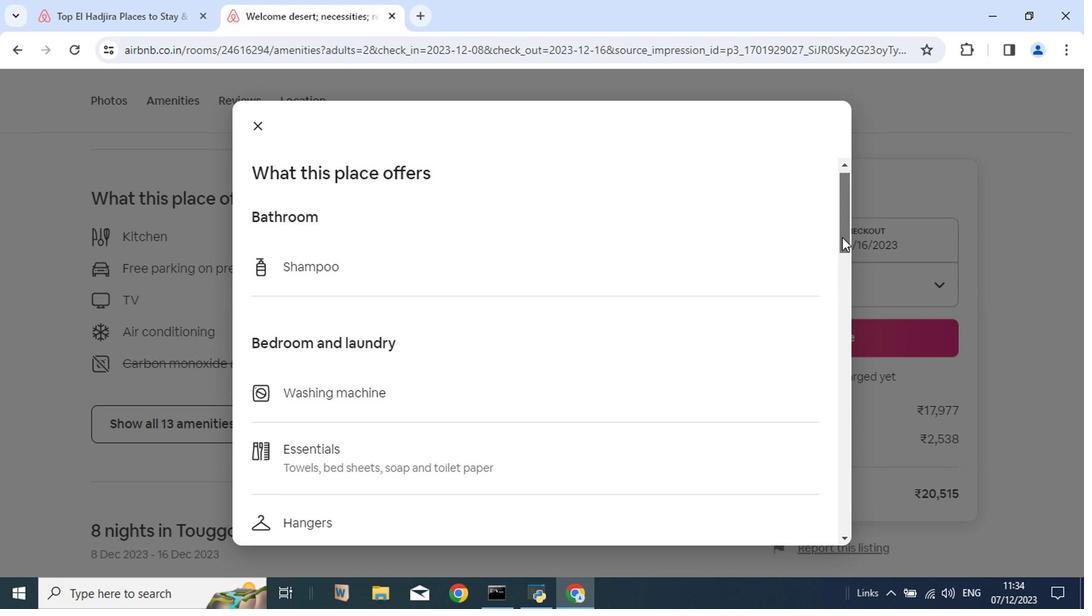 
Action: Mouse moved to (307, 149)
Screenshot: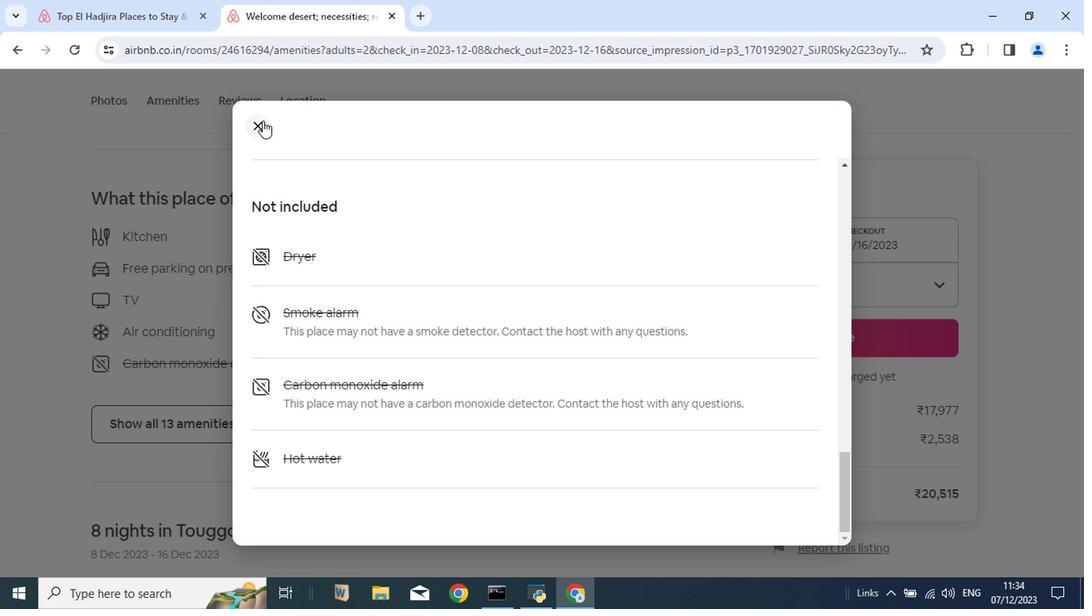 
Action: Mouse pressed left at (307, 149)
Screenshot: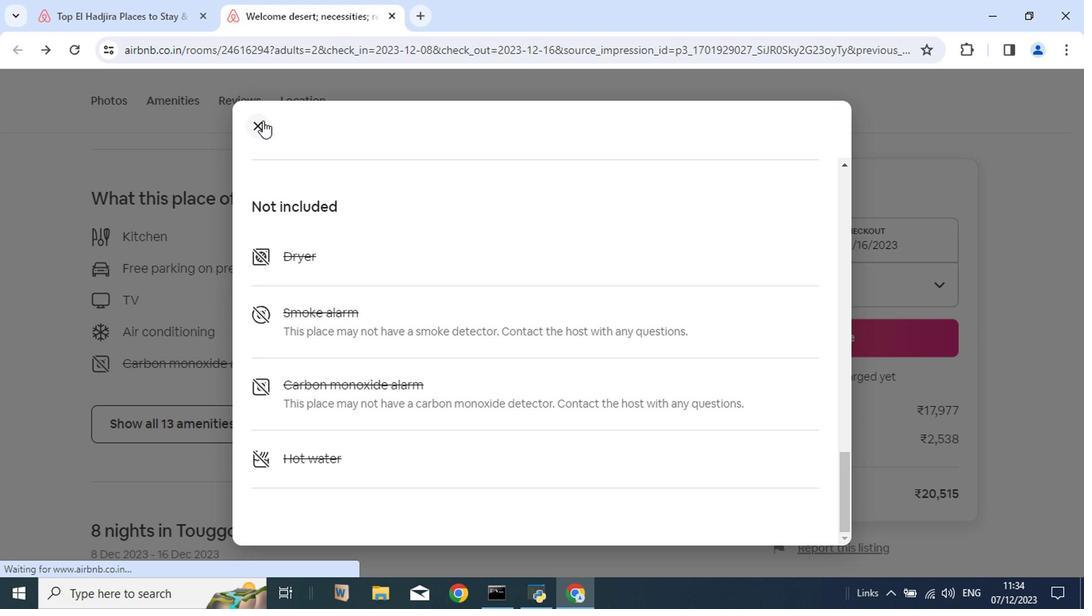 
Action: Mouse moved to (1049, 280)
Screenshot: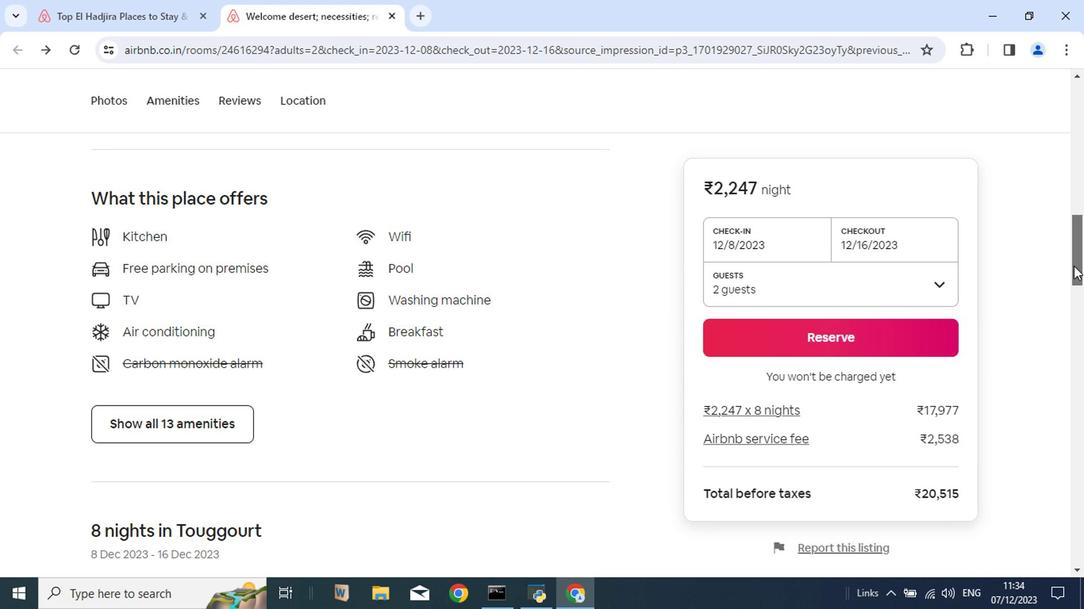 
Action: Mouse pressed left at (1049, 280)
Screenshot: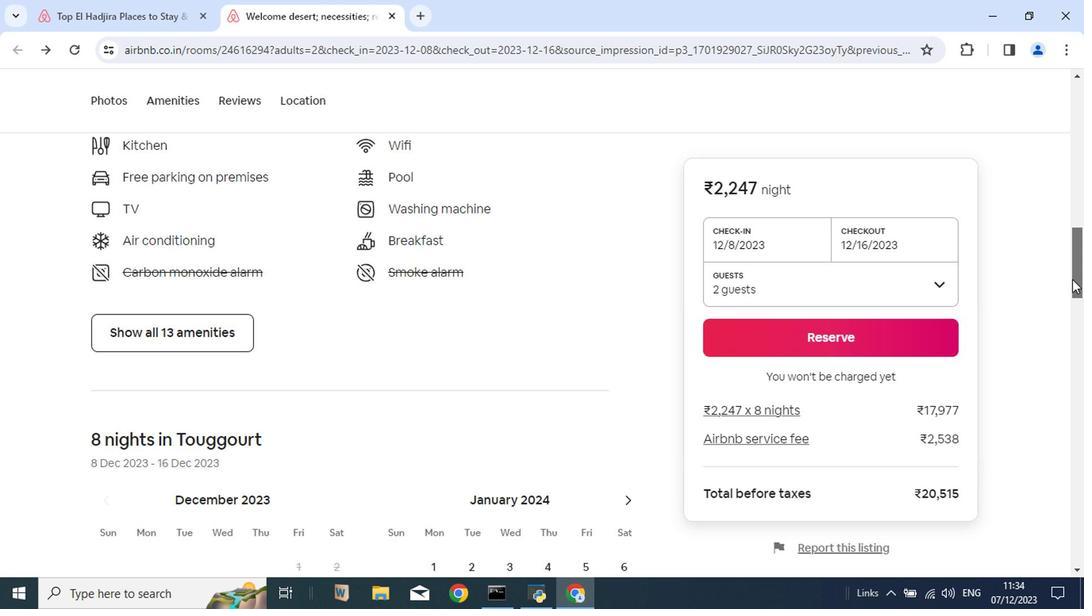 
Action: Mouse moved to (185, 379)
Screenshot: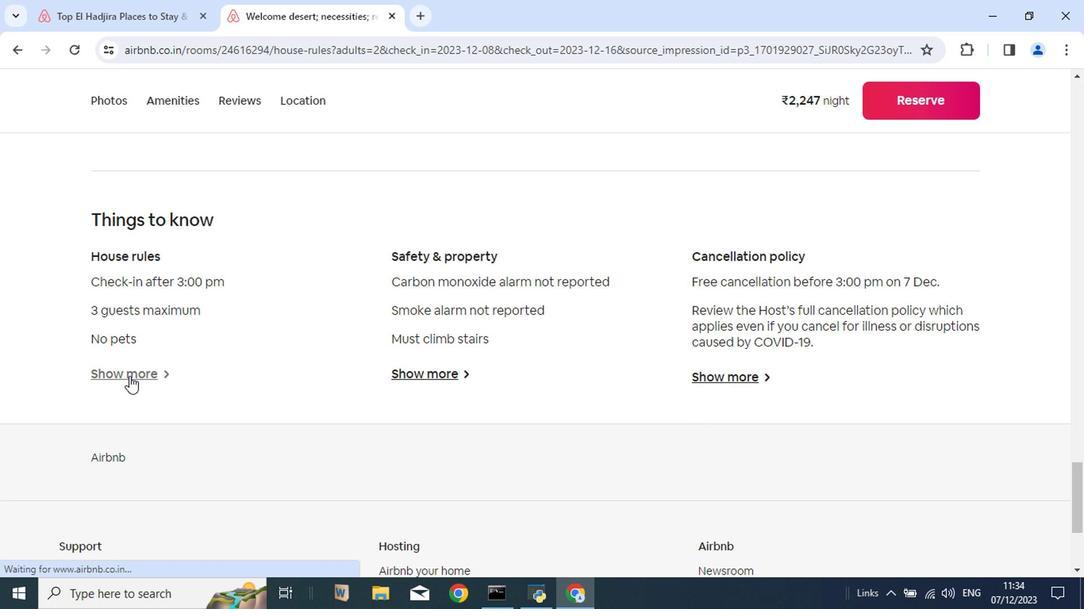 
Action: Mouse pressed left at (185, 379)
Screenshot: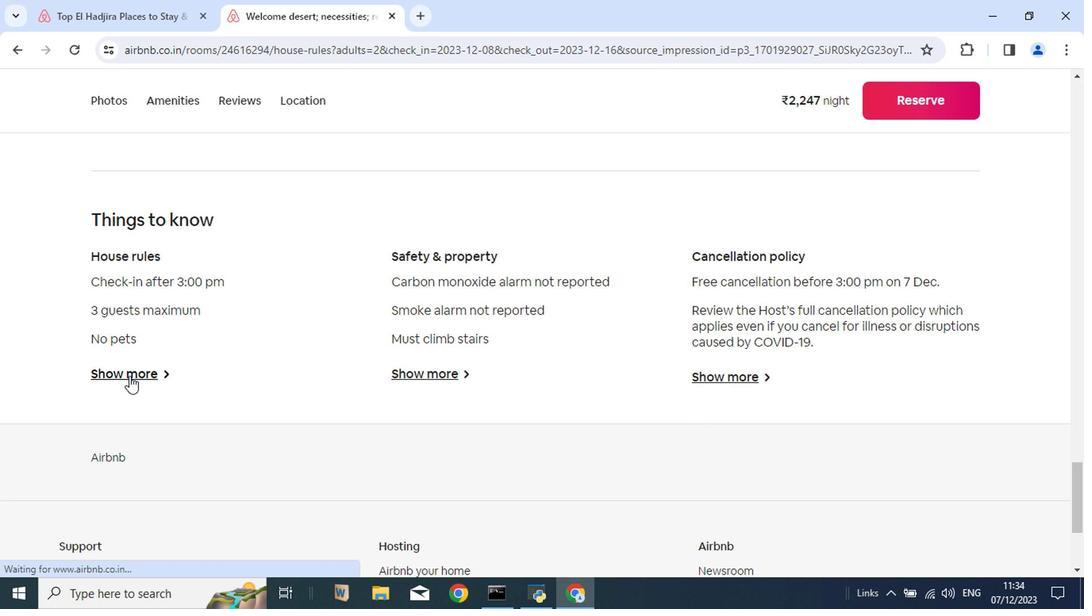 
Action: Mouse moved to (837, 260)
Screenshot: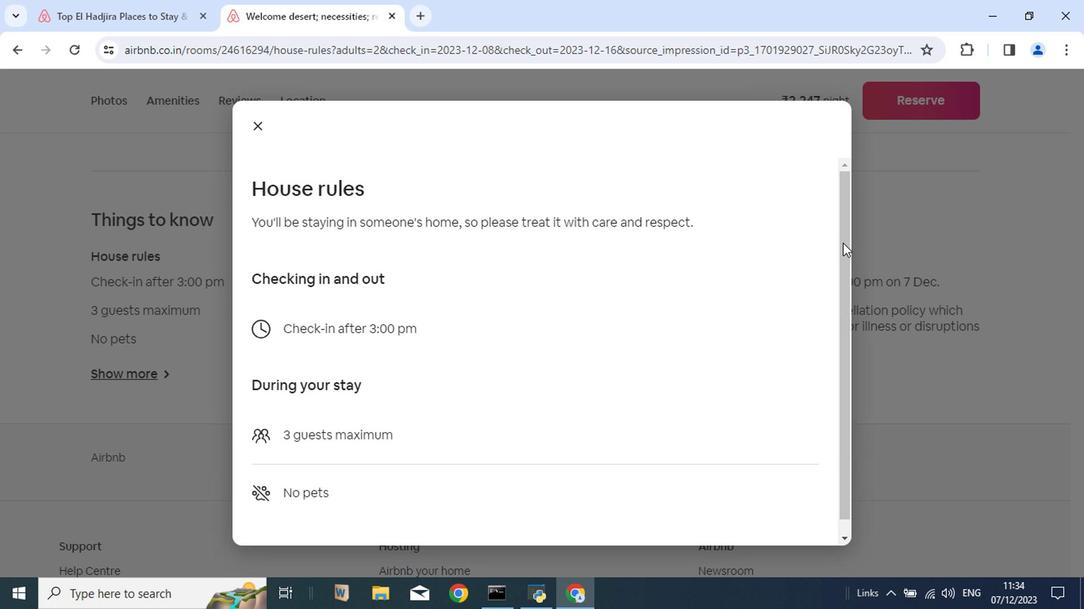 
Action: Mouse pressed left at (837, 260)
Screenshot: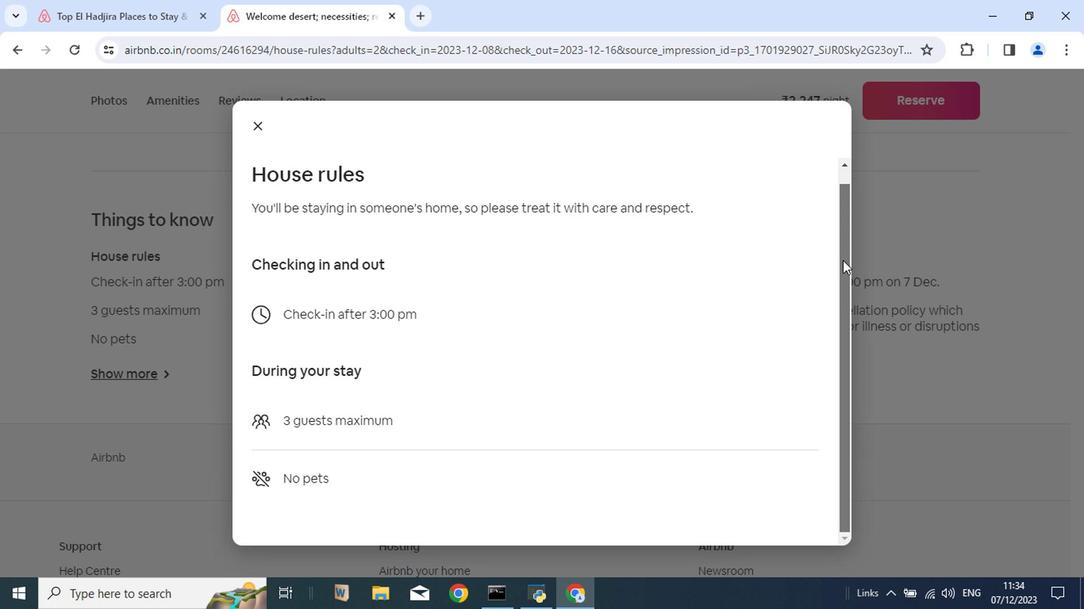 
Action: Mouse moved to (306, 153)
Screenshot: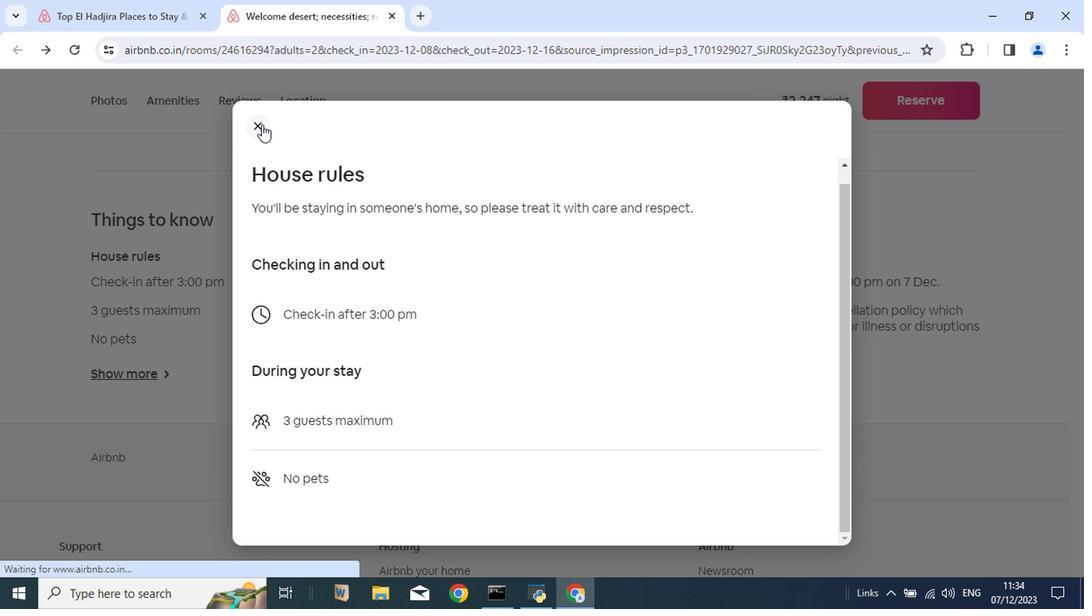 
Action: Mouse pressed left at (306, 153)
Screenshot: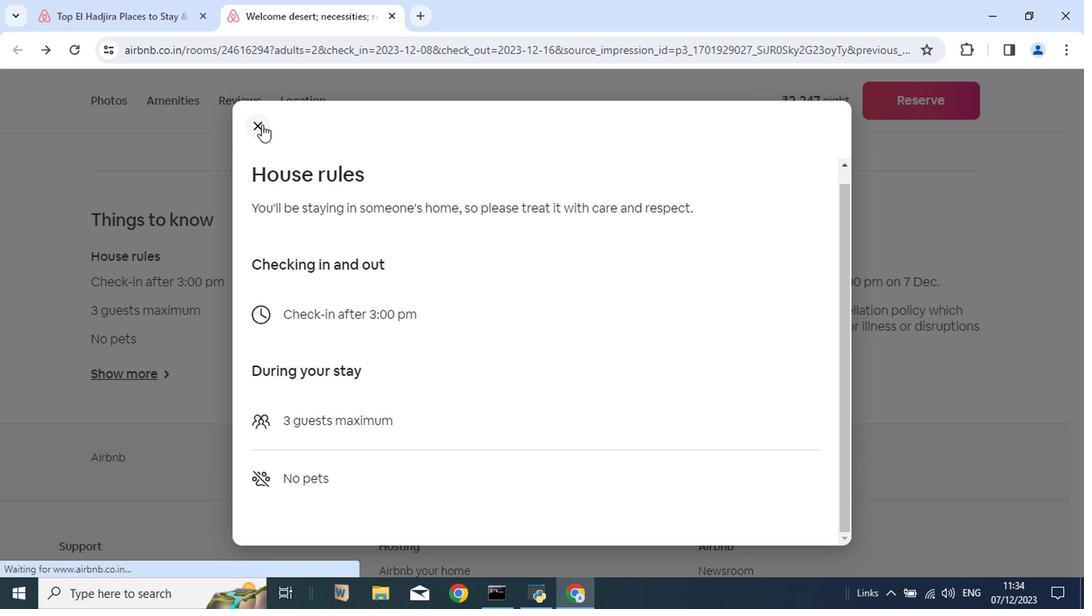 
Action: Mouse moved to (470, 380)
Screenshot: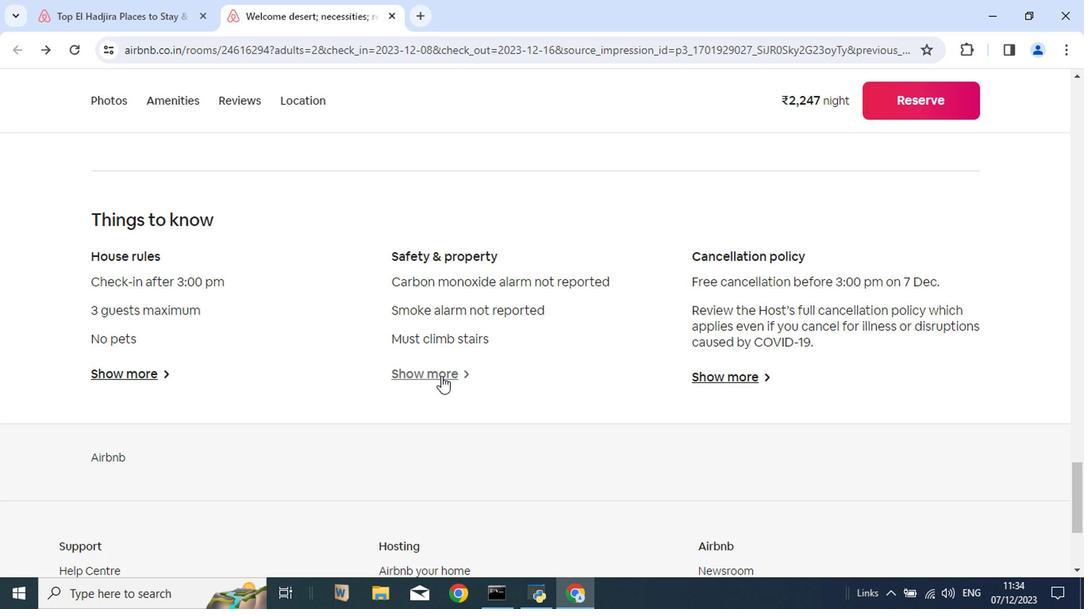 
Action: Mouse pressed left at (470, 380)
Screenshot: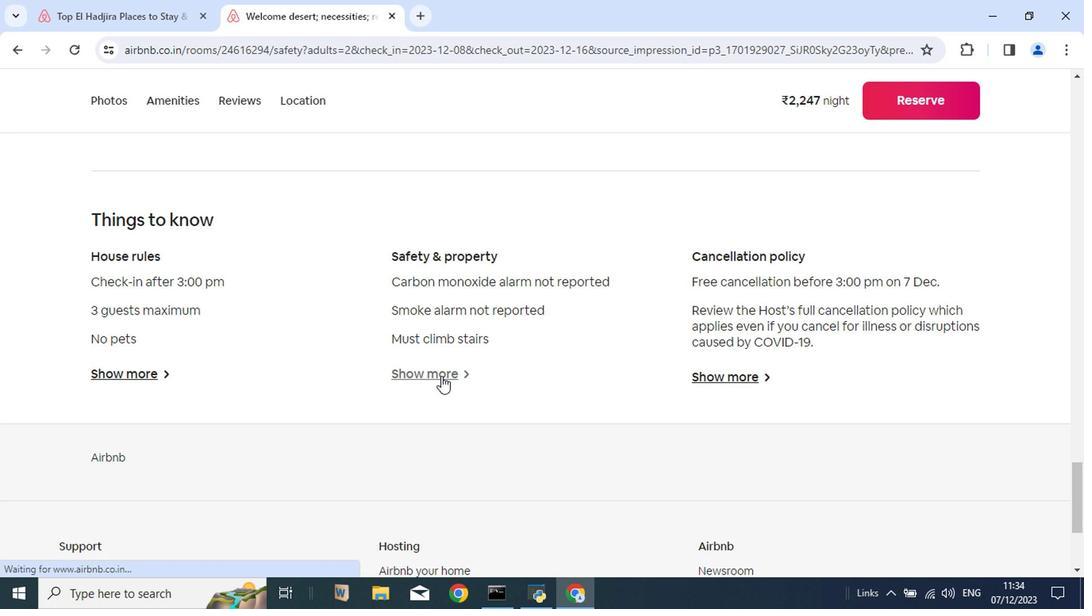 
Action: Mouse moved to (837, 287)
Screenshot: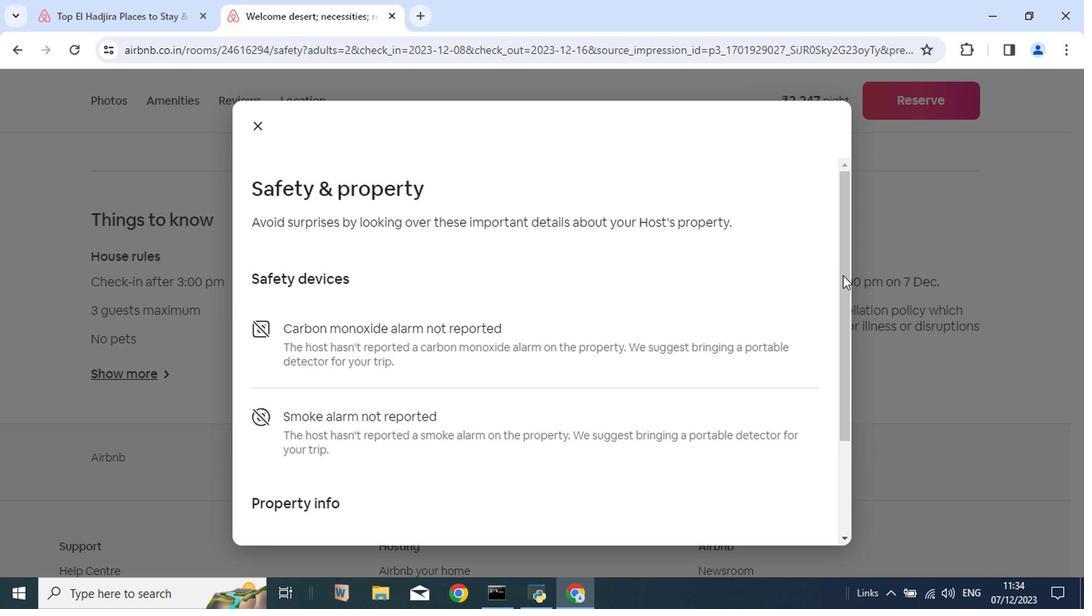 
Action: Mouse pressed left at (837, 287)
Screenshot: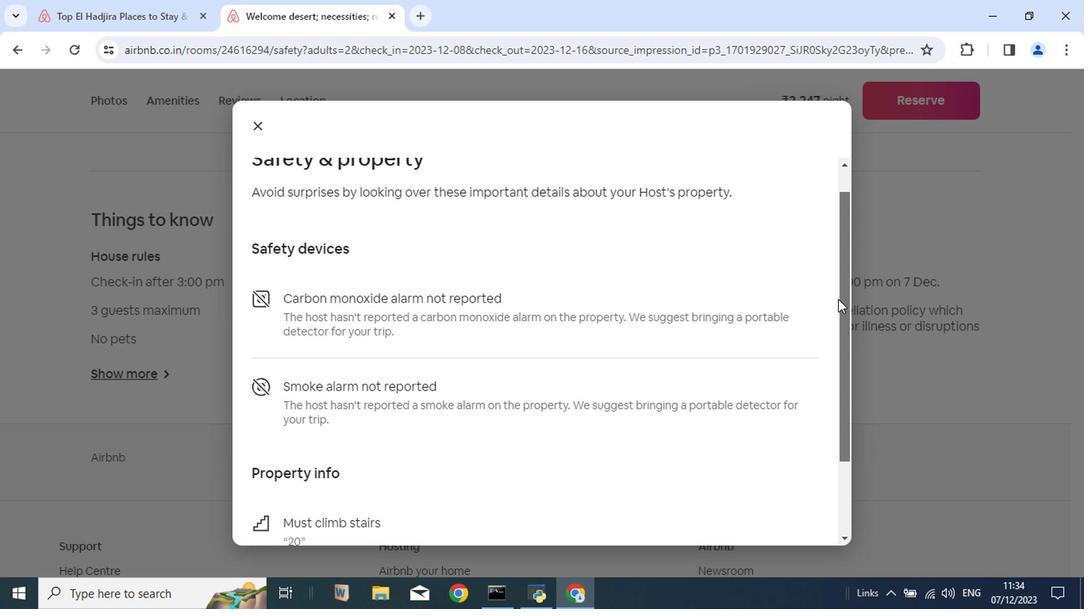 
Action: Mouse moved to (300, 144)
Screenshot: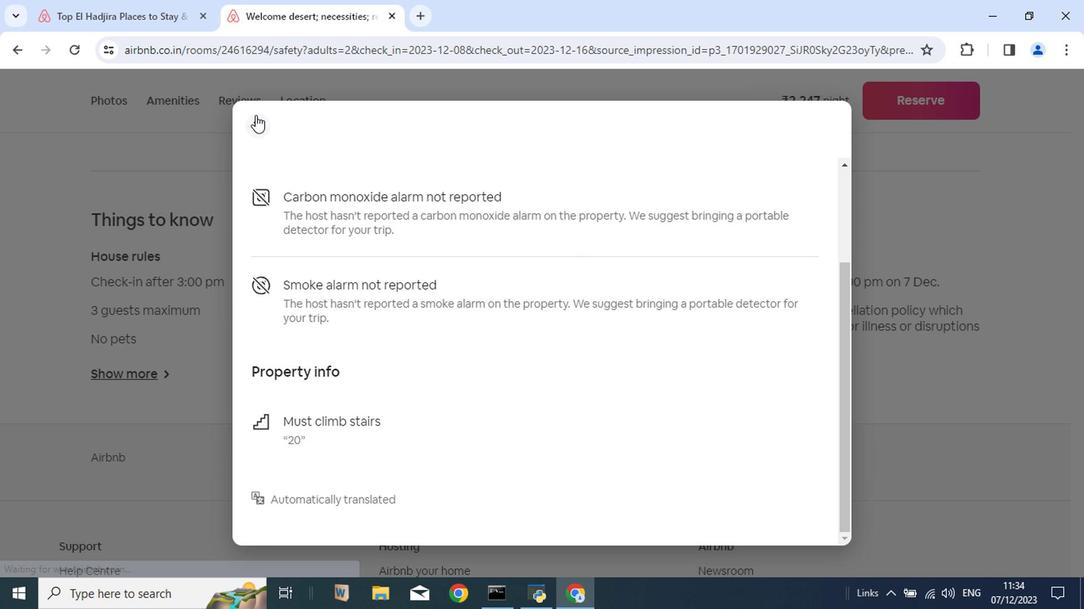 
Action: Mouse pressed left at (300, 144)
Screenshot: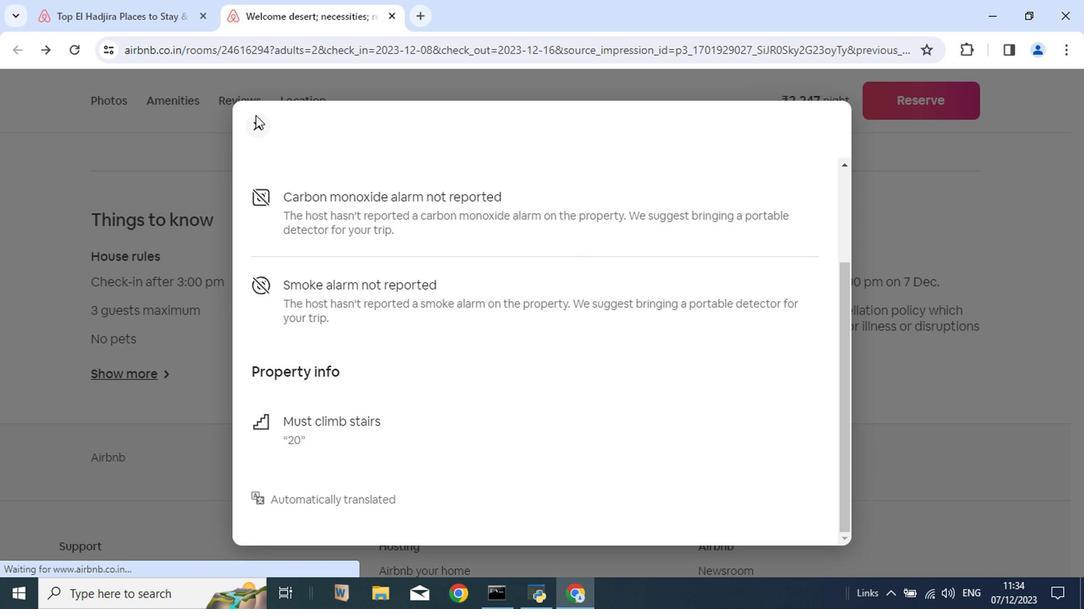 
Action: Mouse moved to (740, 385)
Screenshot: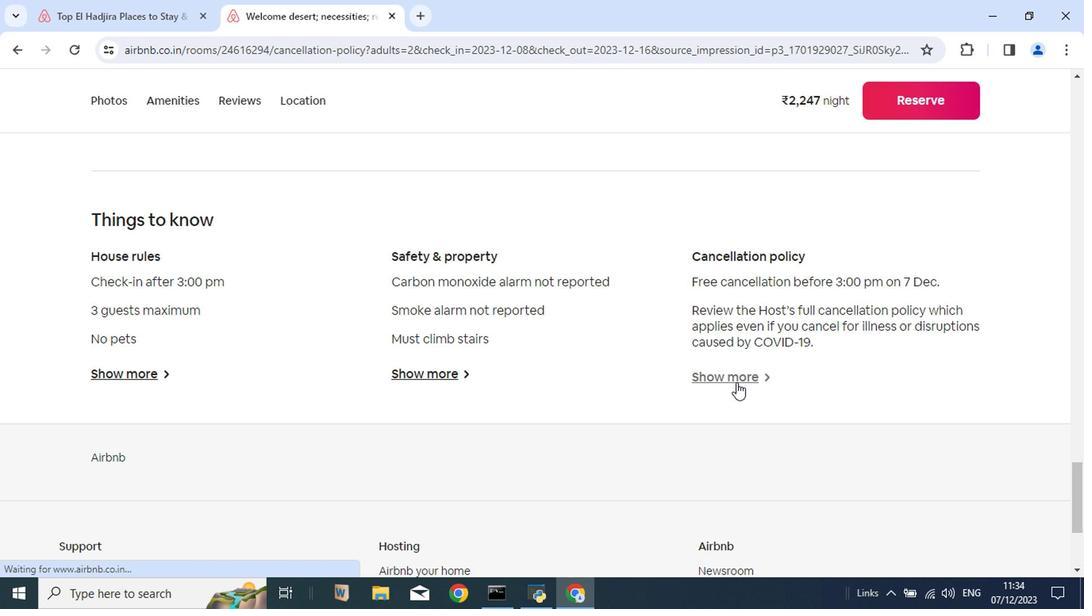 
Action: Mouse pressed left at (740, 385)
Screenshot: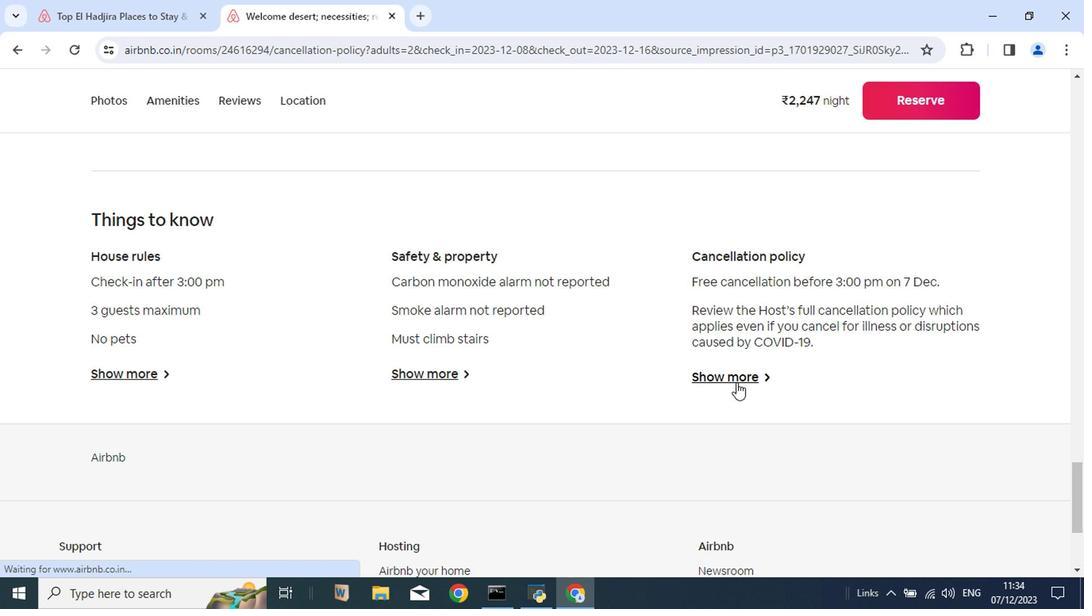 
Action: Mouse moved to (374, 153)
Screenshot: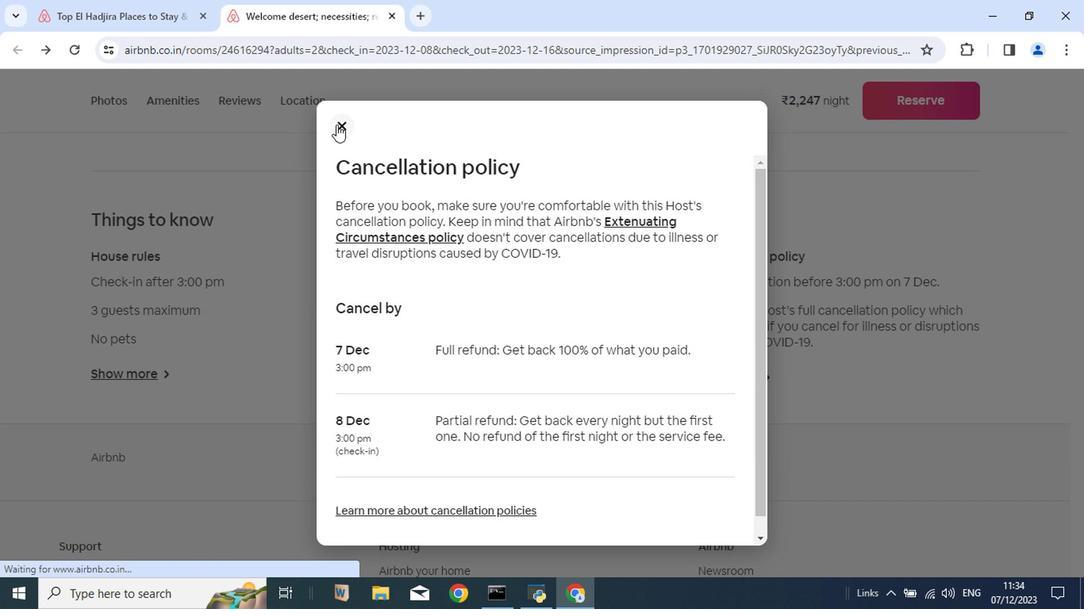 
Action: Mouse pressed left at (374, 153)
Screenshot: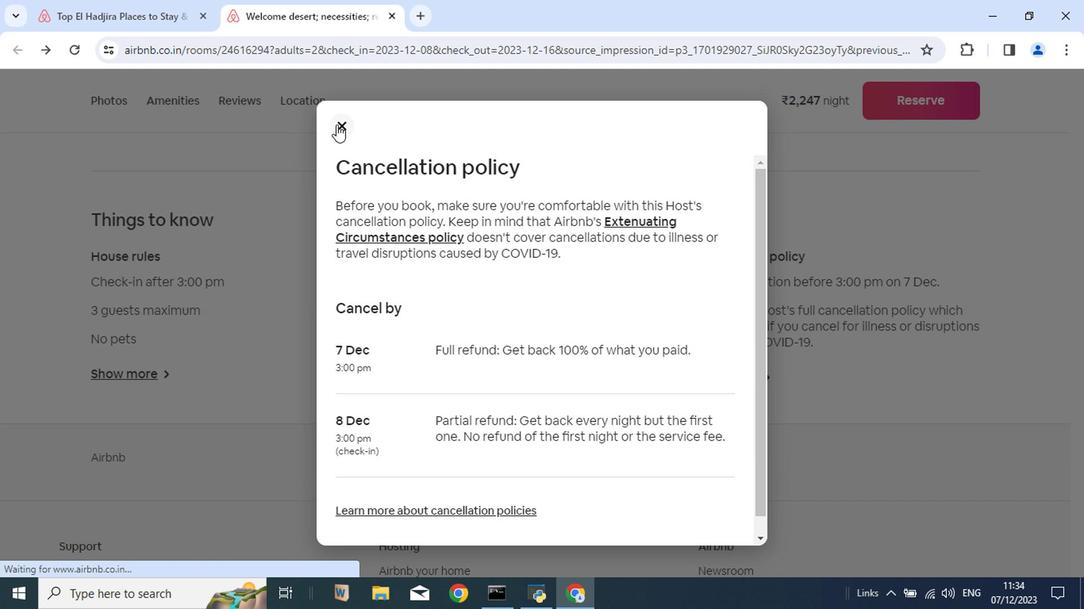 
Action: Mouse moved to (423, 48)
Screenshot: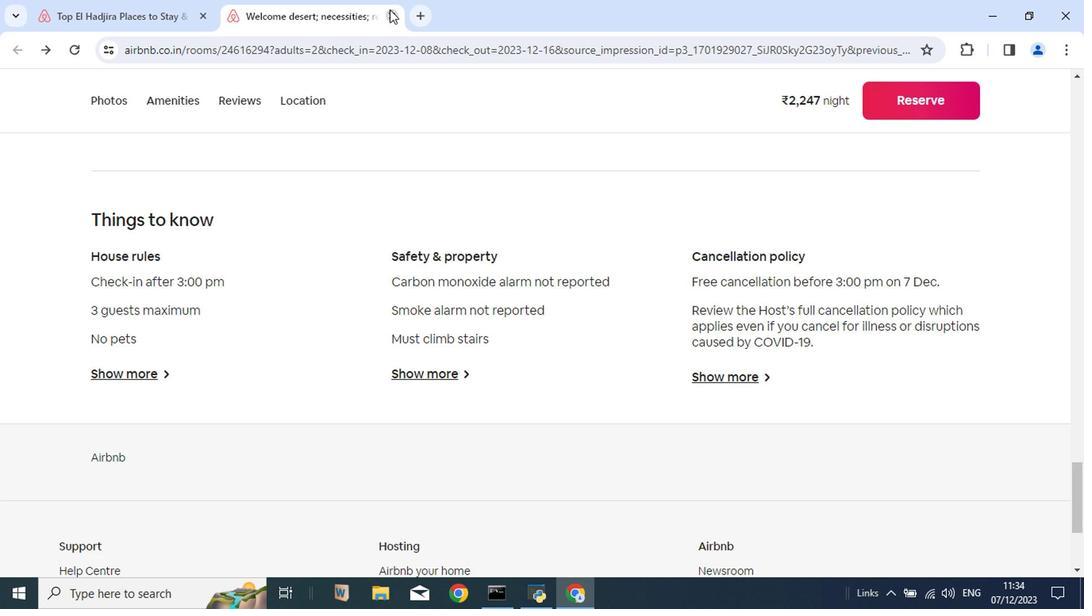 
Action: Mouse pressed left at (423, 48)
Screenshot: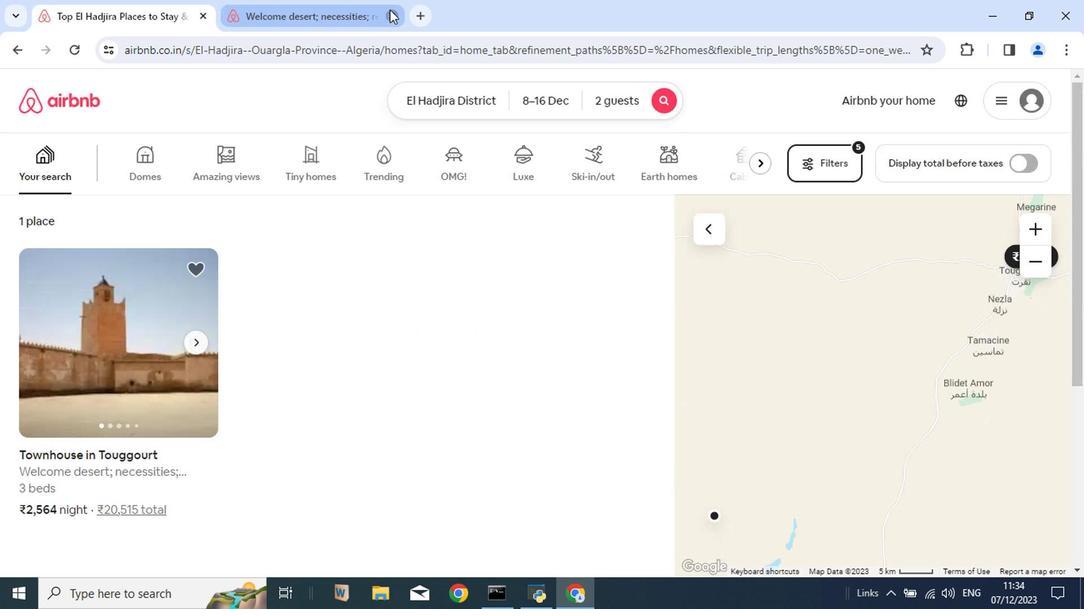 
